Task: Look for space in Nusaybin, Turkey from 12th August, 2023 to 16th August, 2023 for 8 adults in price range Rs.10000 to Rs.16000. Place can be private room with 8 bedrooms having 8 beds and 8 bathrooms. Property type can be house, flat, guest house, hotel. Amenities needed are: wifi, TV, free parkinig on premises, gym, breakfast. Booking option can be shelf check-in. Required host language is English.
Action: Key pressed <Key.caps_lock>N<Key.caps_lock>usaybin,<Key.space><Key.caps_lock>T<Key.caps_lock>urkey<Key.enter><Key.enter>
Screenshot: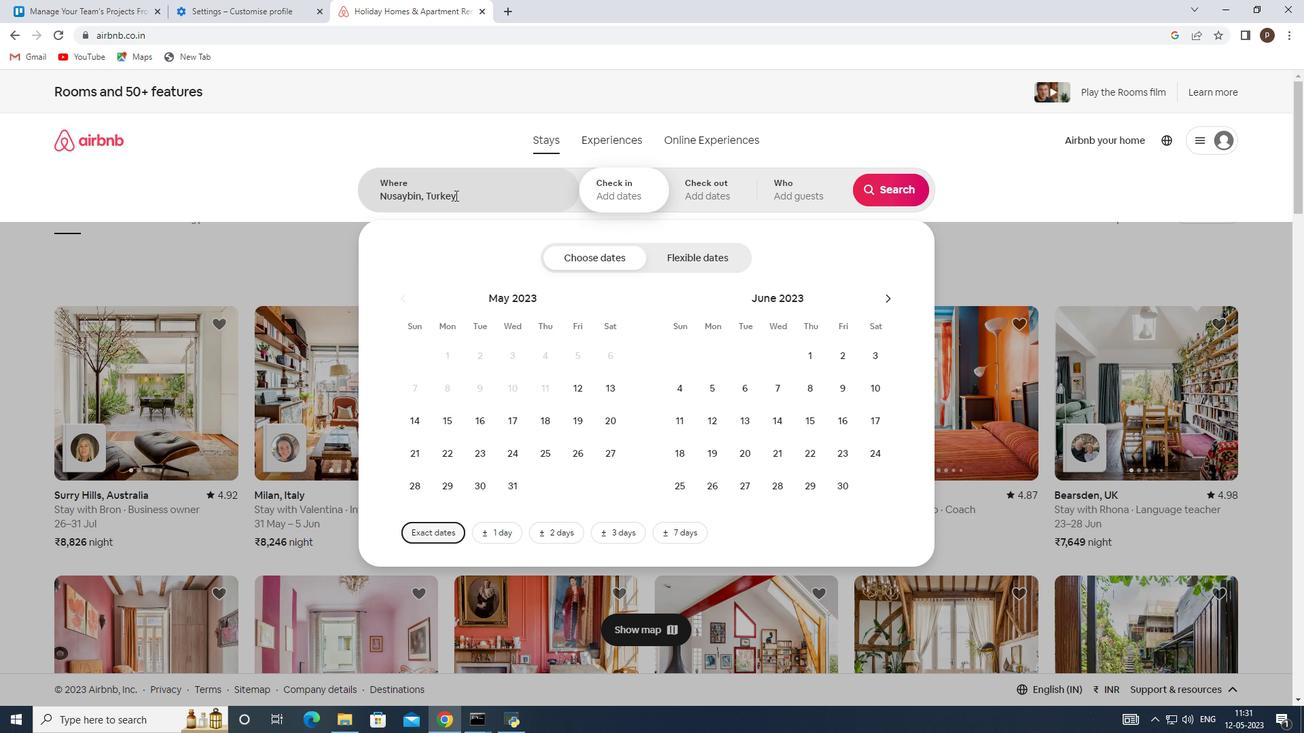 
Action: Mouse moved to (884, 293)
Screenshot: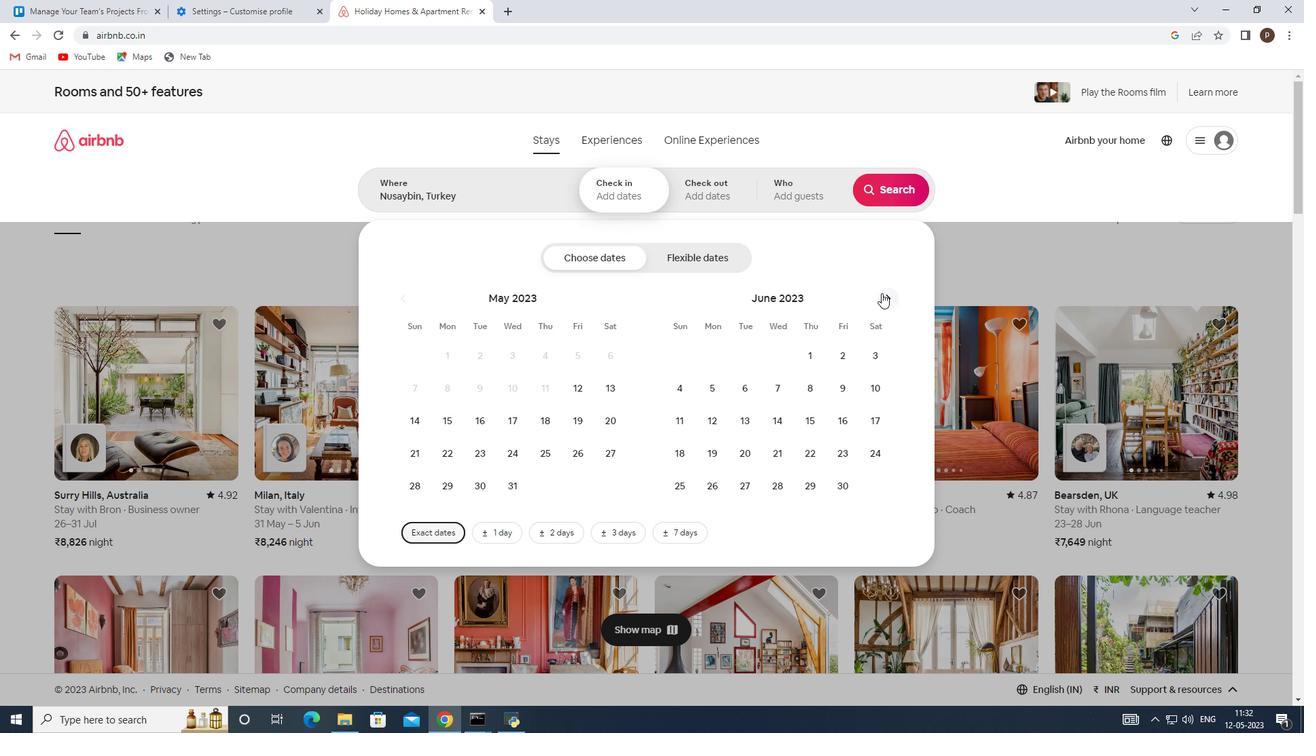 
Action: Mouse pressed left at (884, 293)
Screenshot: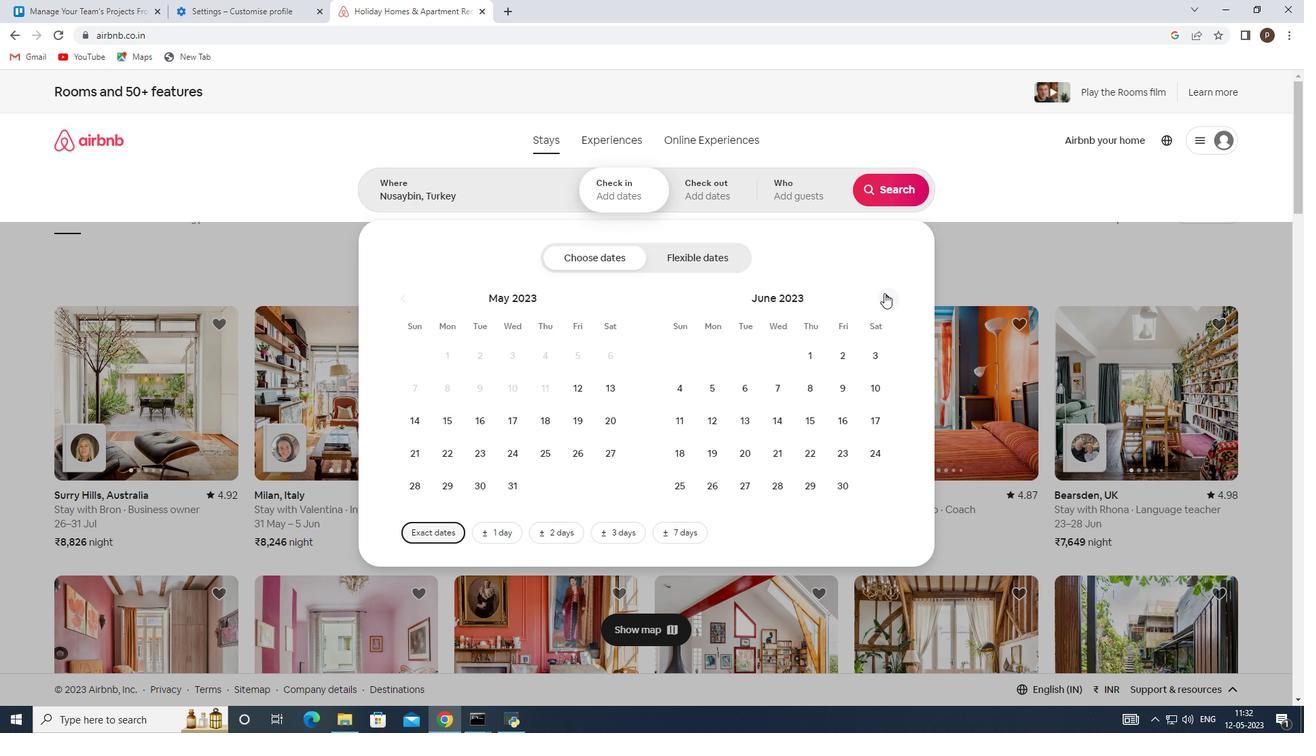 
Action: Mouse pressed left at (884, 293)
Screenshot: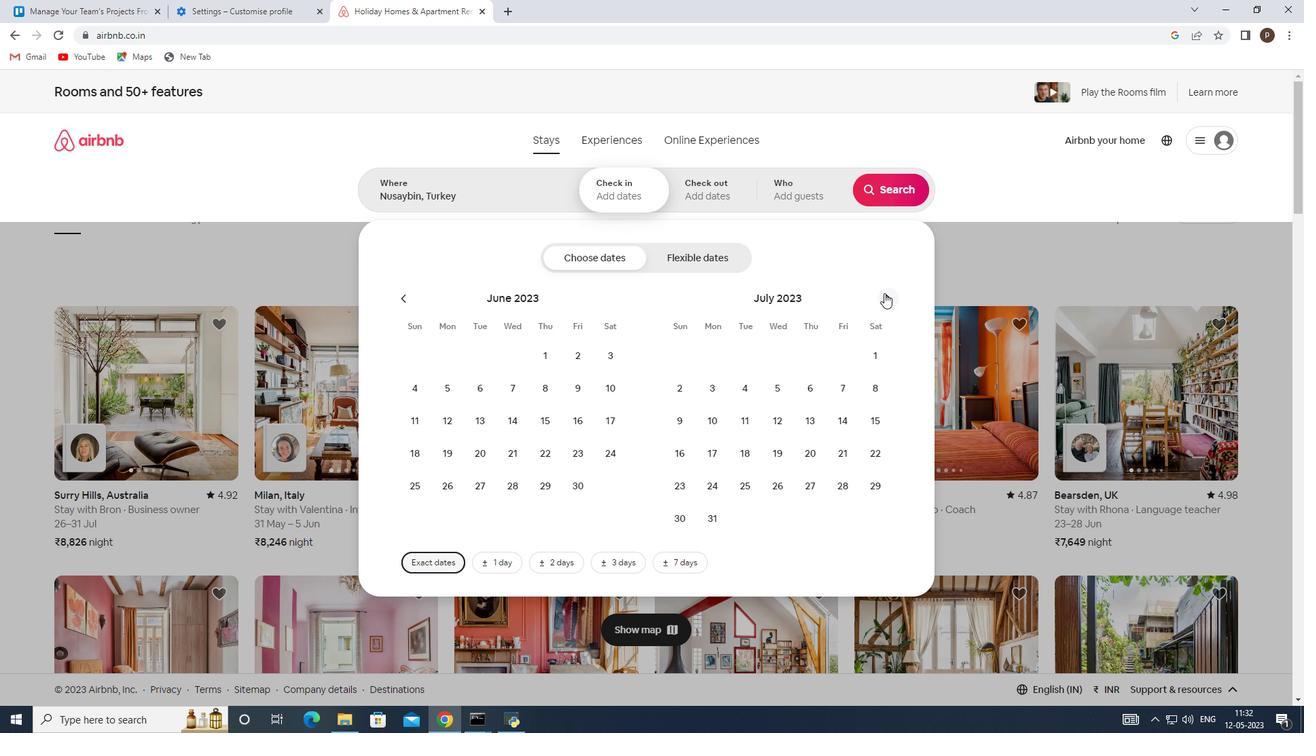 
Action: Mouse moved to (881, 387)
Screenshot: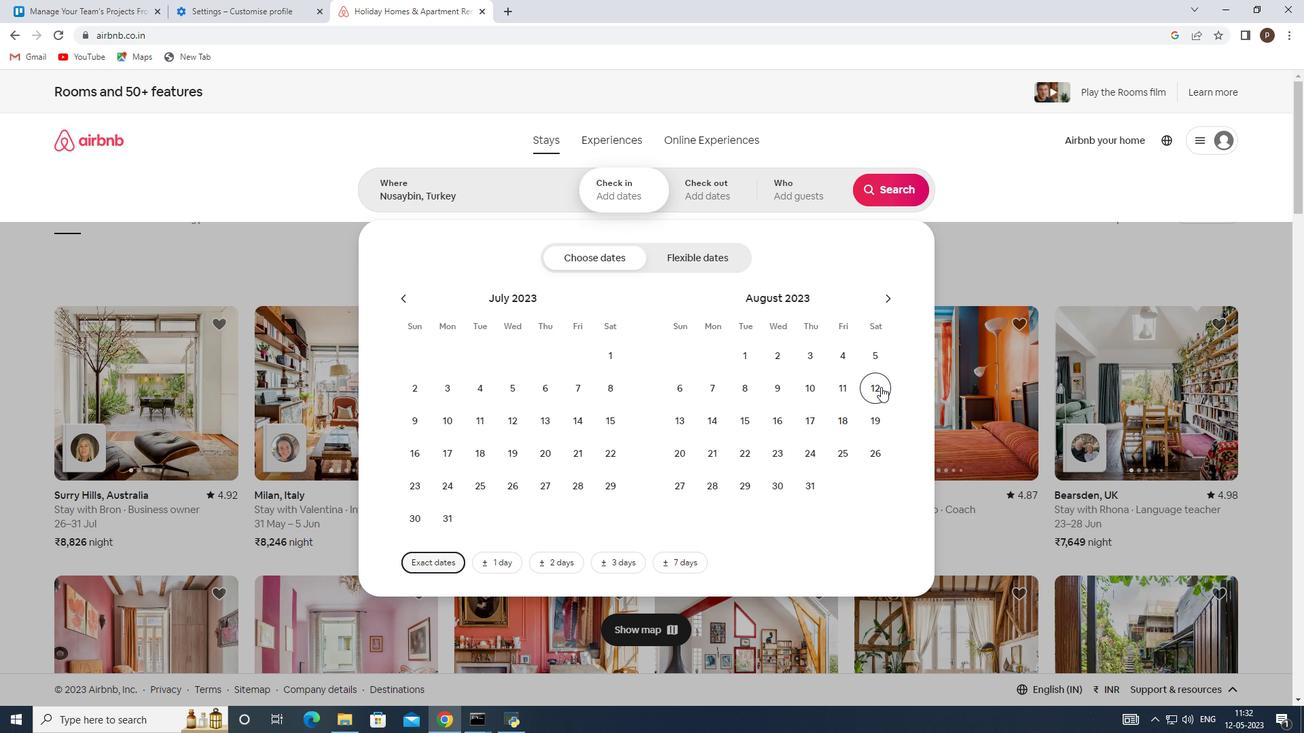 
Action: Mouse pressed left at (881, 387)
Screenshot: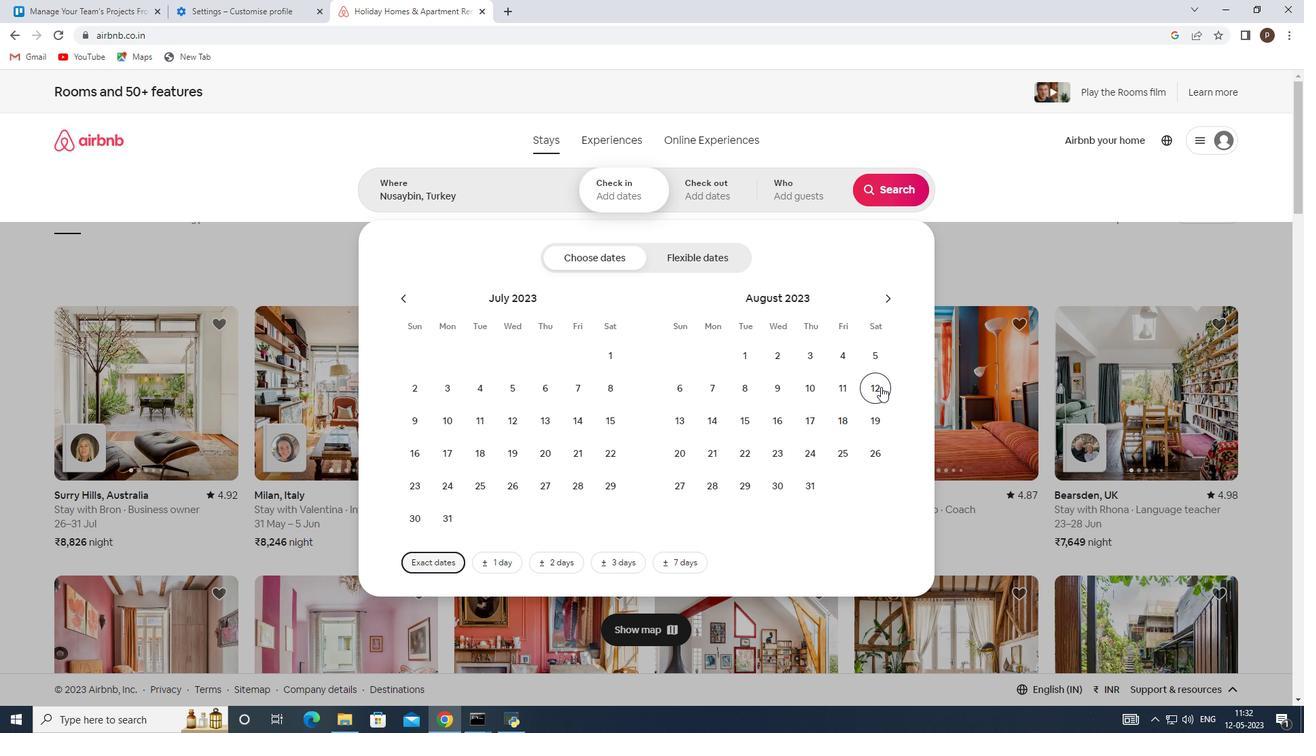 
Action: Mouse moved to (784, 420)
Screenshot: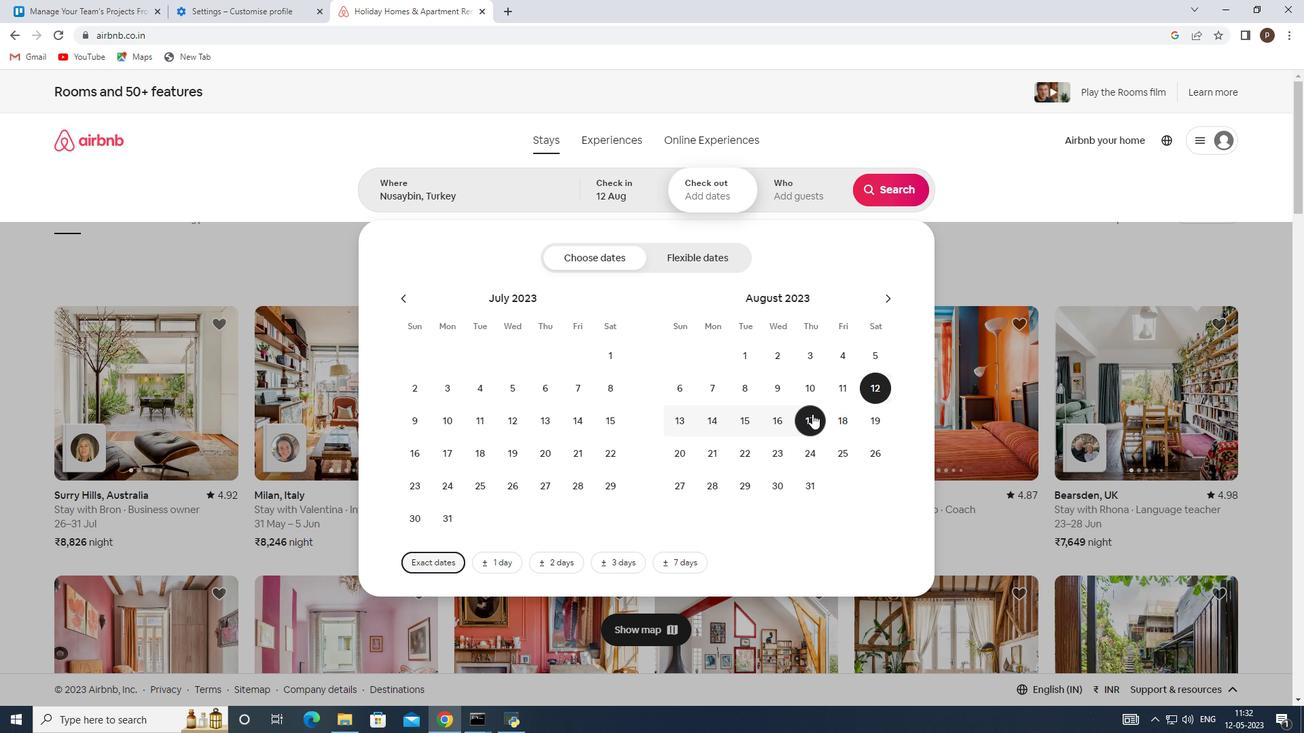 
Action: Mouse pressed left at (784, 420)
Screenshot: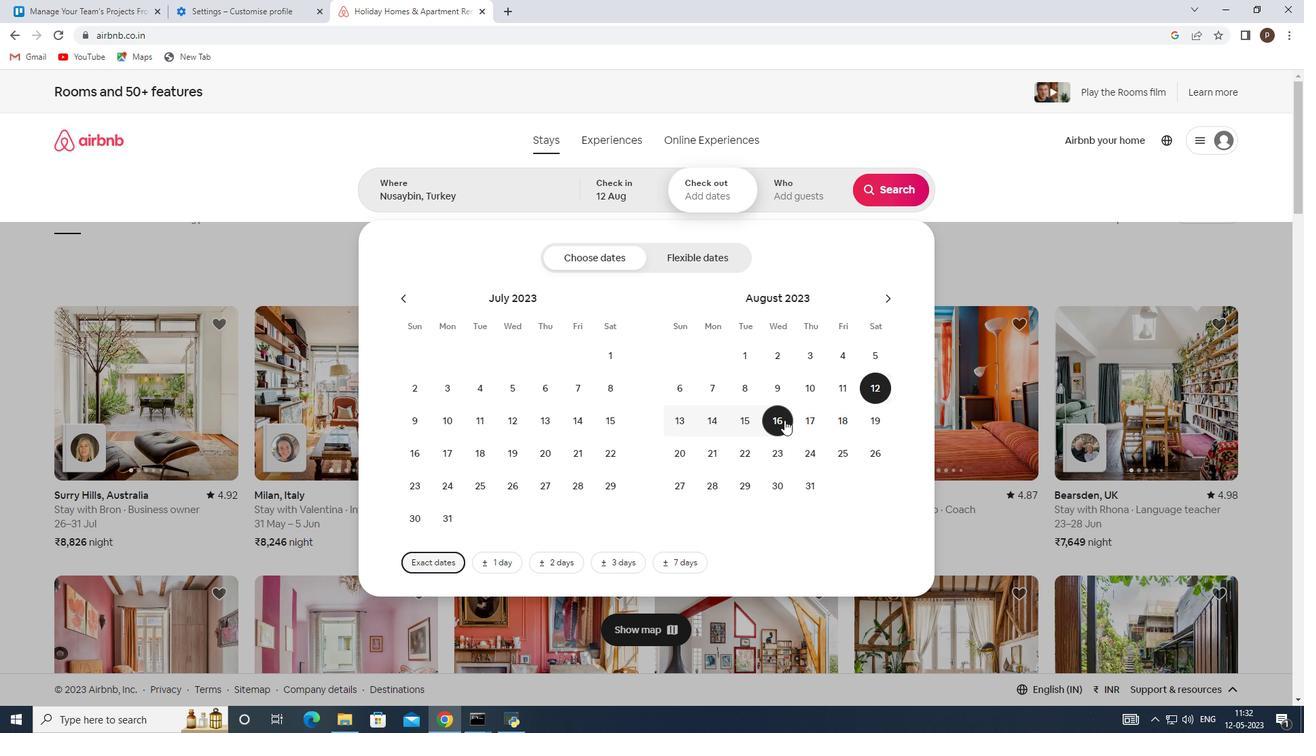 
Action: Mouse moved to (786, 191)
Screenshot: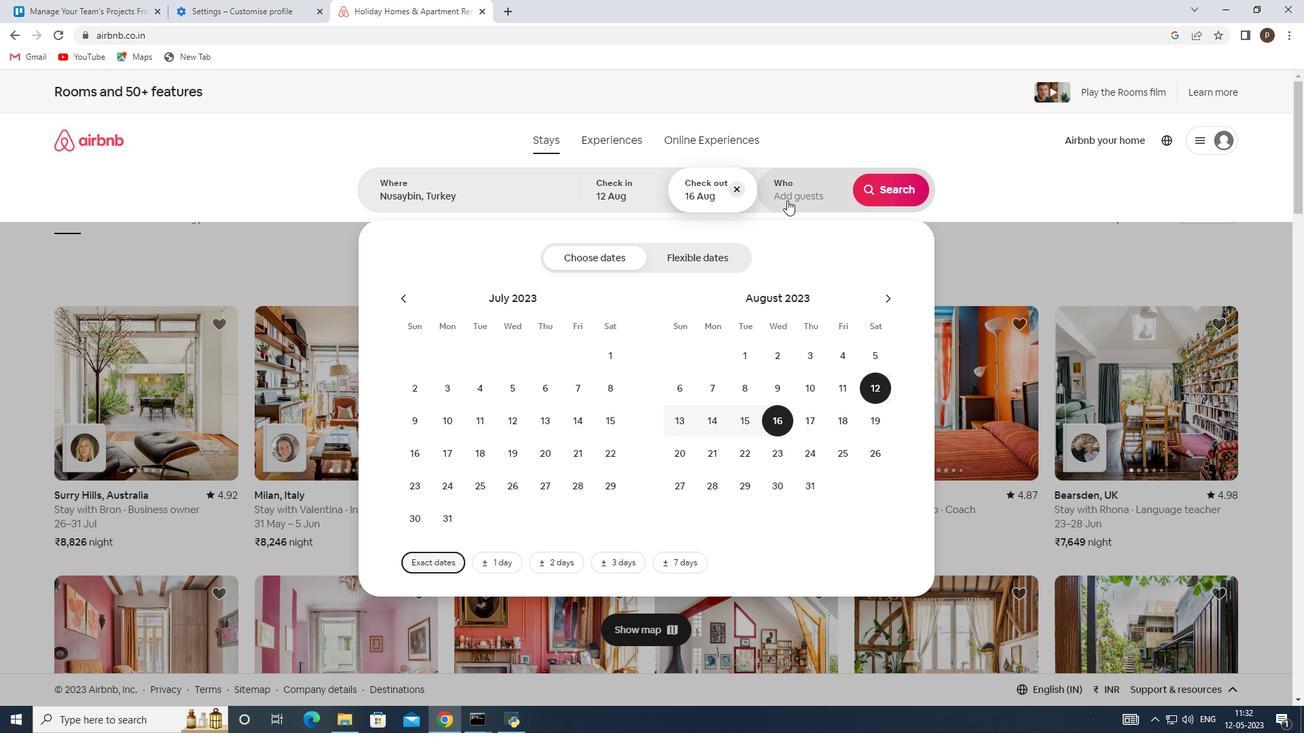 
Action: Mouse pressed left at (786, 191)
Screenshot: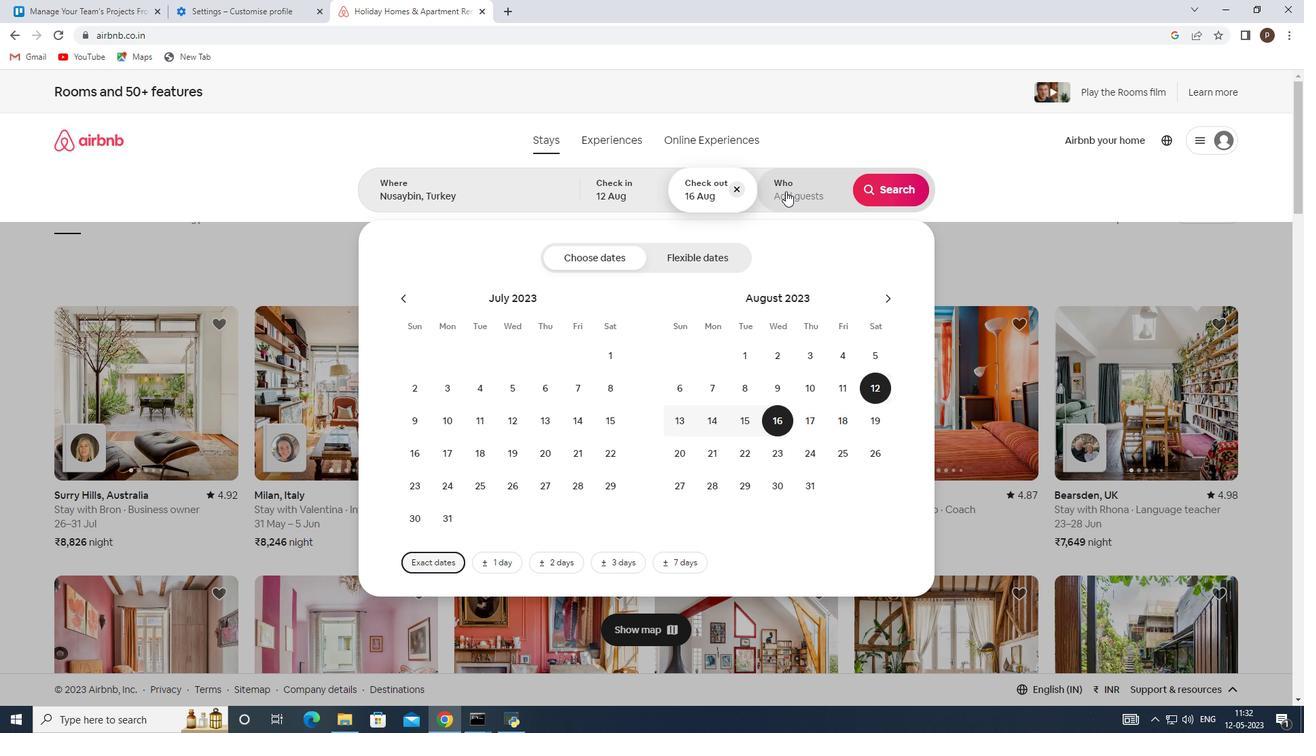 
Action: Mouse moved to (899, 260)
Screenshot: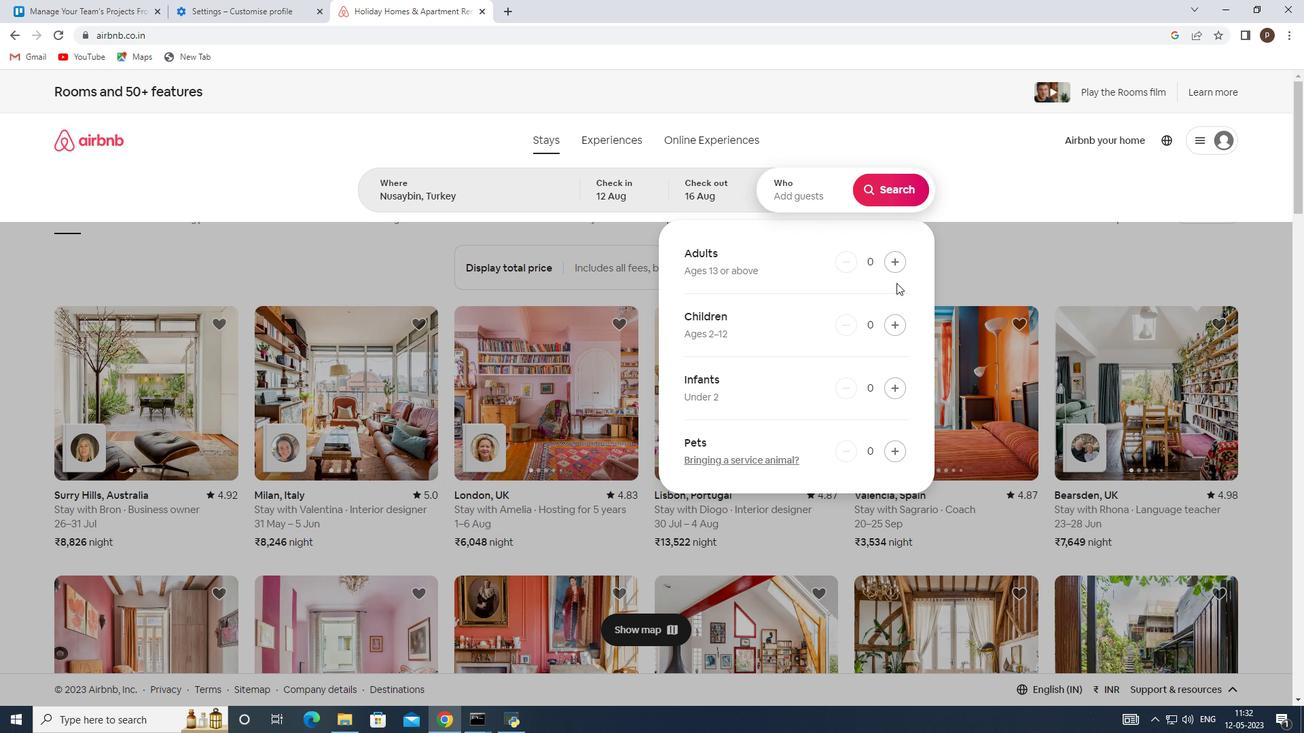 
Action: Mouse pressed left at (899, 260)
Screenshot: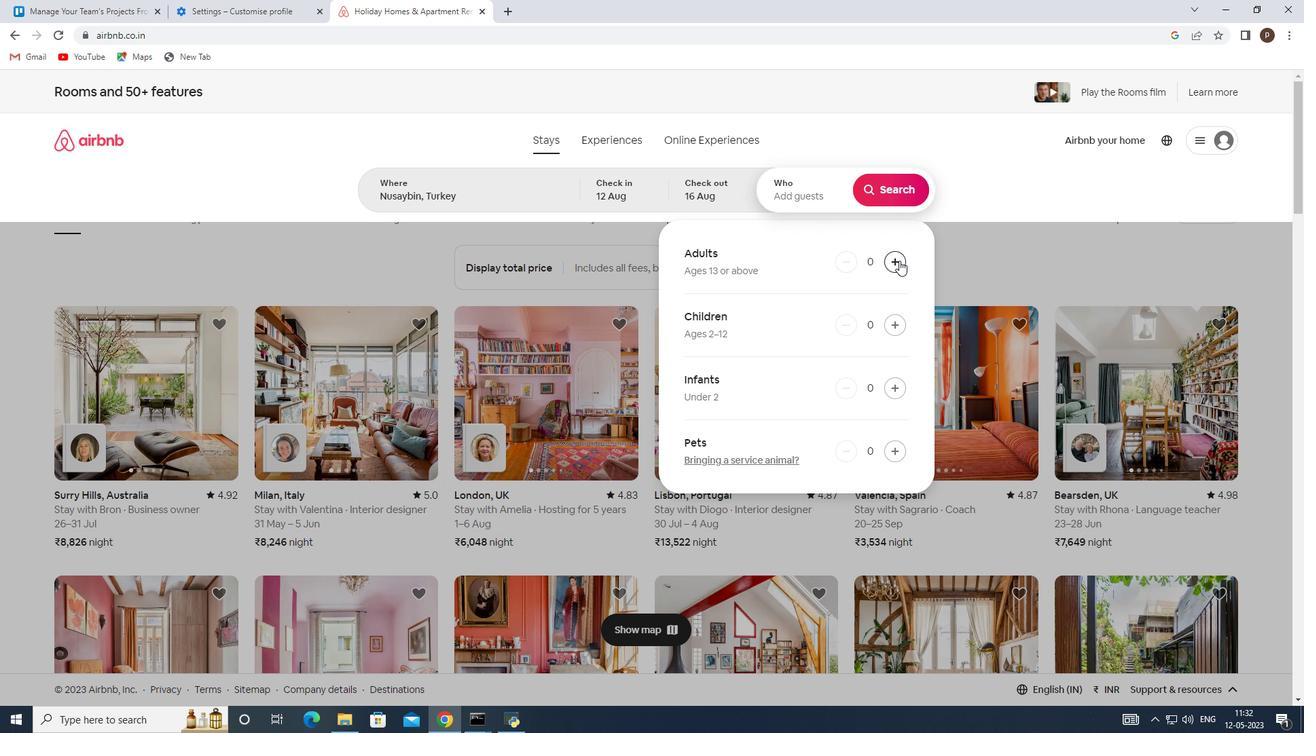 
Action: Mouse pressed left at (899, 260)
Screenshot: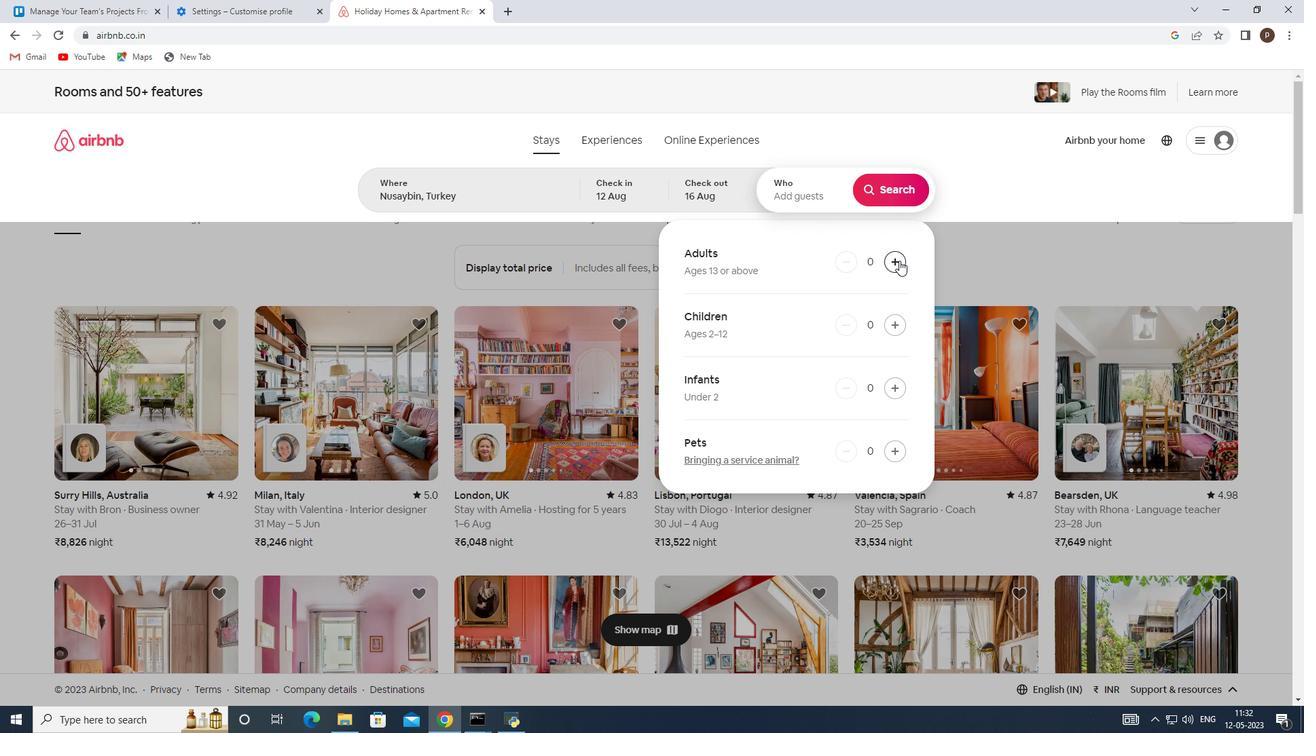 
Action: Mouse pressed left at (899, 260)
Screenshot: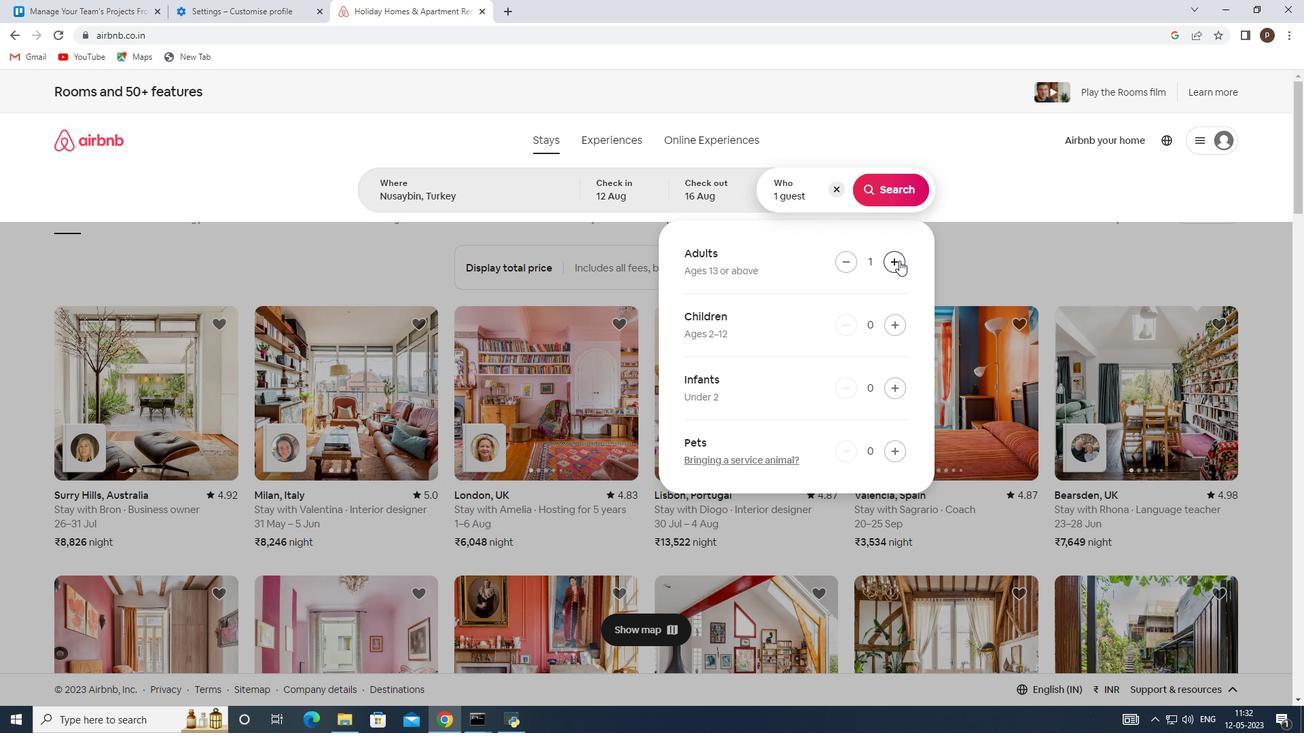 
Action: Mouse pressed left at (899, 260)
Screenshot: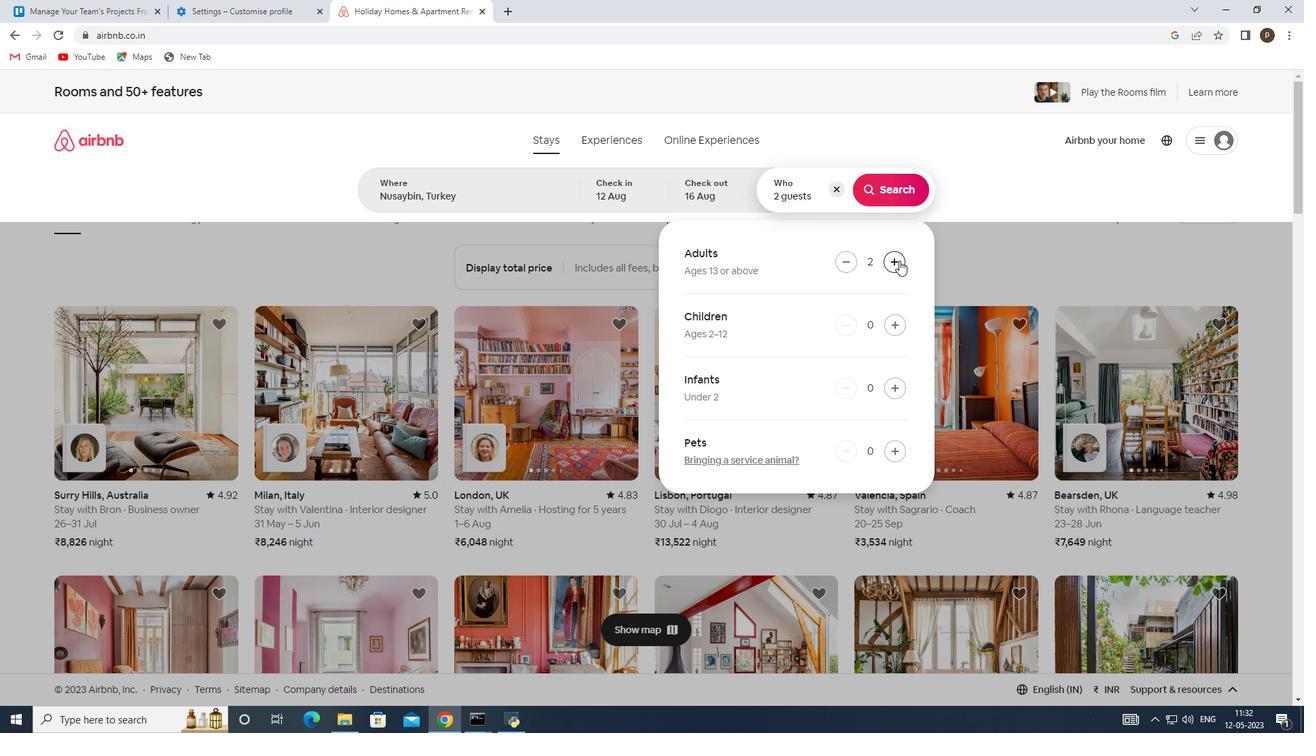 
Action: Mouse pressed left at (899, 260)
Screenshot: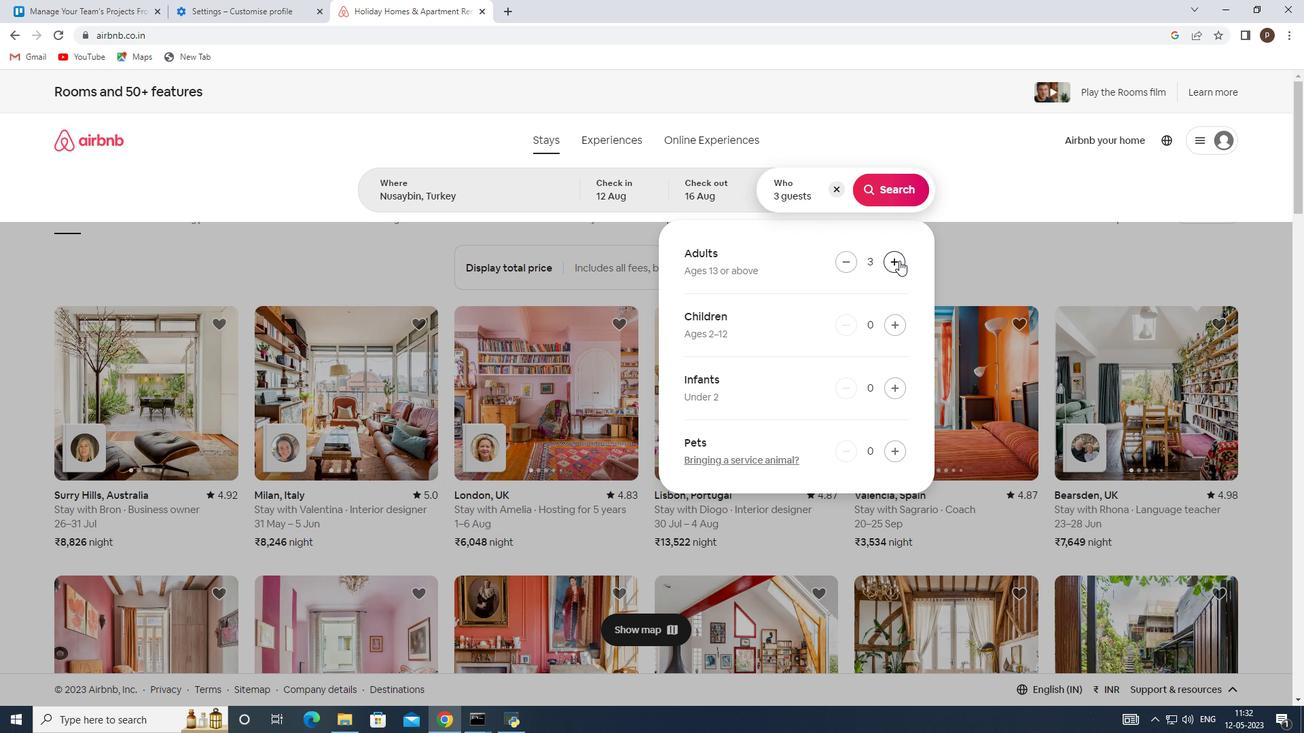 
Action: Mouse pressed left at (899, 260)
Screenshot: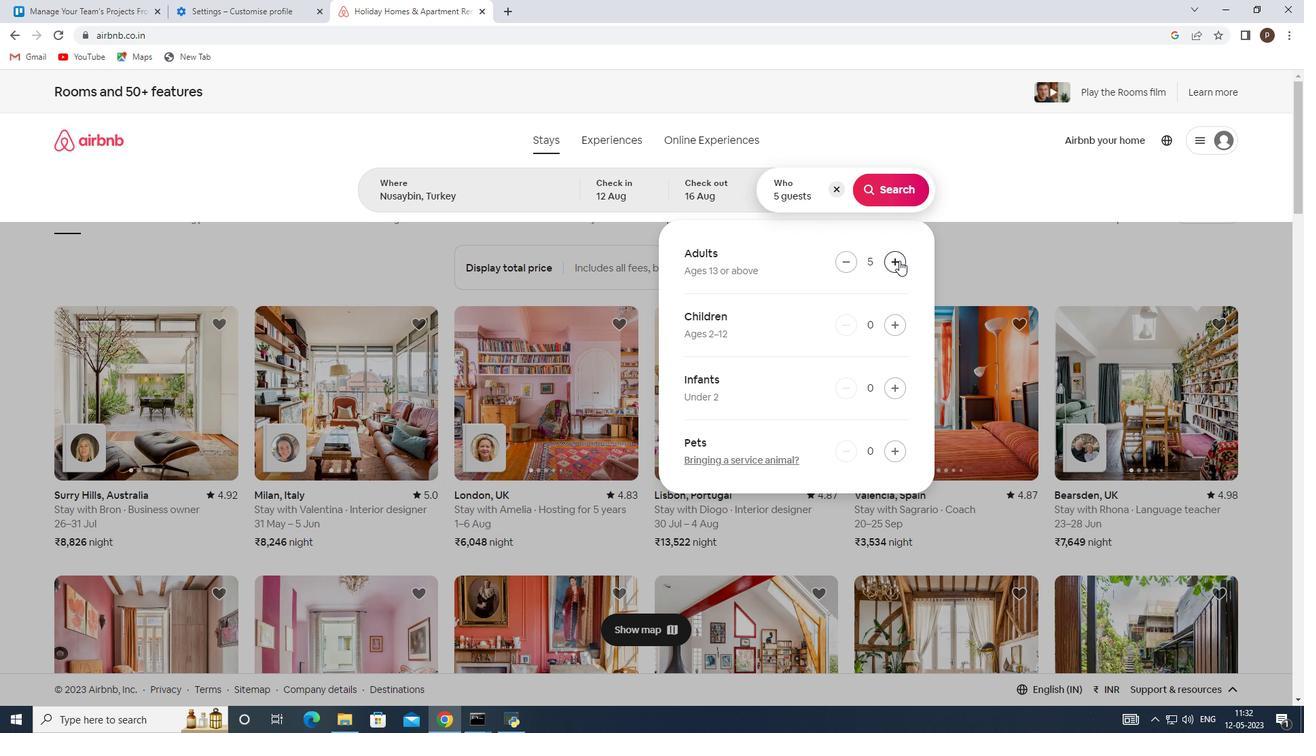 
Action: Mouse pressed left at (899, 260)
Screenshot: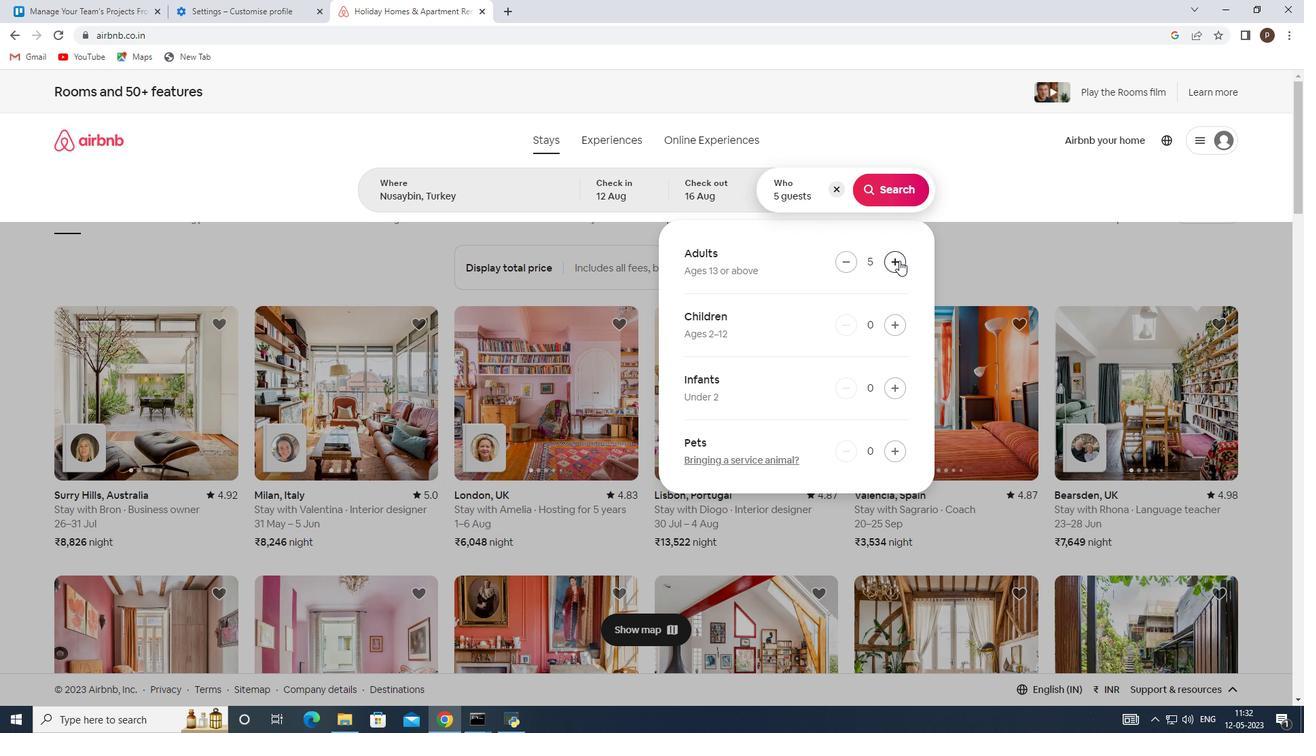 
Action: Mouse pressed left at (899, 260)
Screenshot: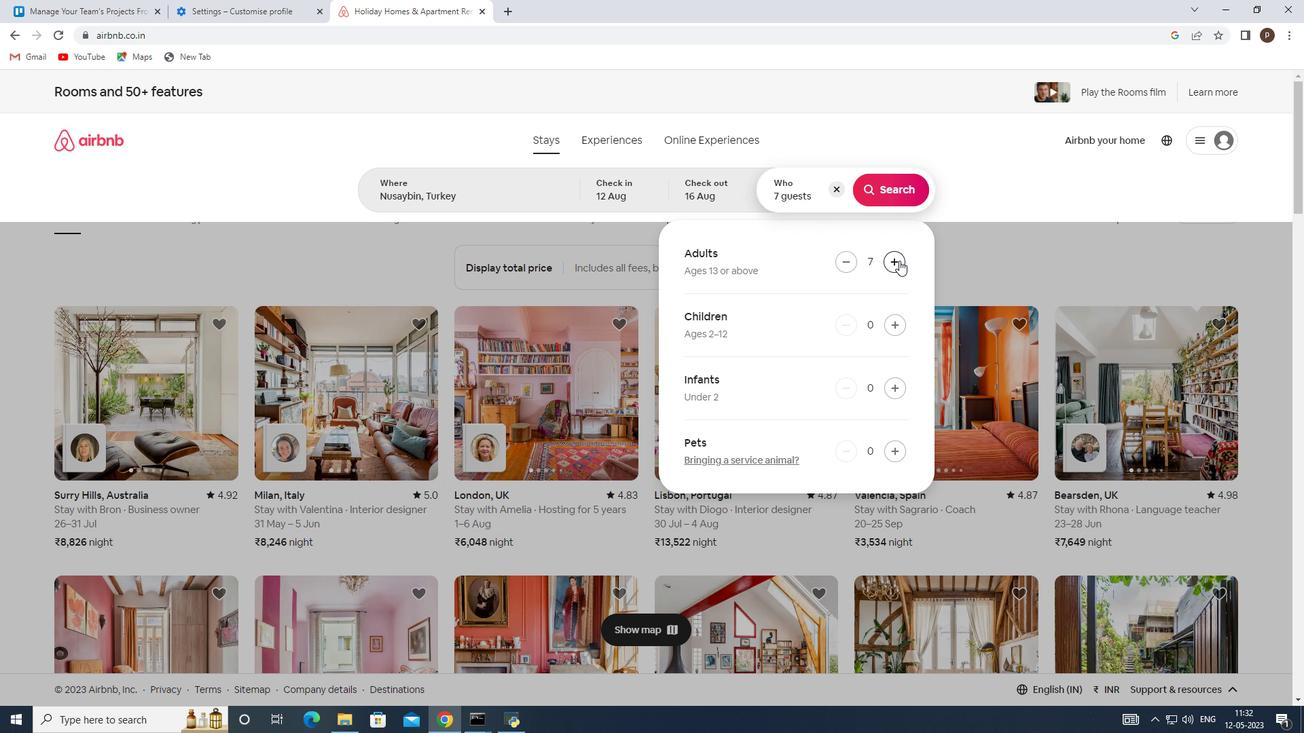 
Action: Mouse moved to (881, 182)
Screenshot: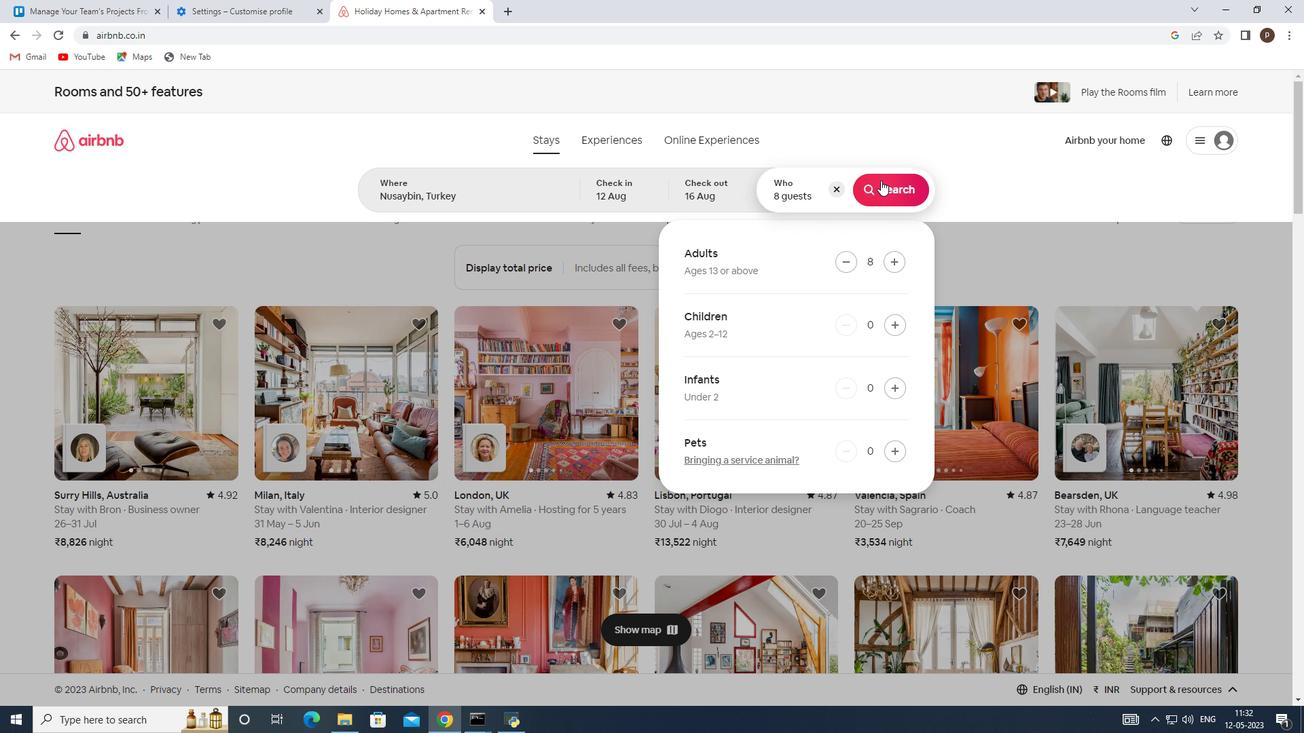 
Action: Mouse pressed left at (881, 182)
Screenshot: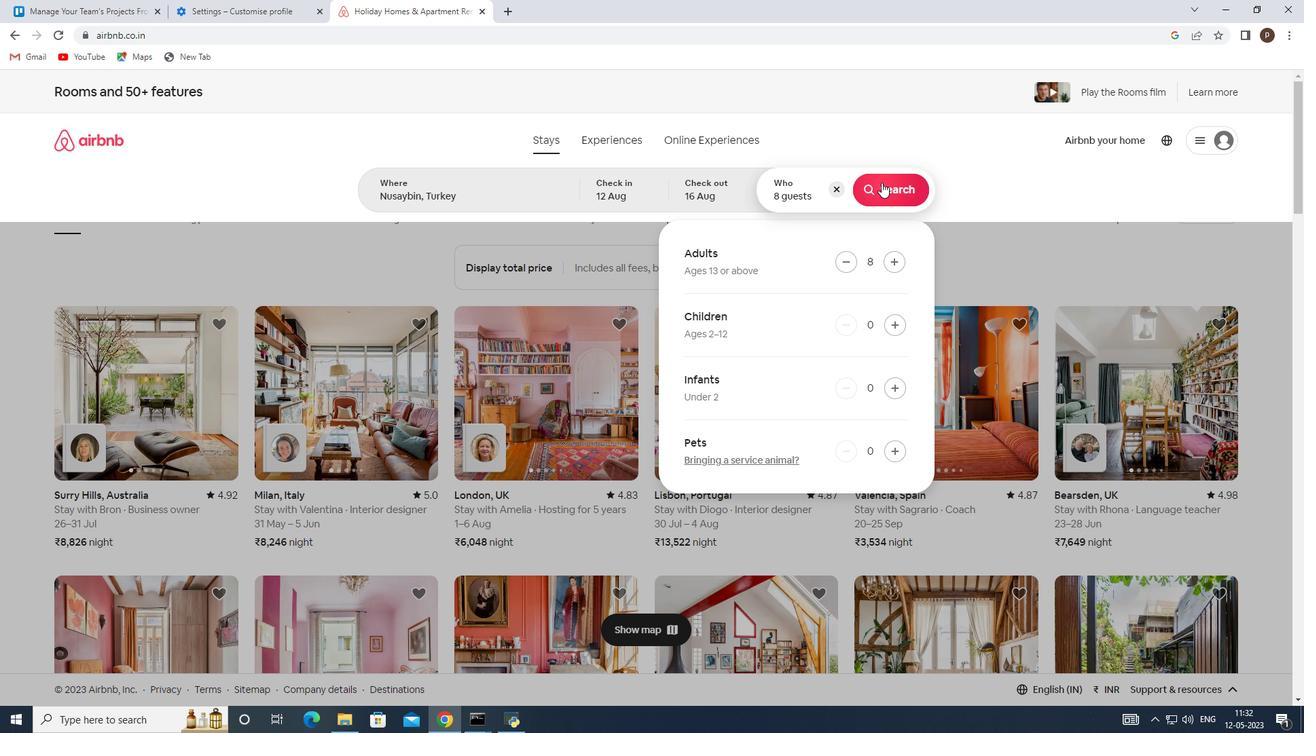 
Action: Mouse moved to (1231, 153)
Screenshot: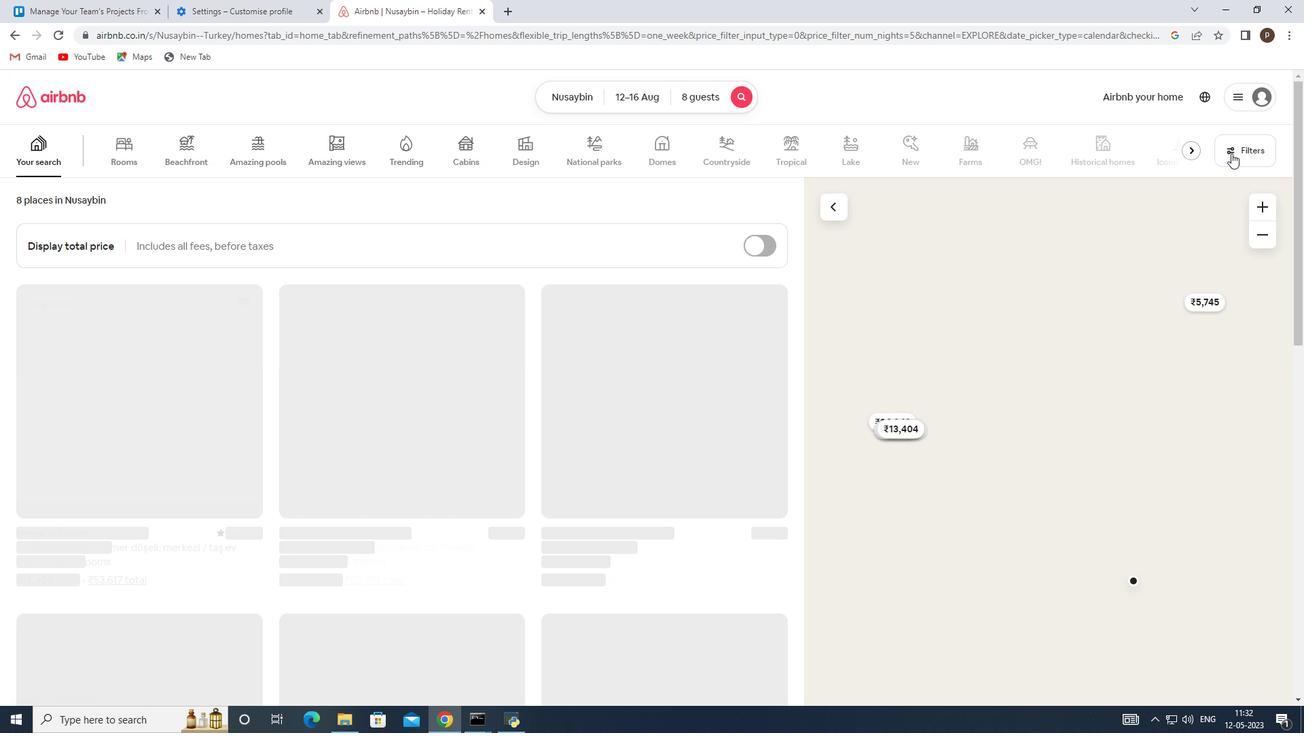 
Action: Mouse pressed left at (1231, 153)
Screenshot: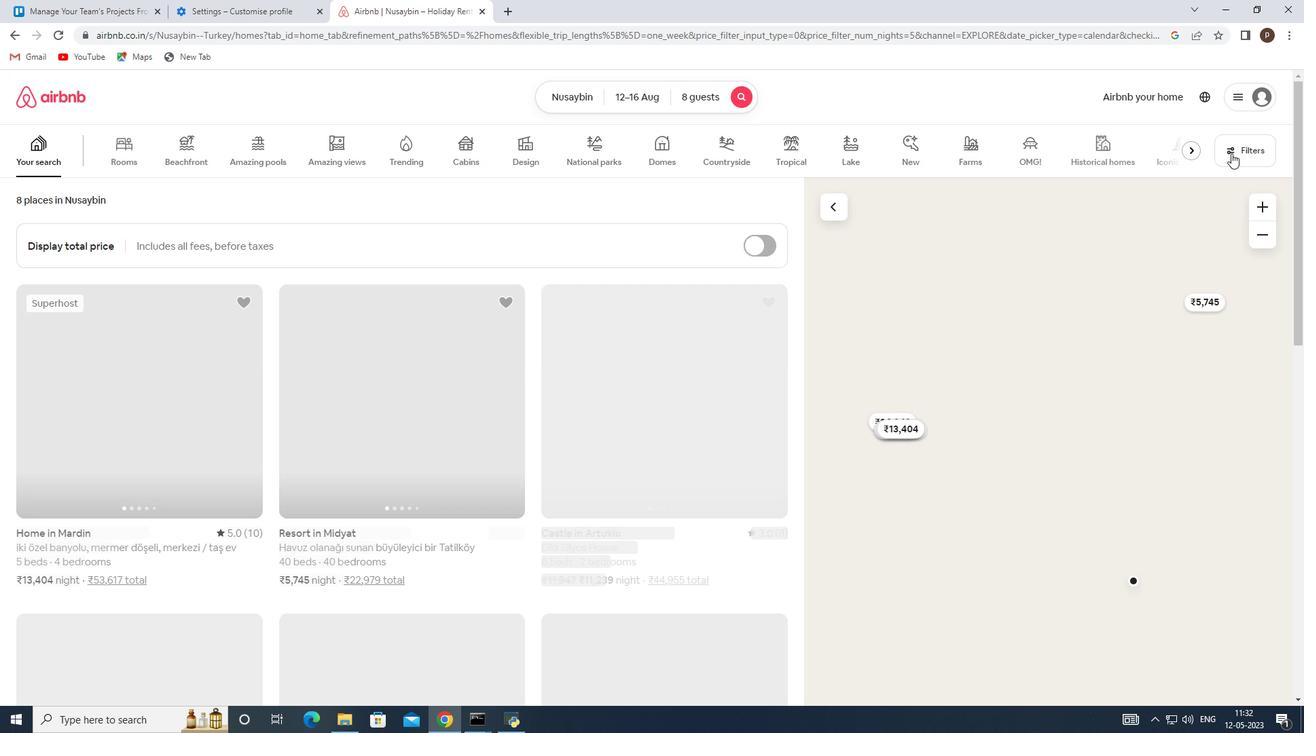 
Action: Mouse moved to (445, 486)
Screenshot: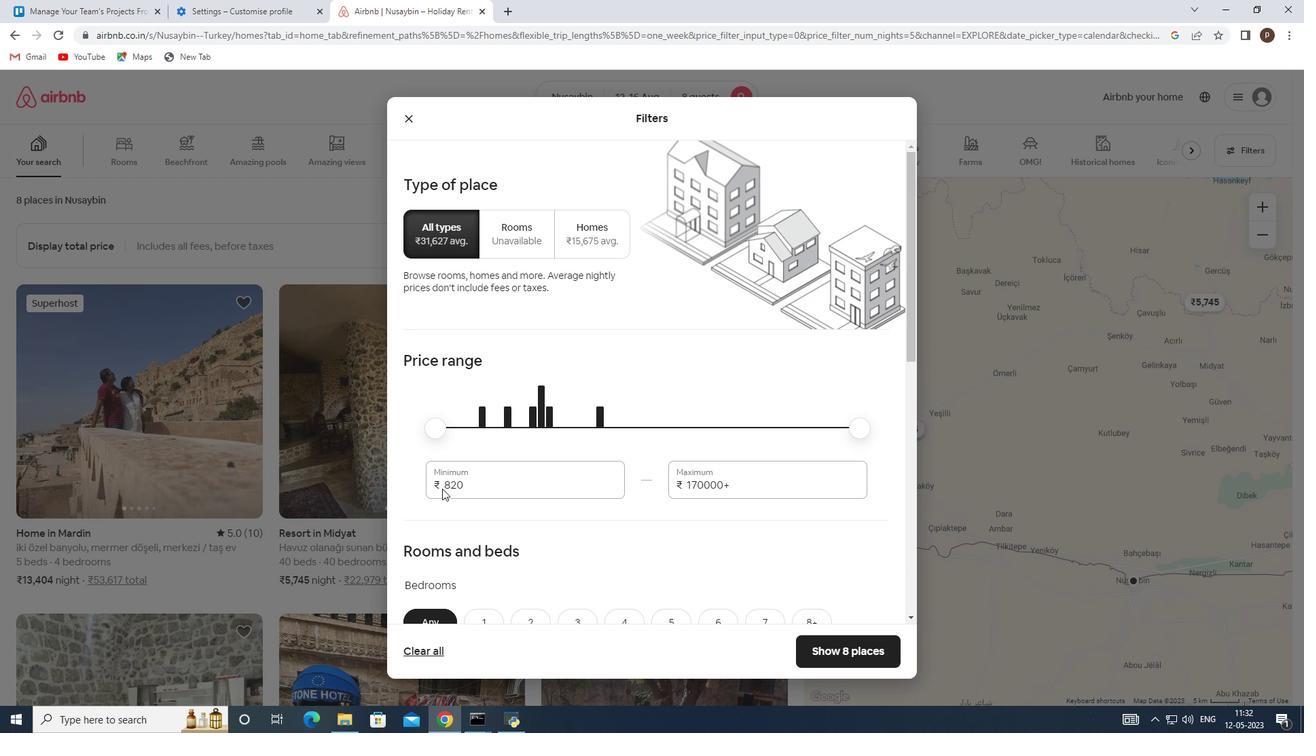 
Action: Mouse pressed left at (445, 486)
Screenshot: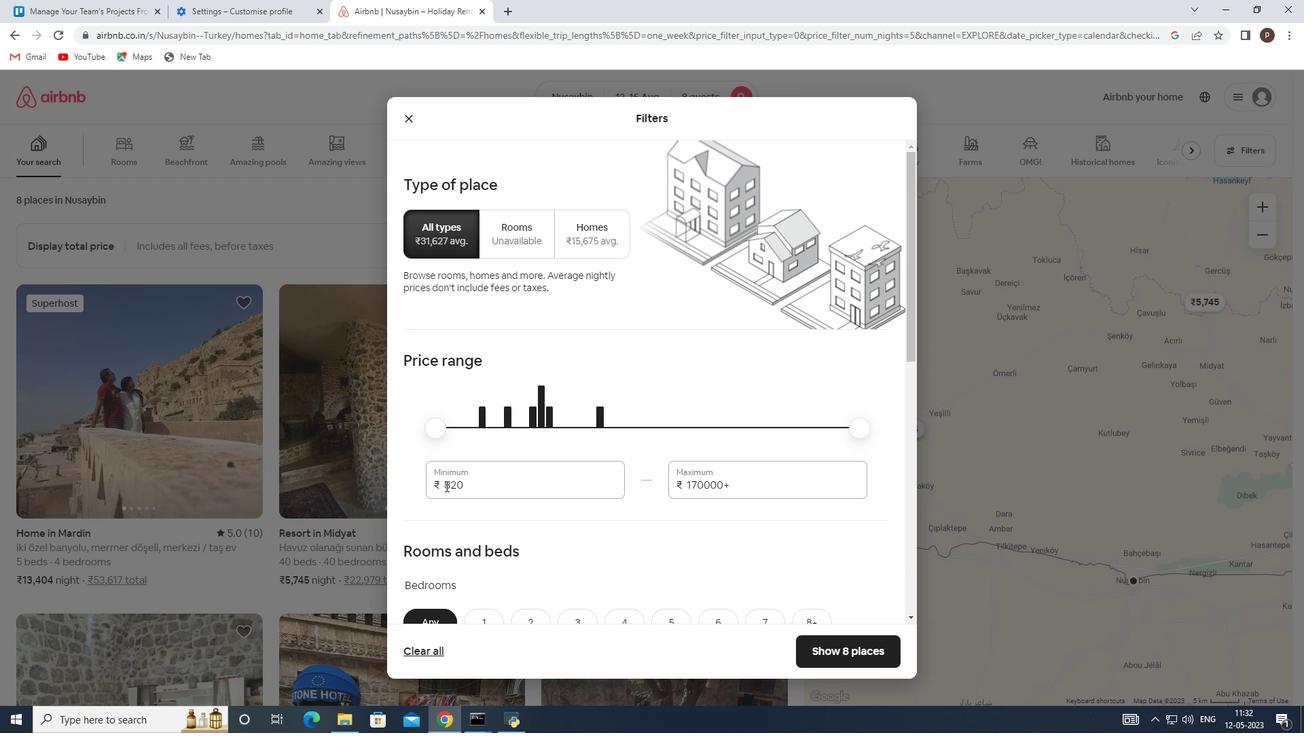 
Action: Mouse pressed left at (445, 486)
Screenshot: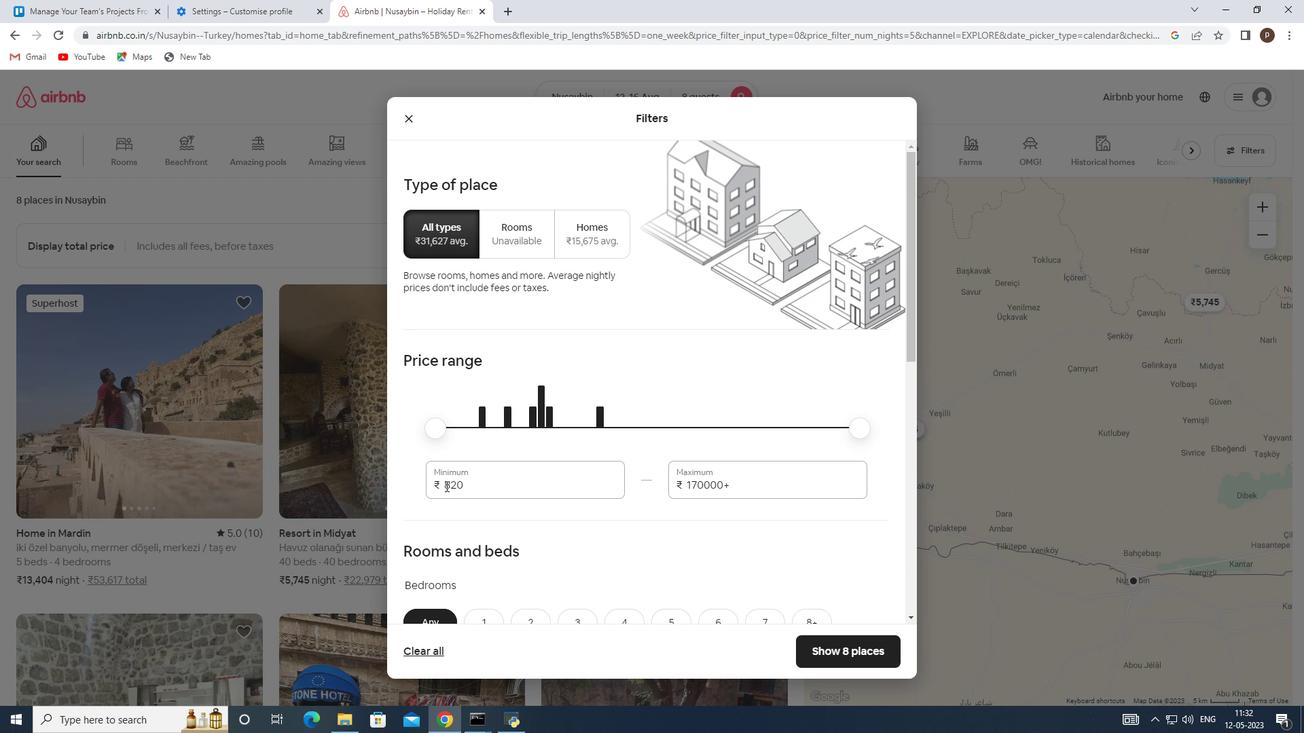 
Action: Key pressed 10000<Key.tab>16000
Screenshot: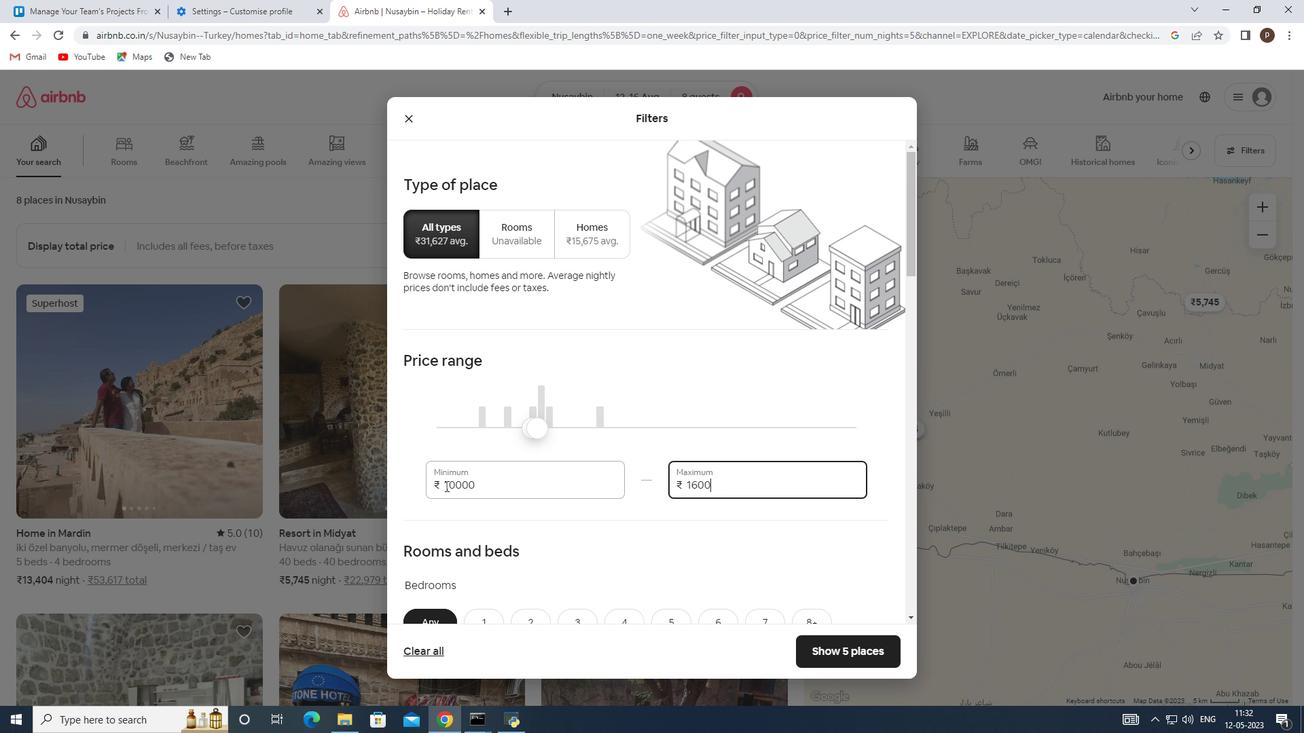 
Action: Mouse moved to (487, 548)
Screenshot: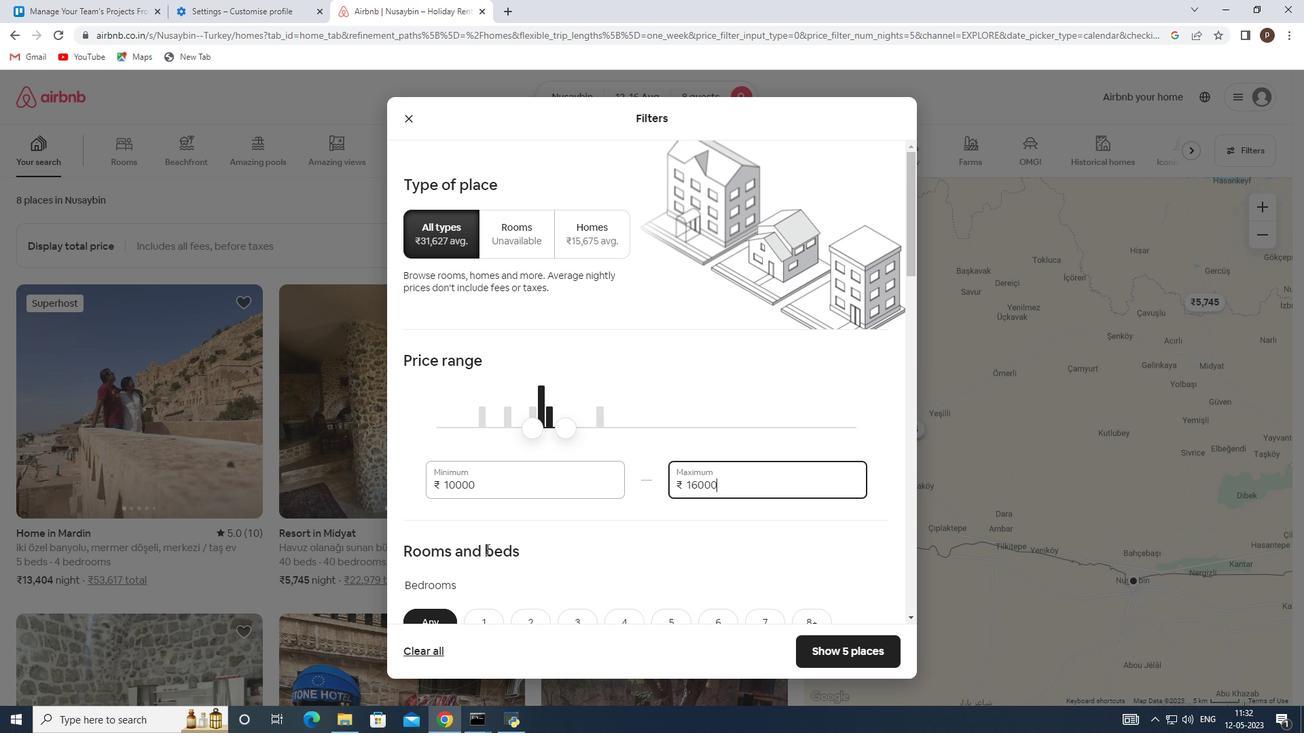
Action: Mouse scrolled (487, 547) with delta (0, 0)
Screenshot: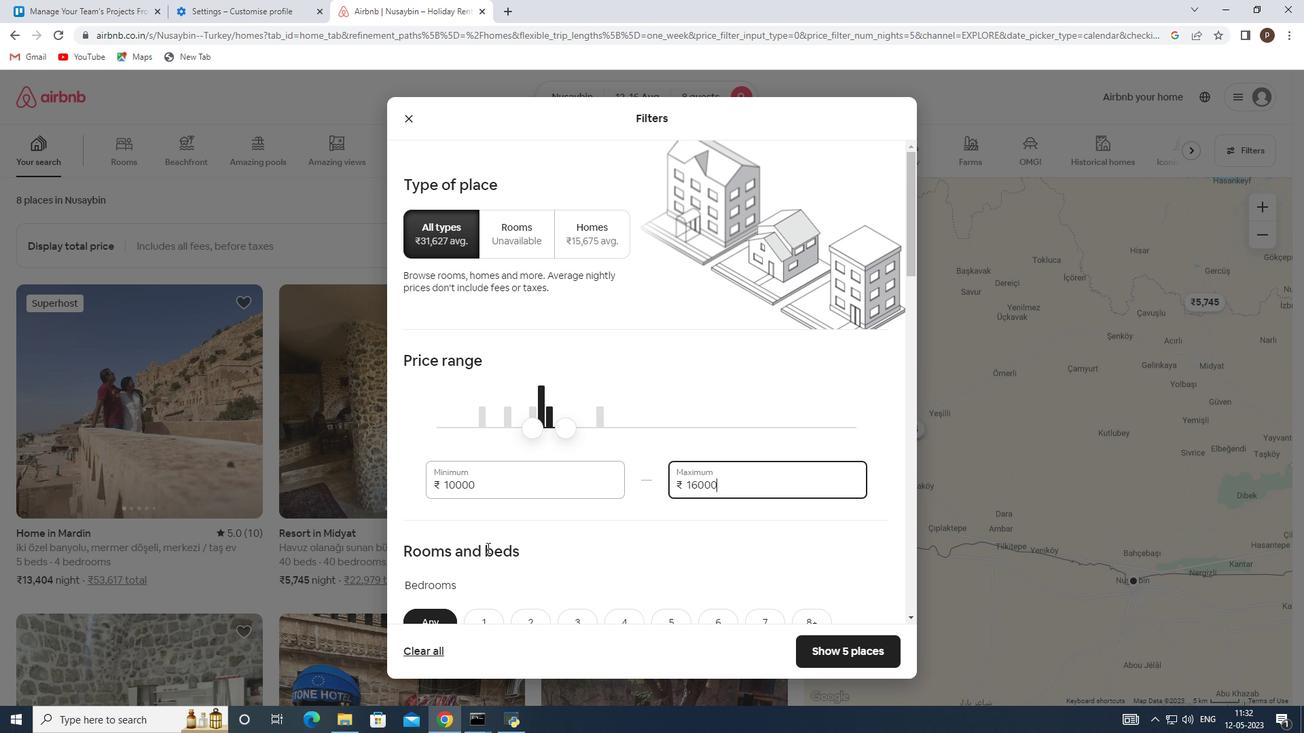 
Action: Mouse moved to (557, 515)
Screenshot: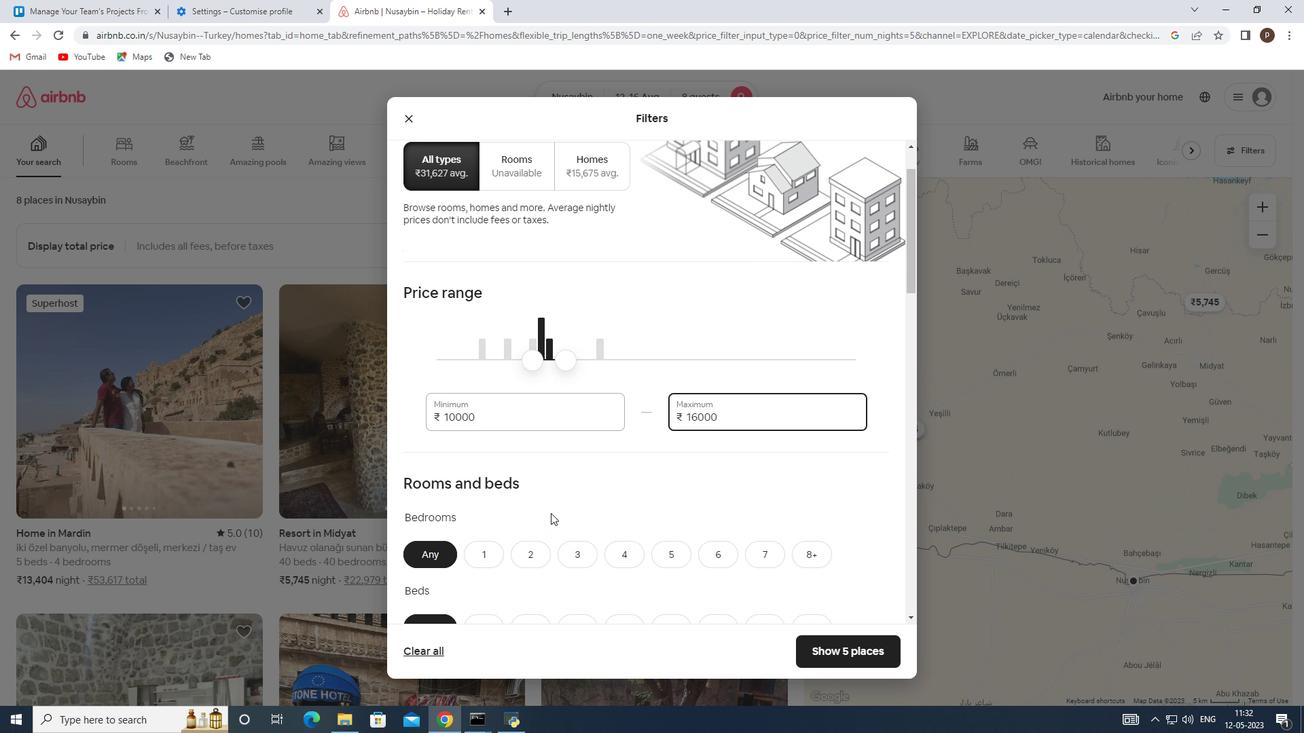 
Action: Mouse scrolled (557, 514) with delta (0, 0)
Screenshot: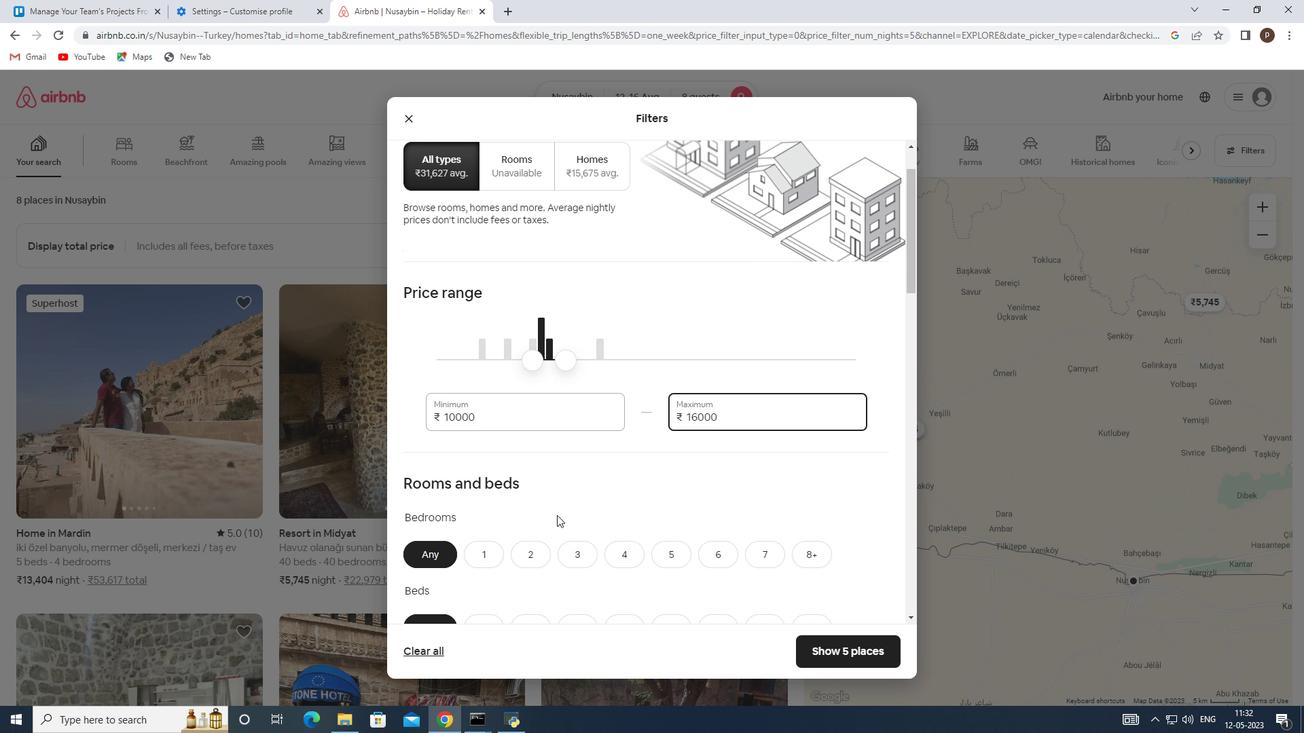 
Action: Mouse scrolled (557, 514) with delta (0, 0)
Screenshot: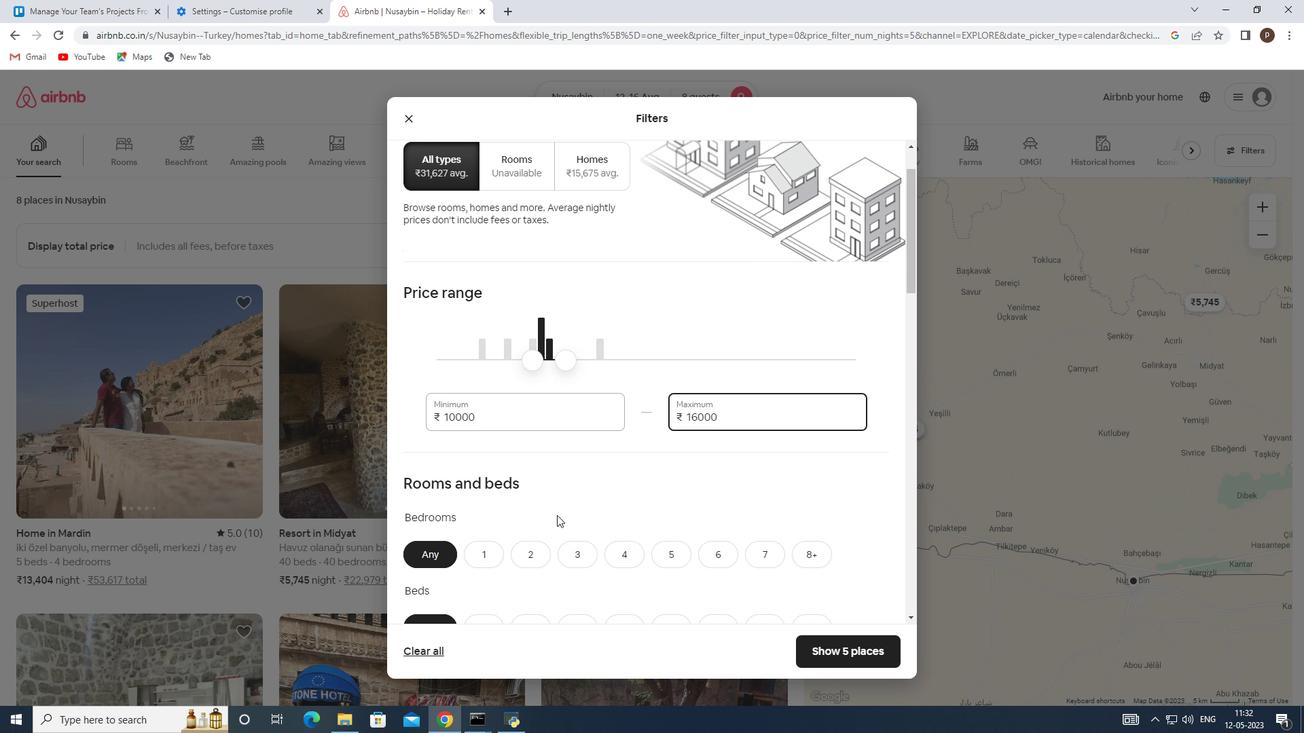 
Action: Mouse moved to (813, 420)
Screenshot: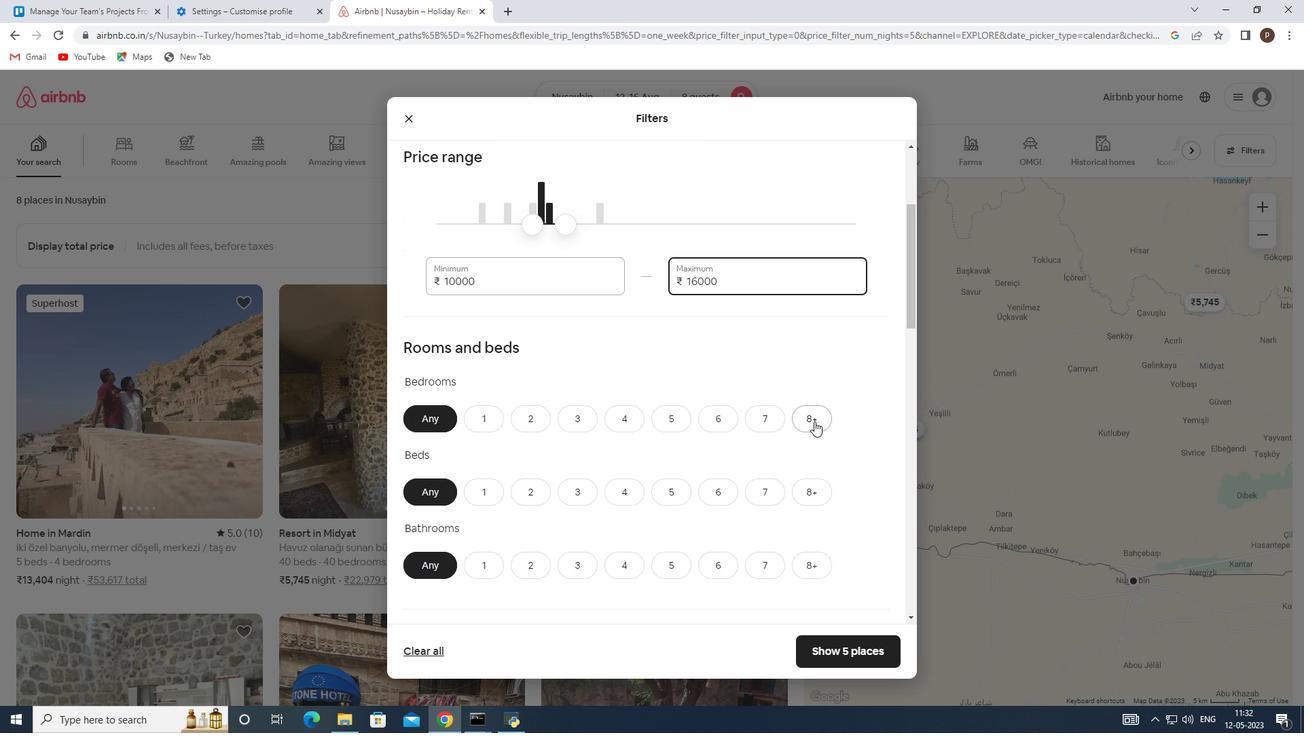 
Action: Mouse pressed left at (813, 420)
Screenshot: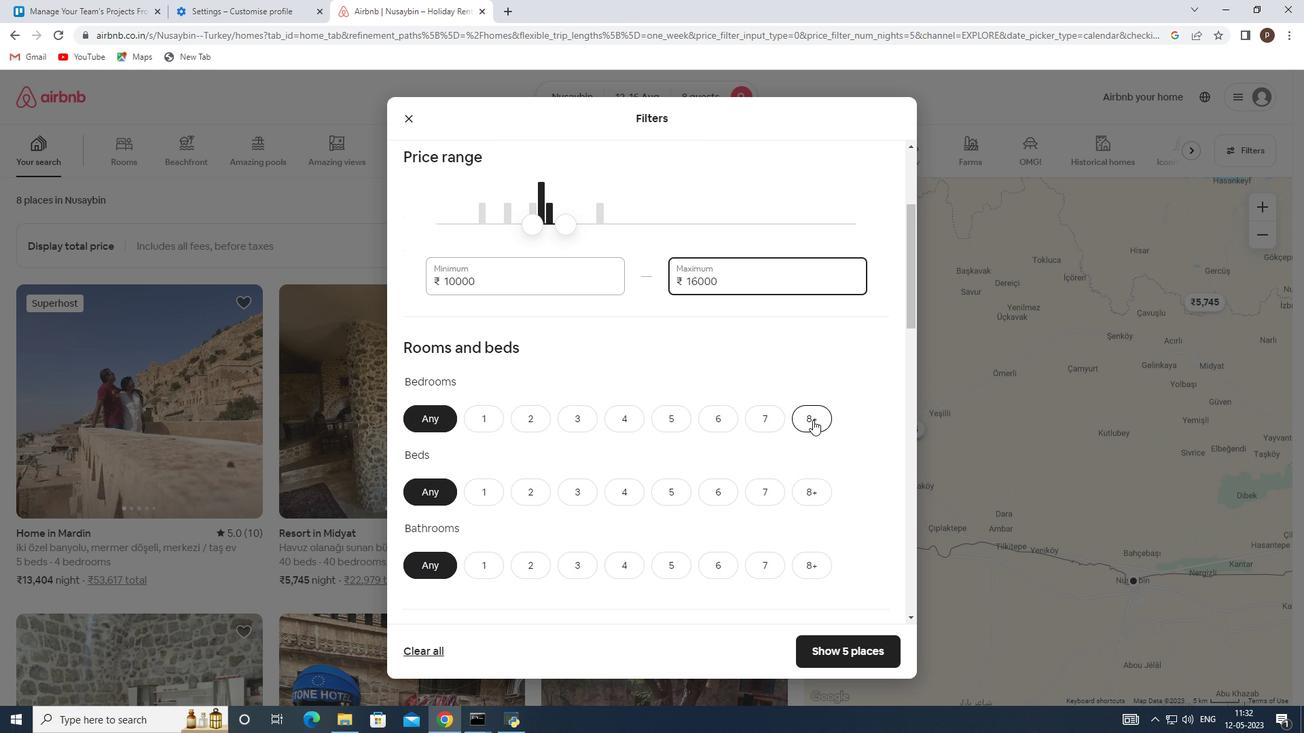 
Action: Mouse moved to (824, 483)
Screenshot: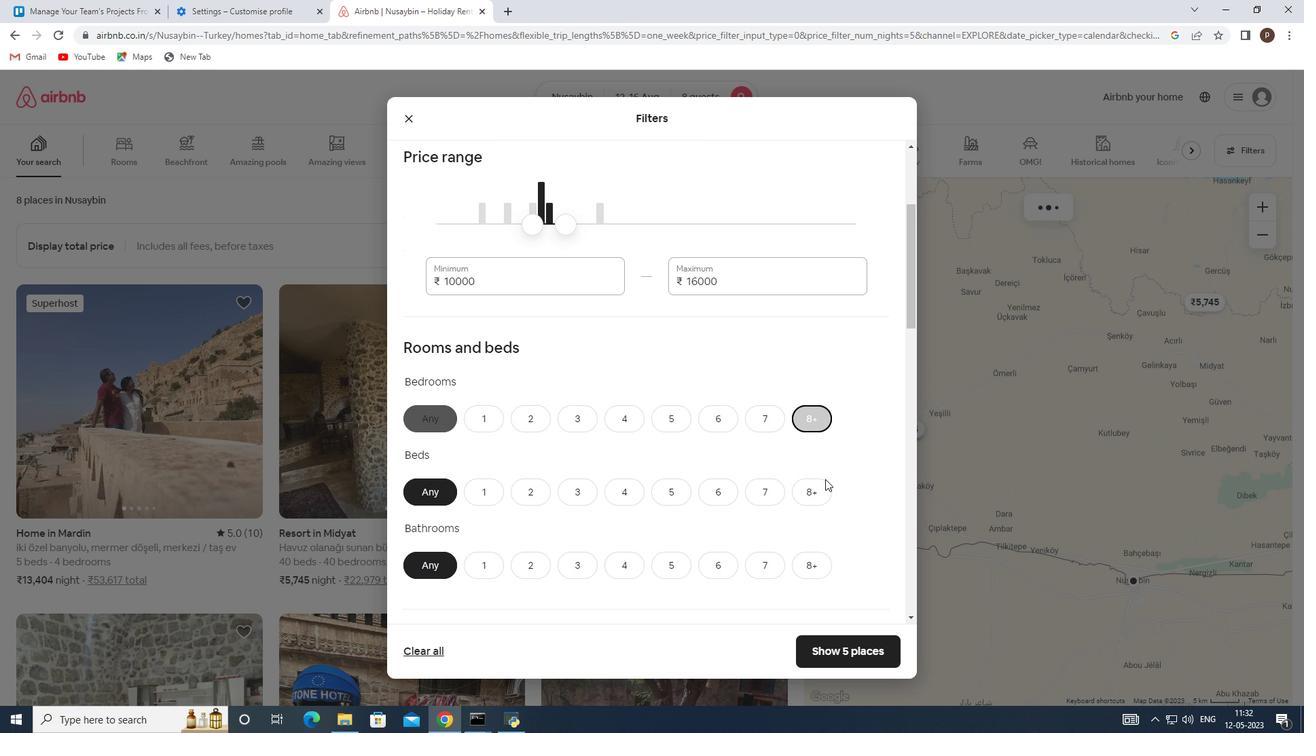
Action: Mouse pressed left at (824, 483)
Screenshot: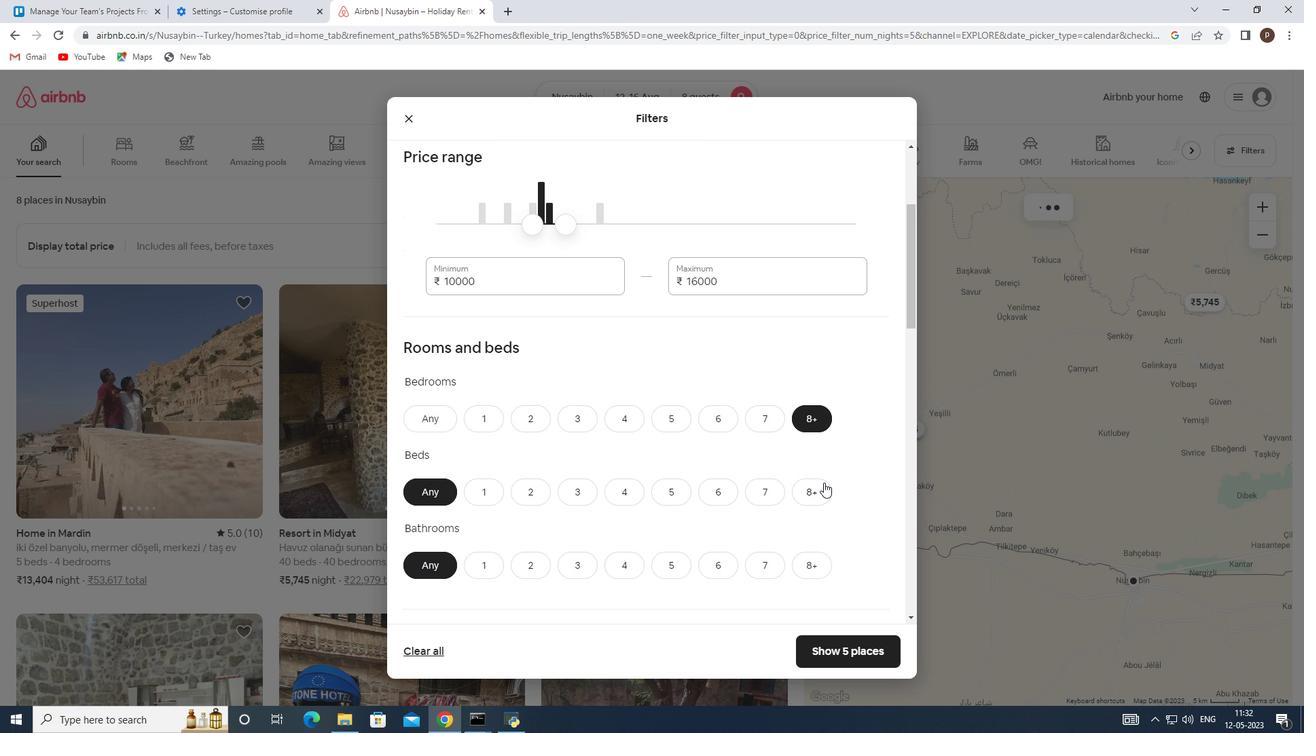
Action: Mouse moved to (809, 555)
Screenshot: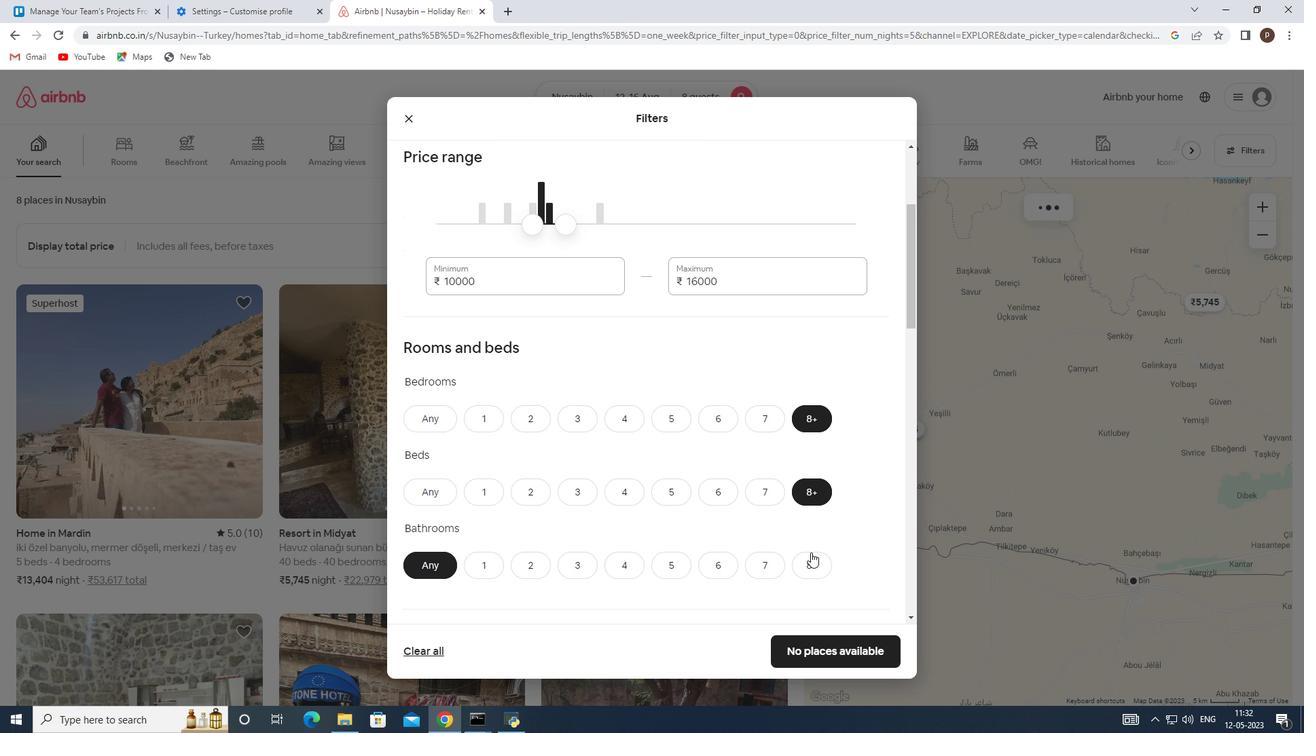 
Action: Mouse pressed left at (809, 555)
Screenshot: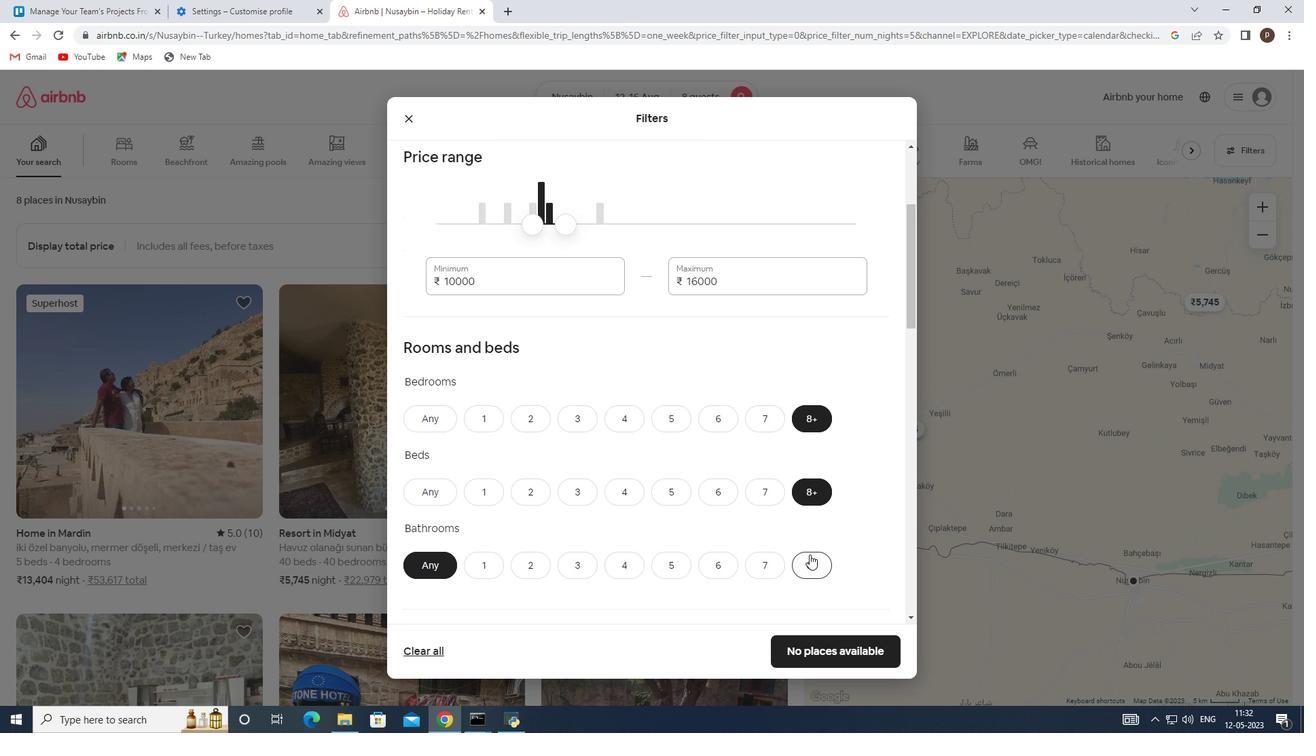 
Action: Mouse moved to (780, 552)
Screenshot: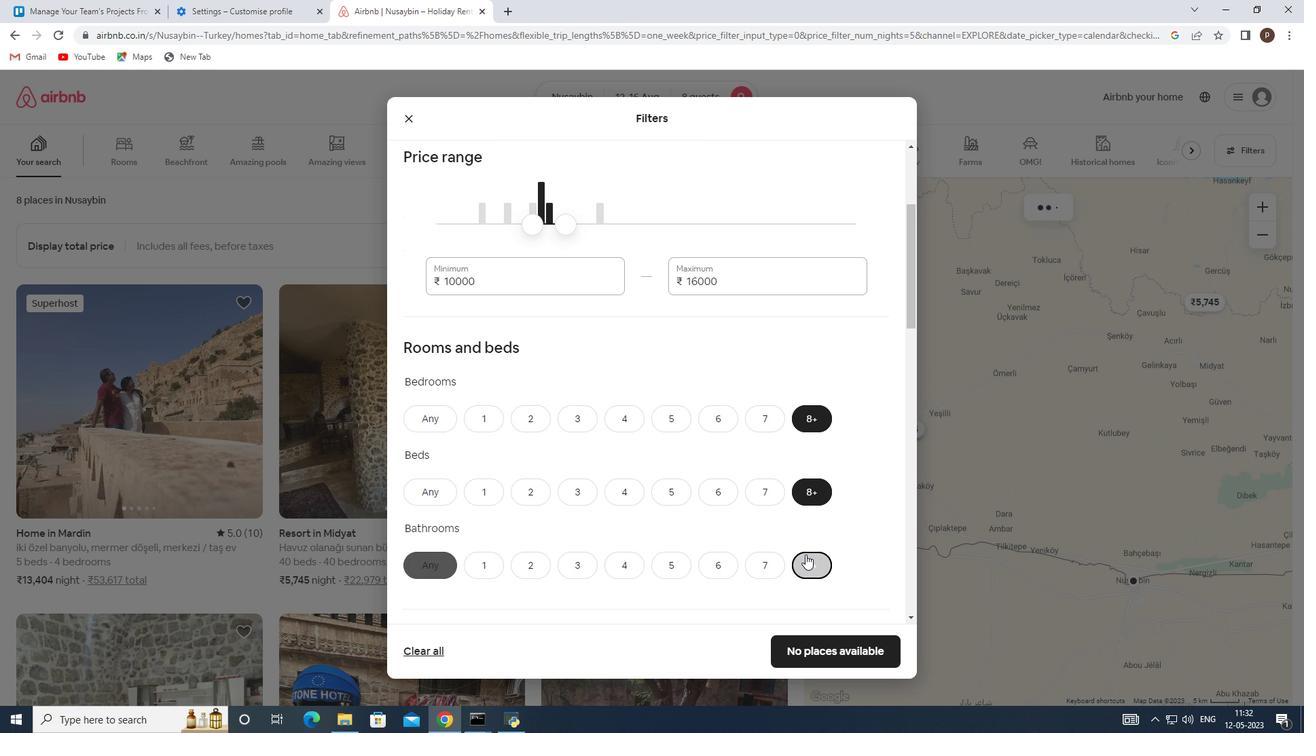 
Action: Mouse scrolled (780, 551) with delta (0, 0)
Screenshot: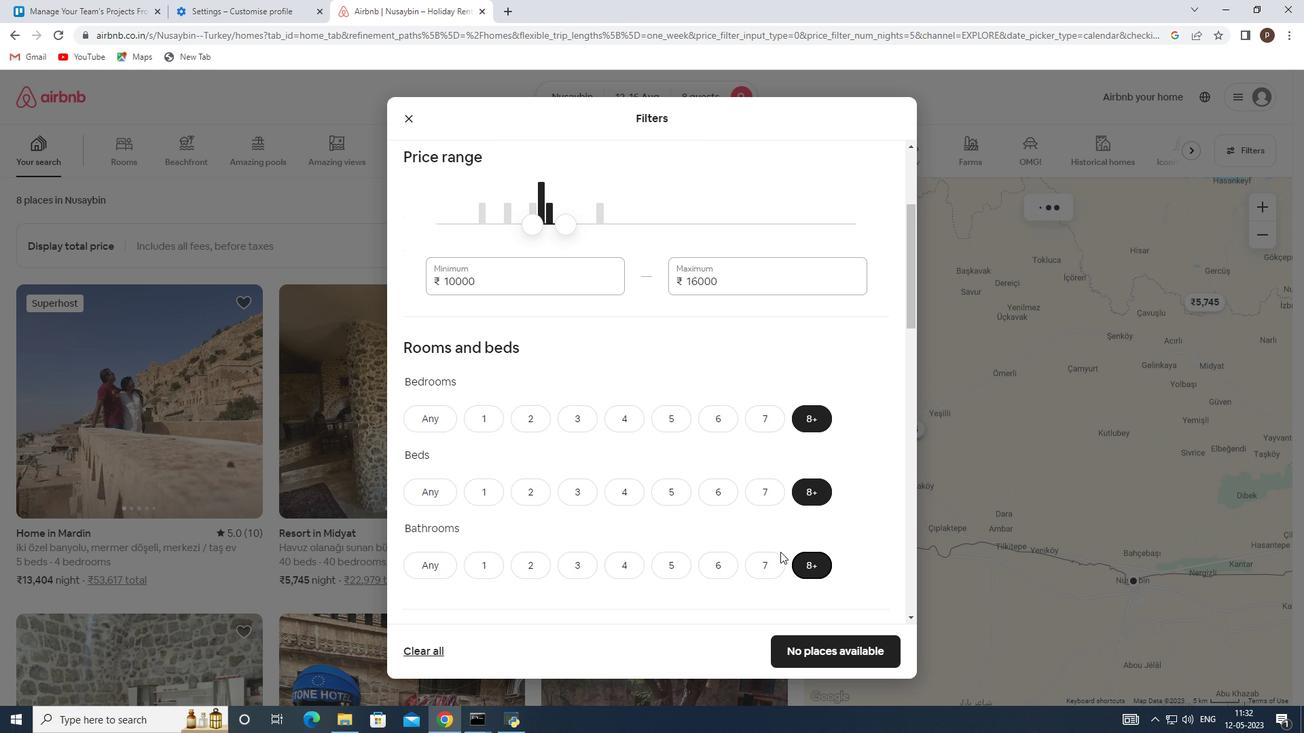 
Action: Mouse moved to (757, 538)
Screenshot: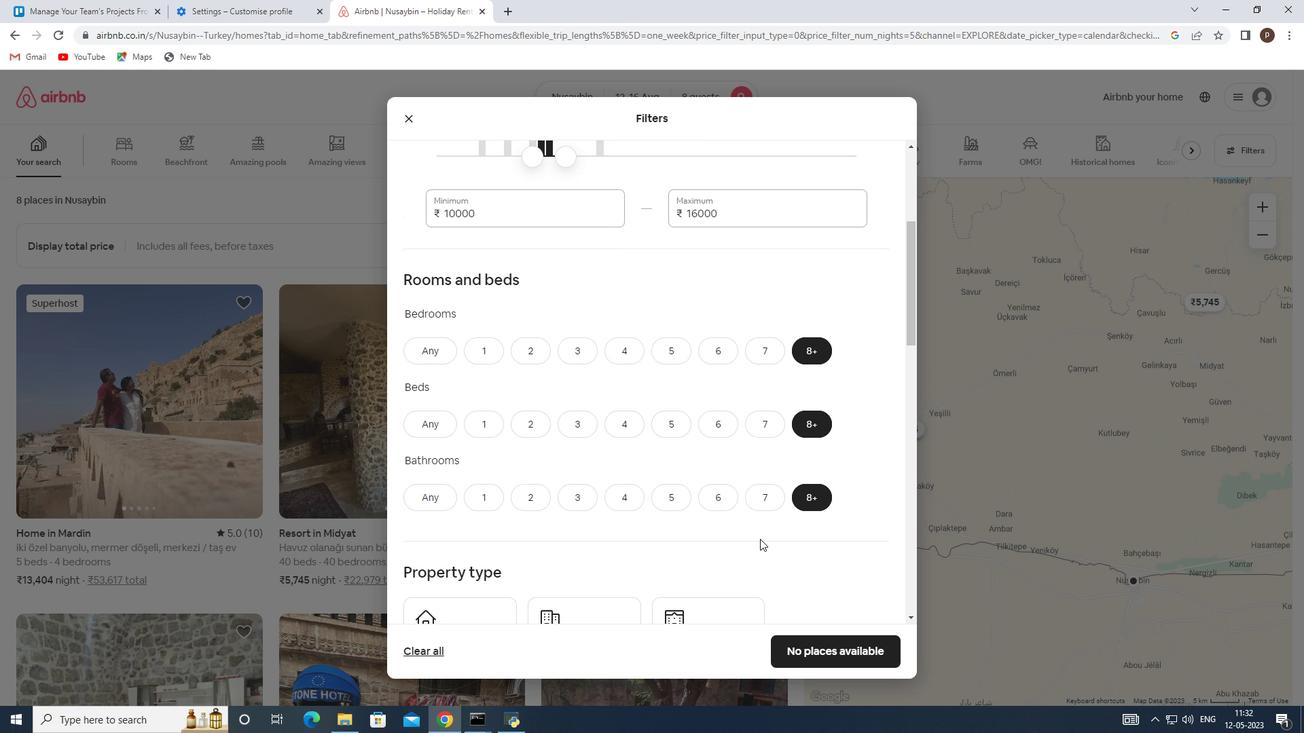 
Action: Mouse scrolled (757, 537) with delta (0, 0)
Screenshot: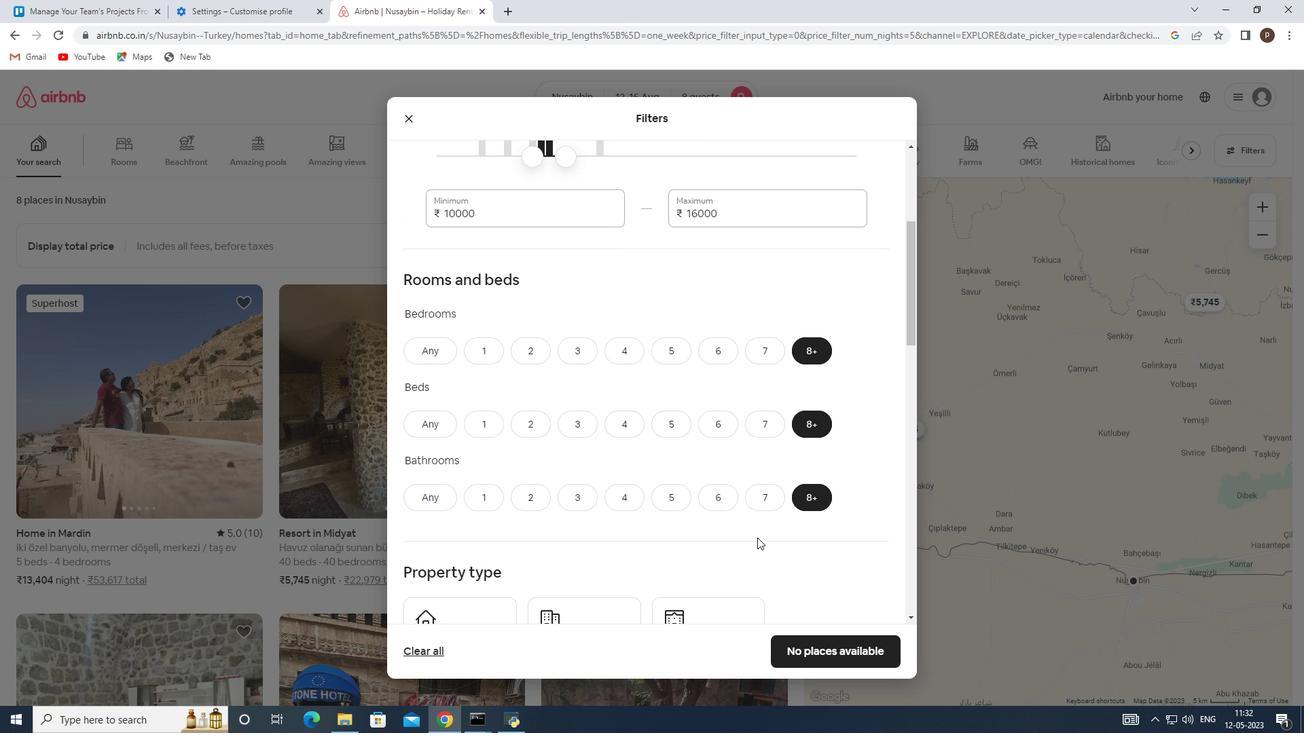
Action: Mouse moved to (480, 576)
Screenshot: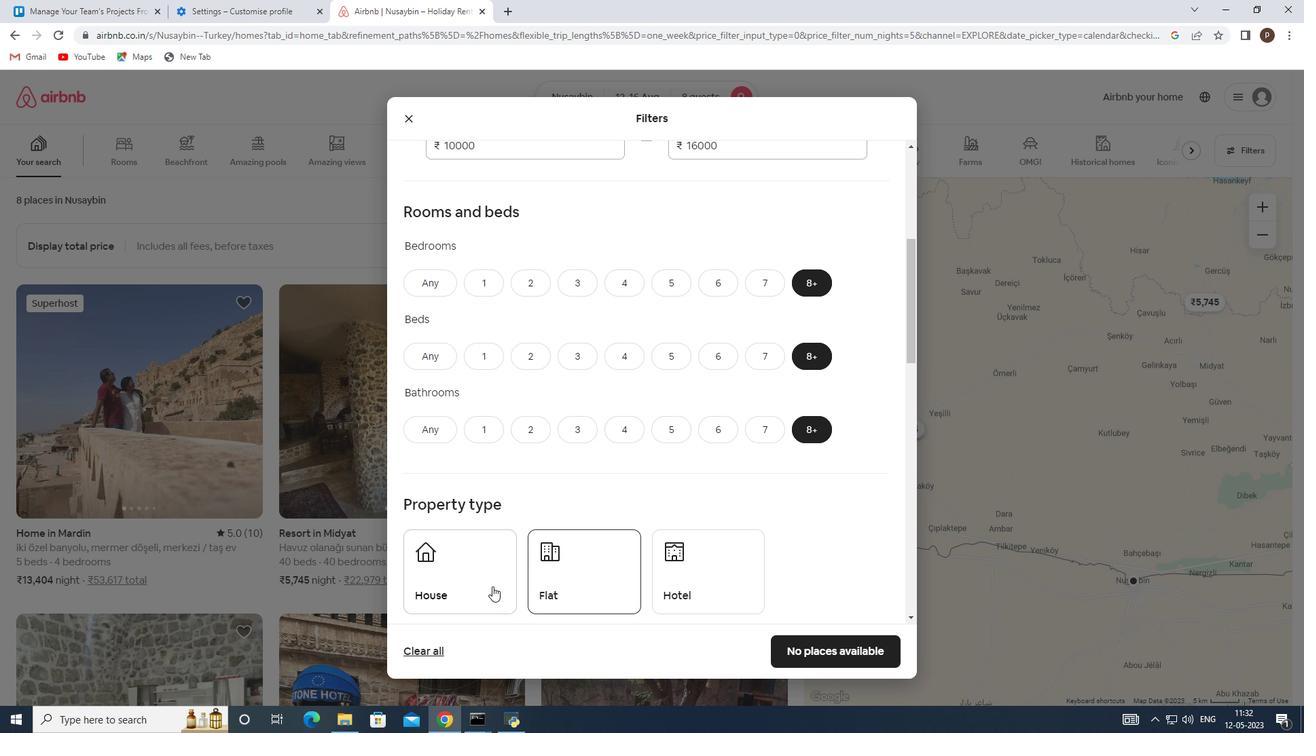 
Action: Mouse pressed left at (480, 576)
Screenshot: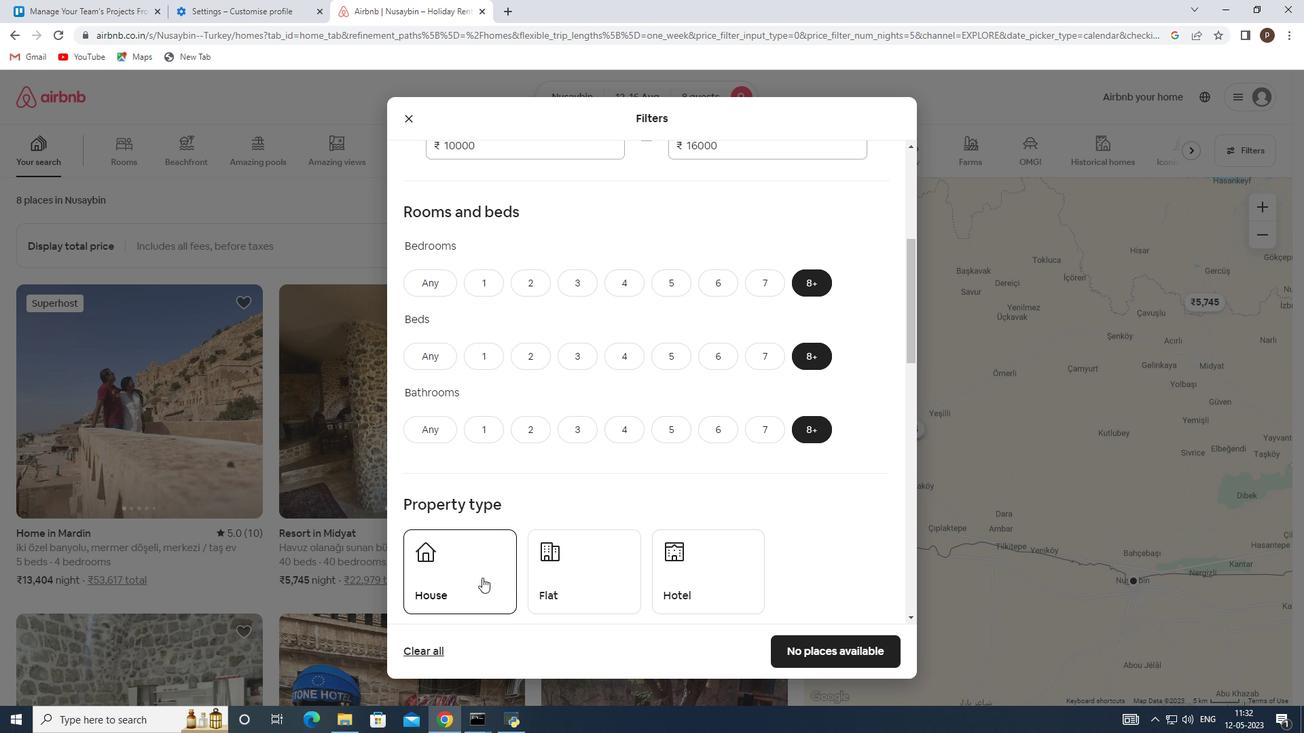 
Action: Mouse moved to (580, 581)
Screenshot: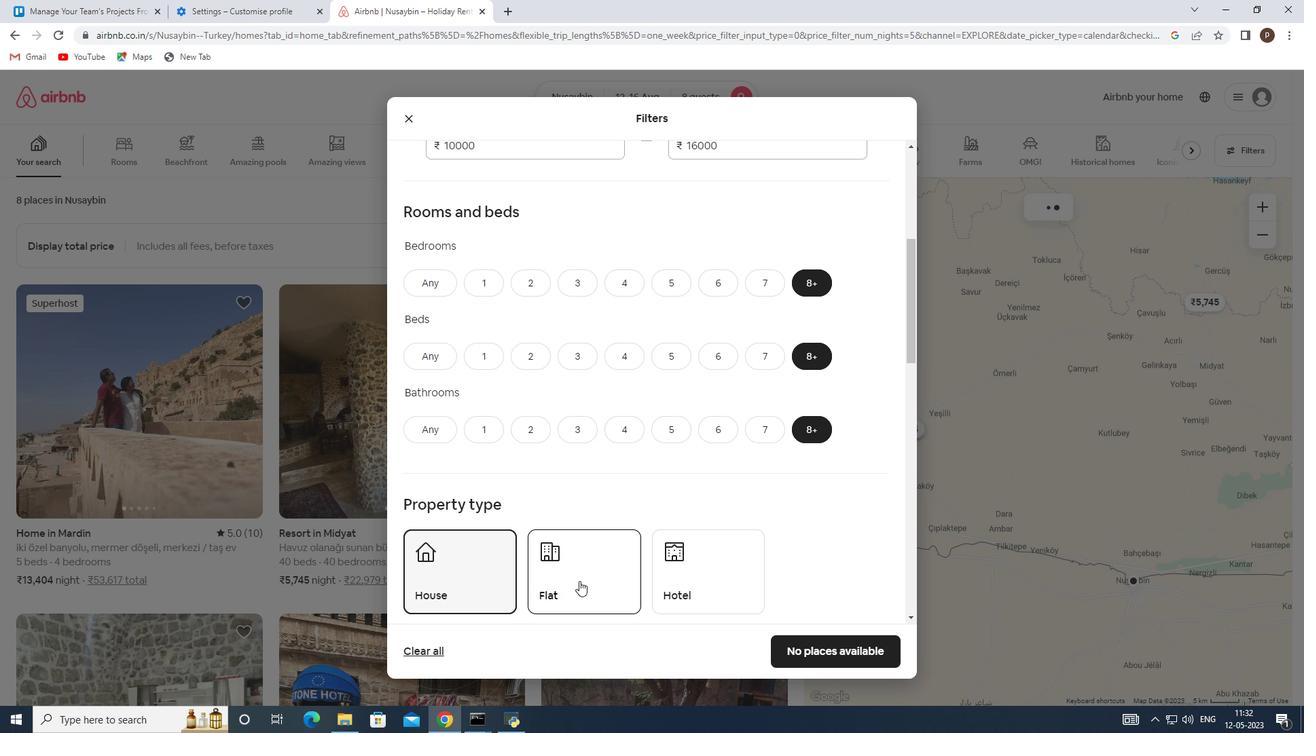 
Action: Mouse pressed left at (580, 581)
Screenshot: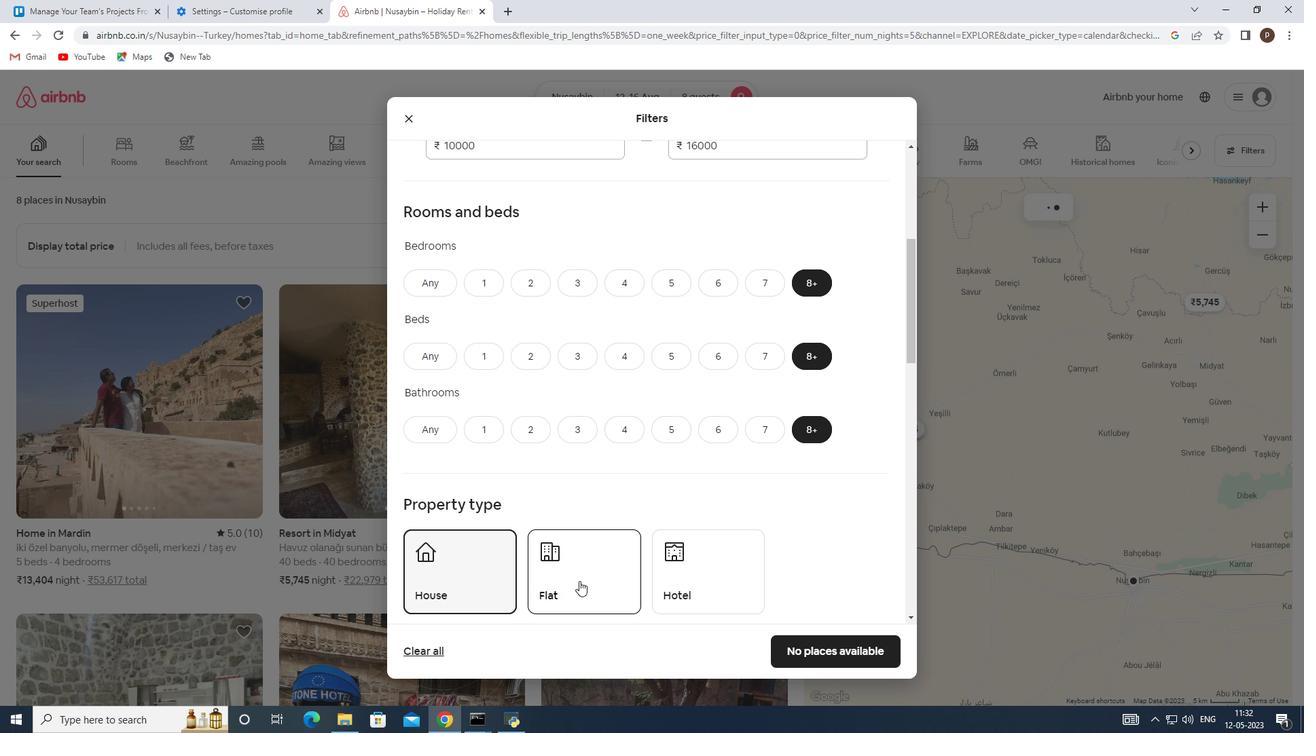 
Action: Mouse moved to (696, 589)
Screenshot: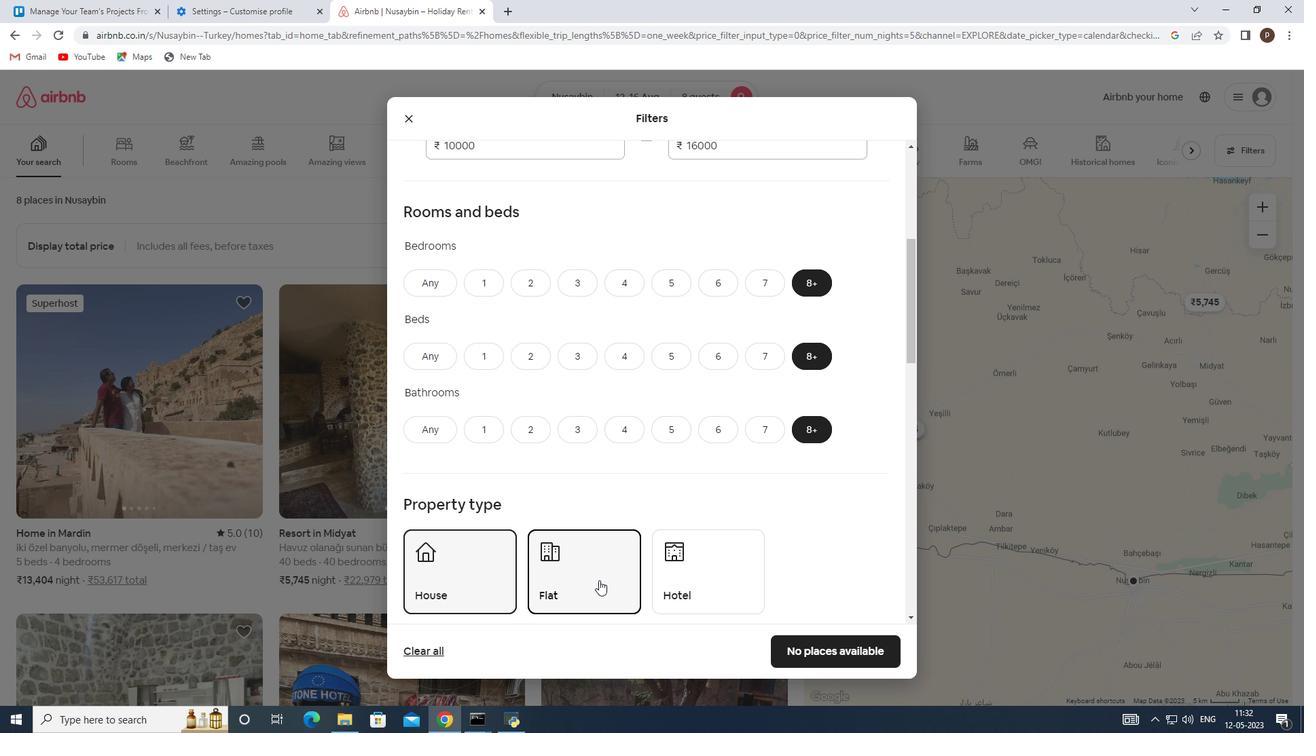 
Action: Mouse pressed left at (696, 589)
Screenshot: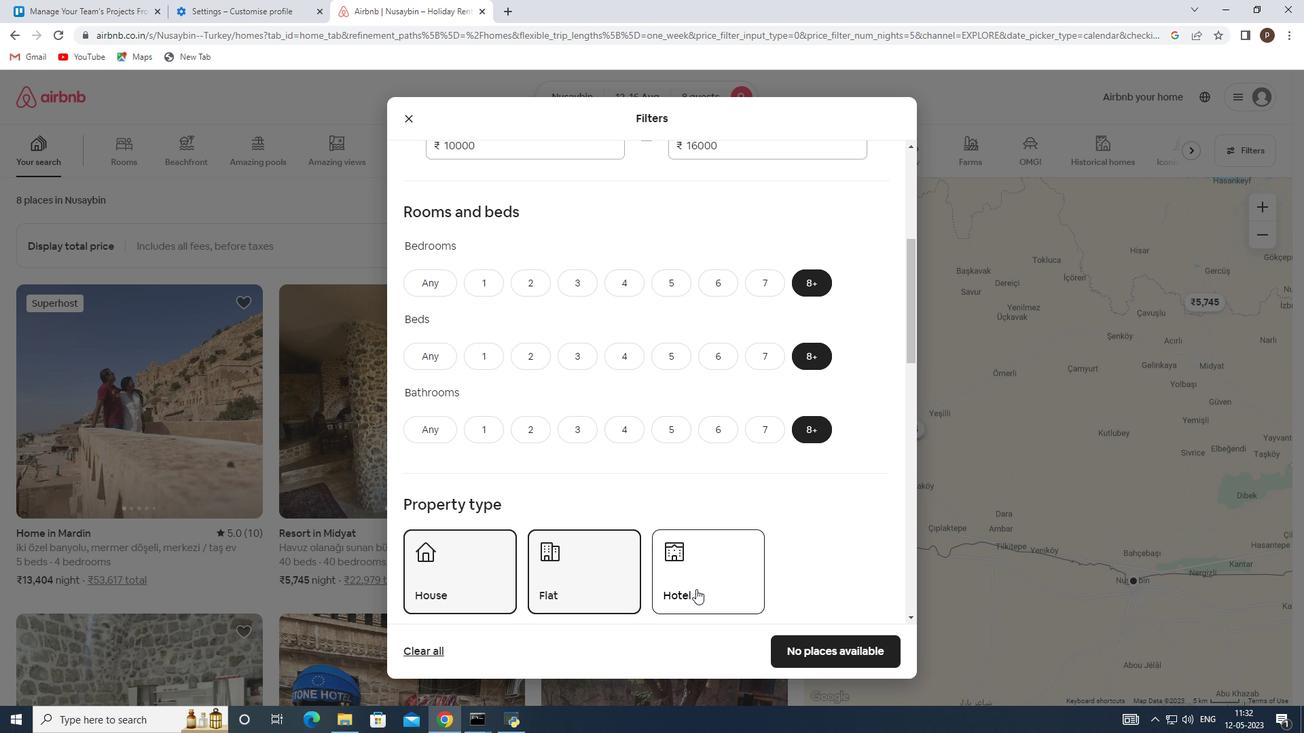 
Action: Mouse moved to (661, 572)
Screenshot: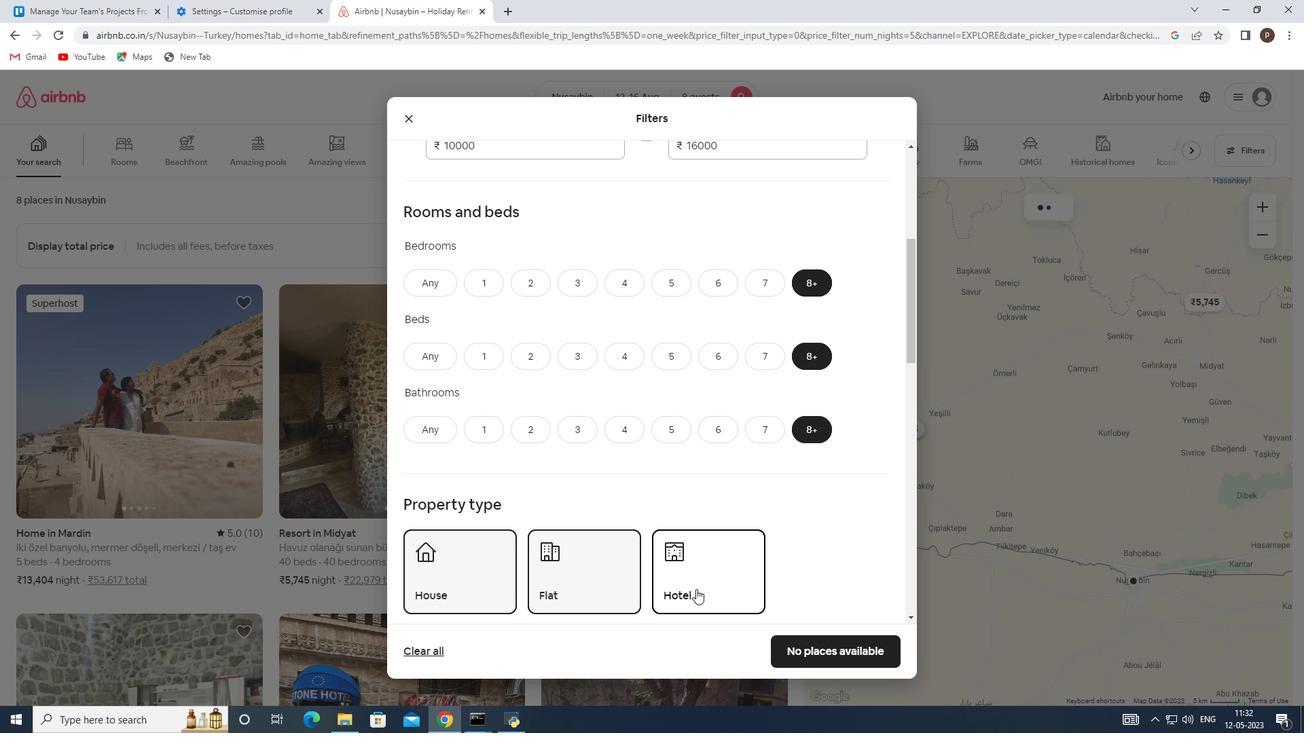 
Action: Mouse scrolled (661, 572) with delta (0, 0)
Screenshot: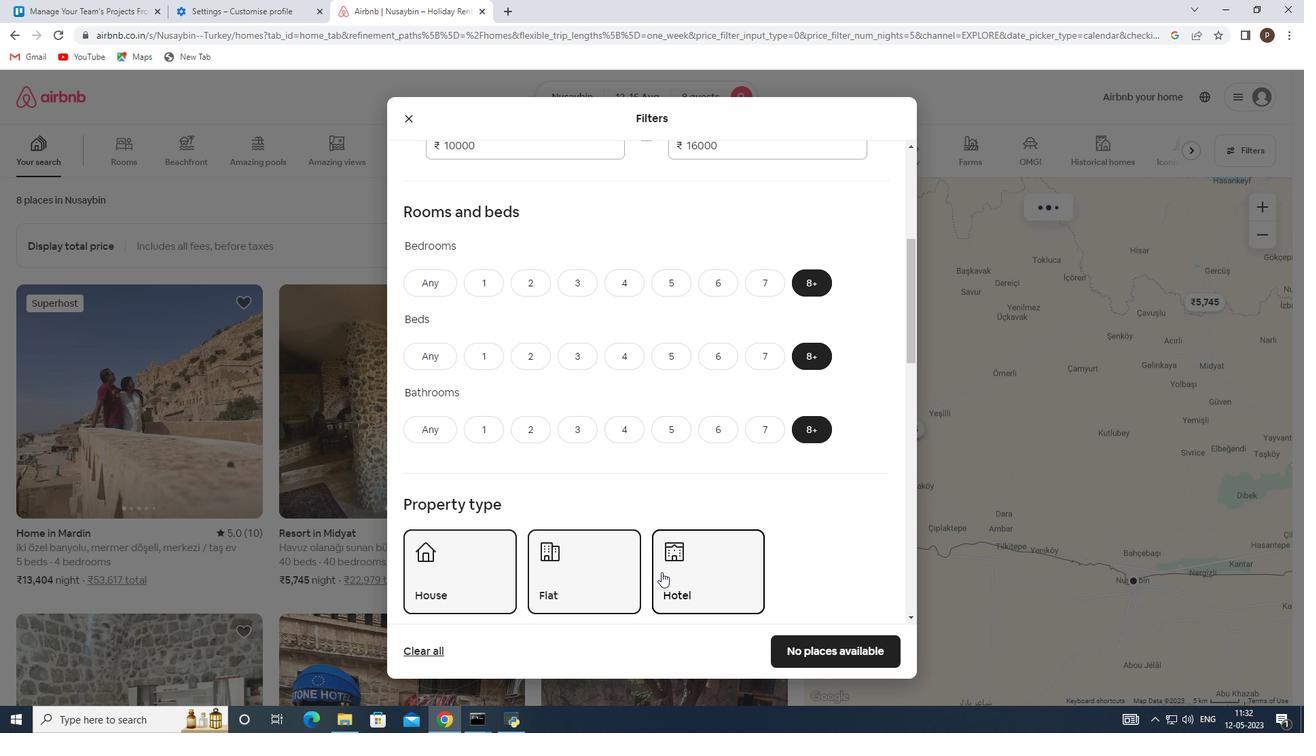 
Action: Mouse scrolled (661, 572) with delta (0, 0)
Screenshot: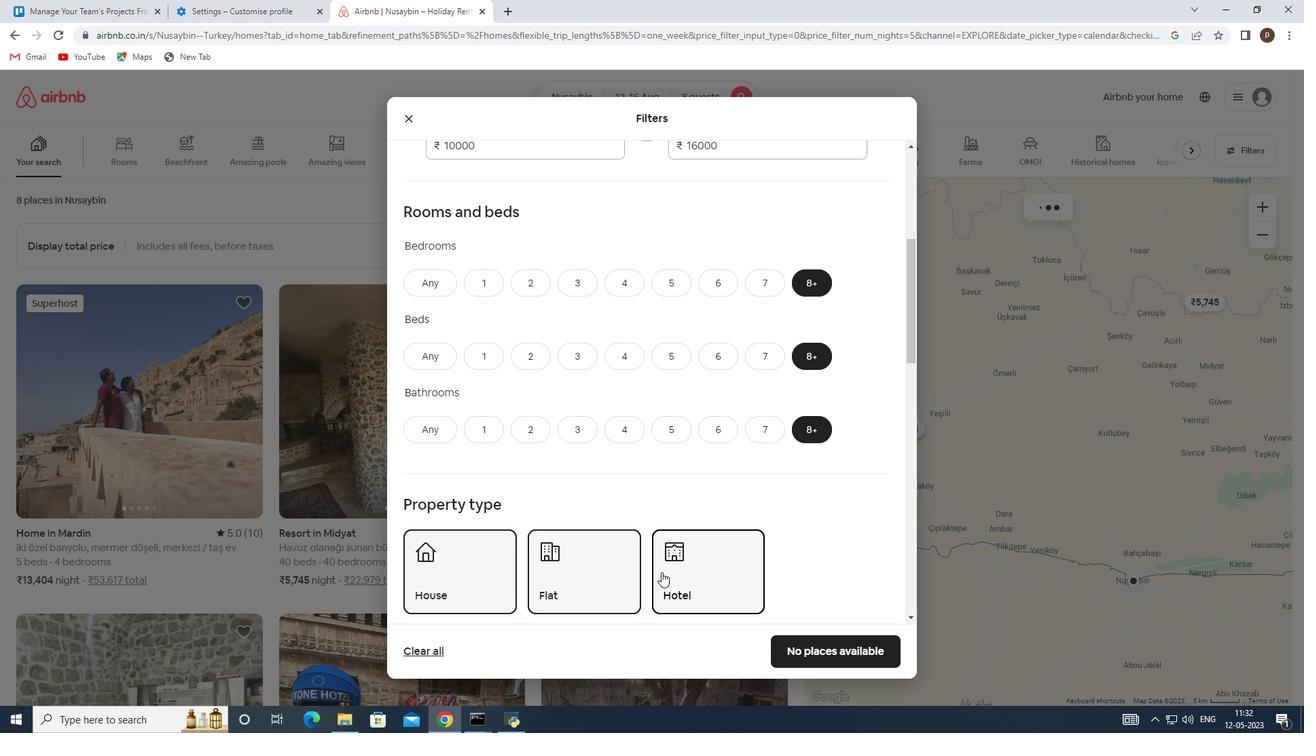 
Action: Mouse moved to (629, 527)
Screenshot: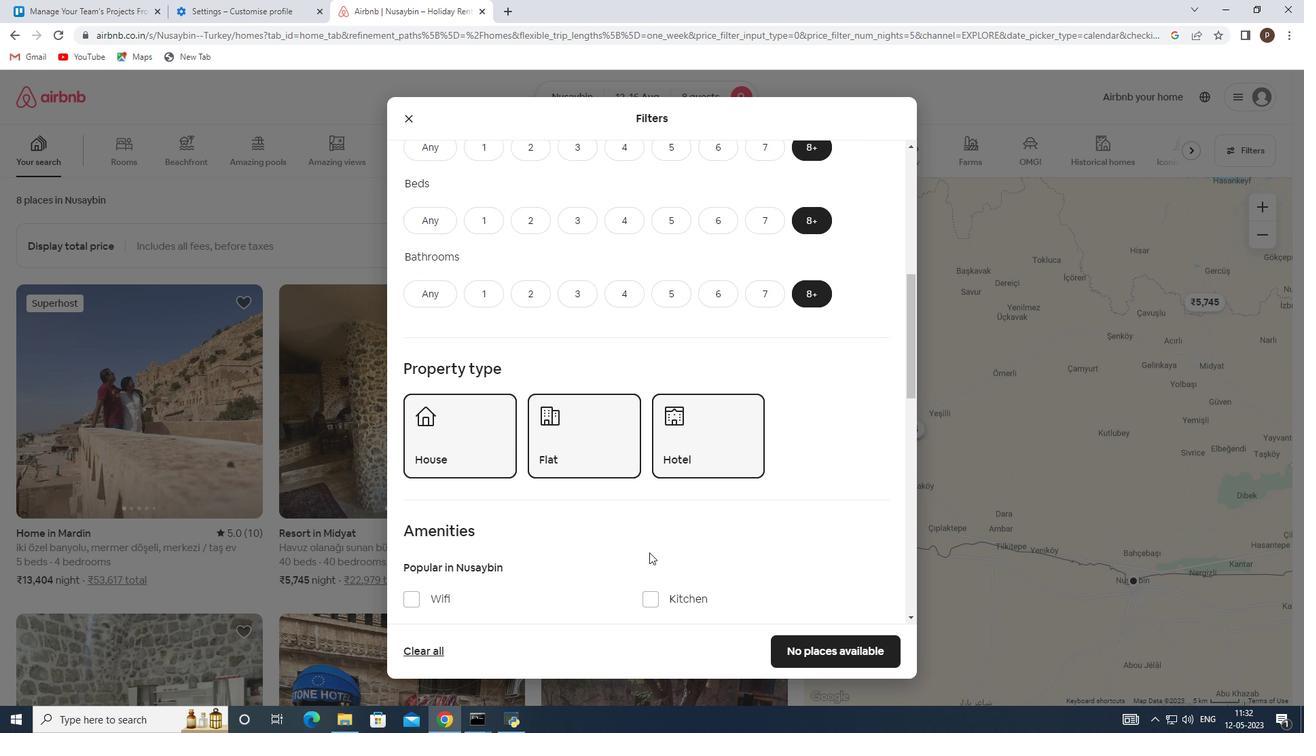 
Action: Mouse scrolled (629, 526) with delta (0, 0)
Screenshot: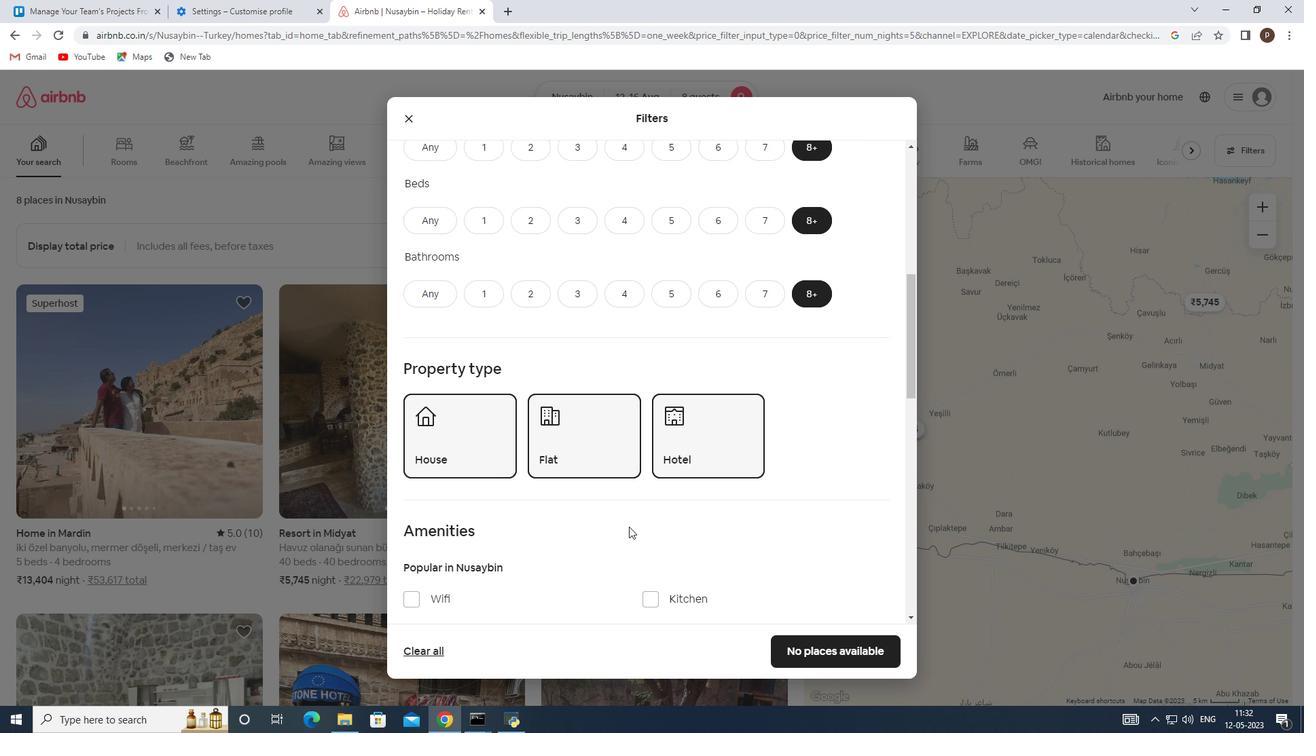 
Action: Mouse moved to (411, 530)
Screenshot: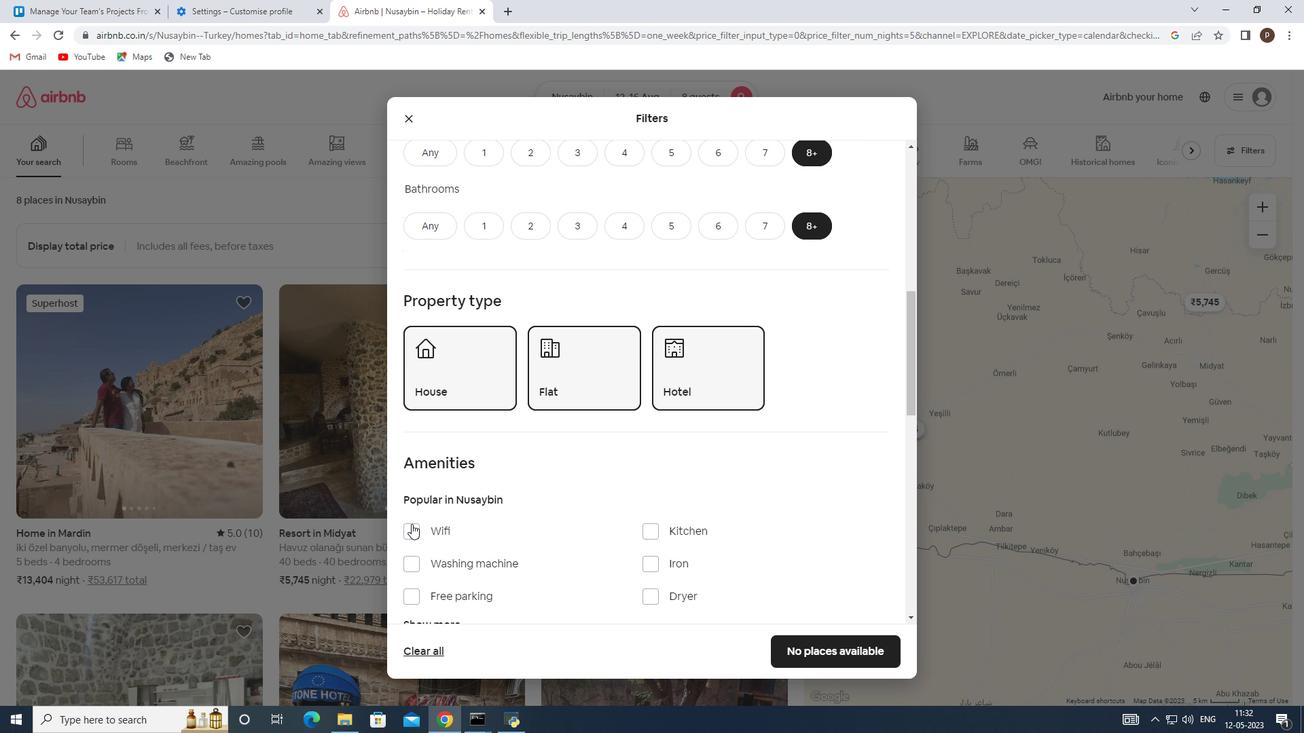 
Action: Mouse pressed left at (411, 530)
Screenshot: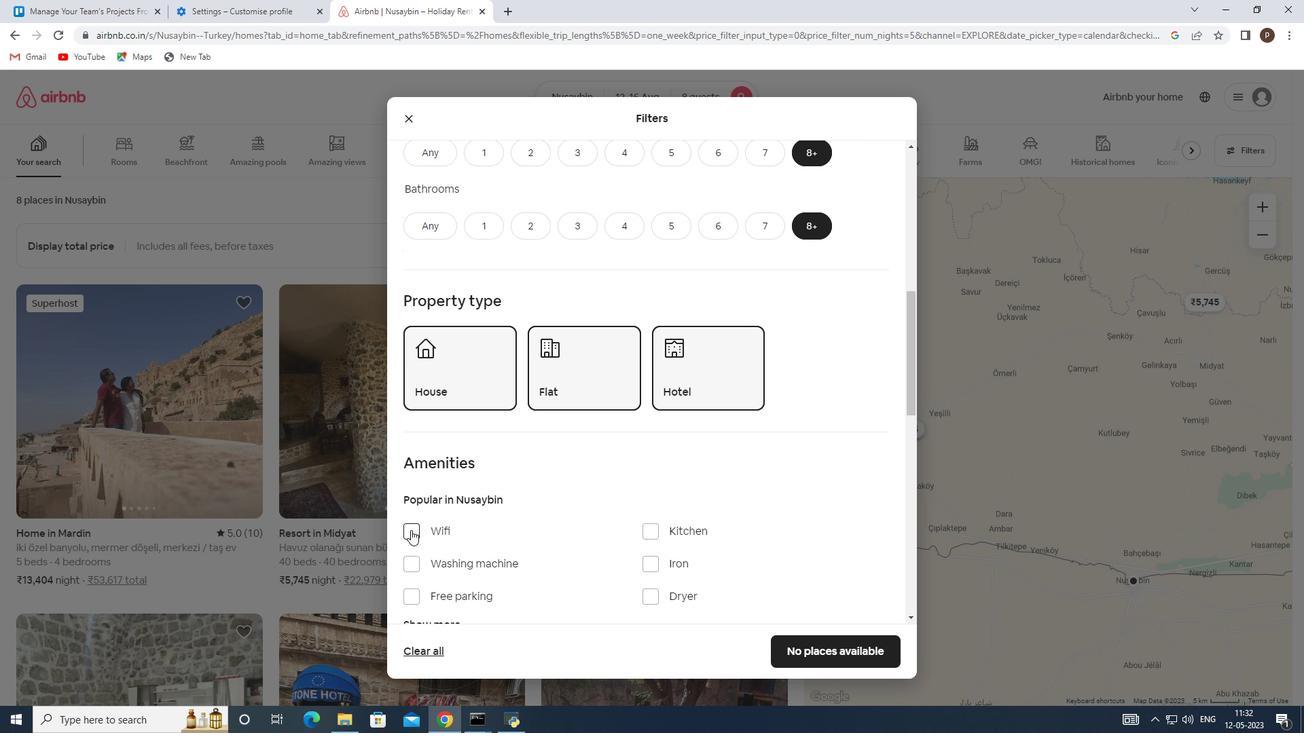 
Action: Mouse moved to (447, 545)
Screenshot: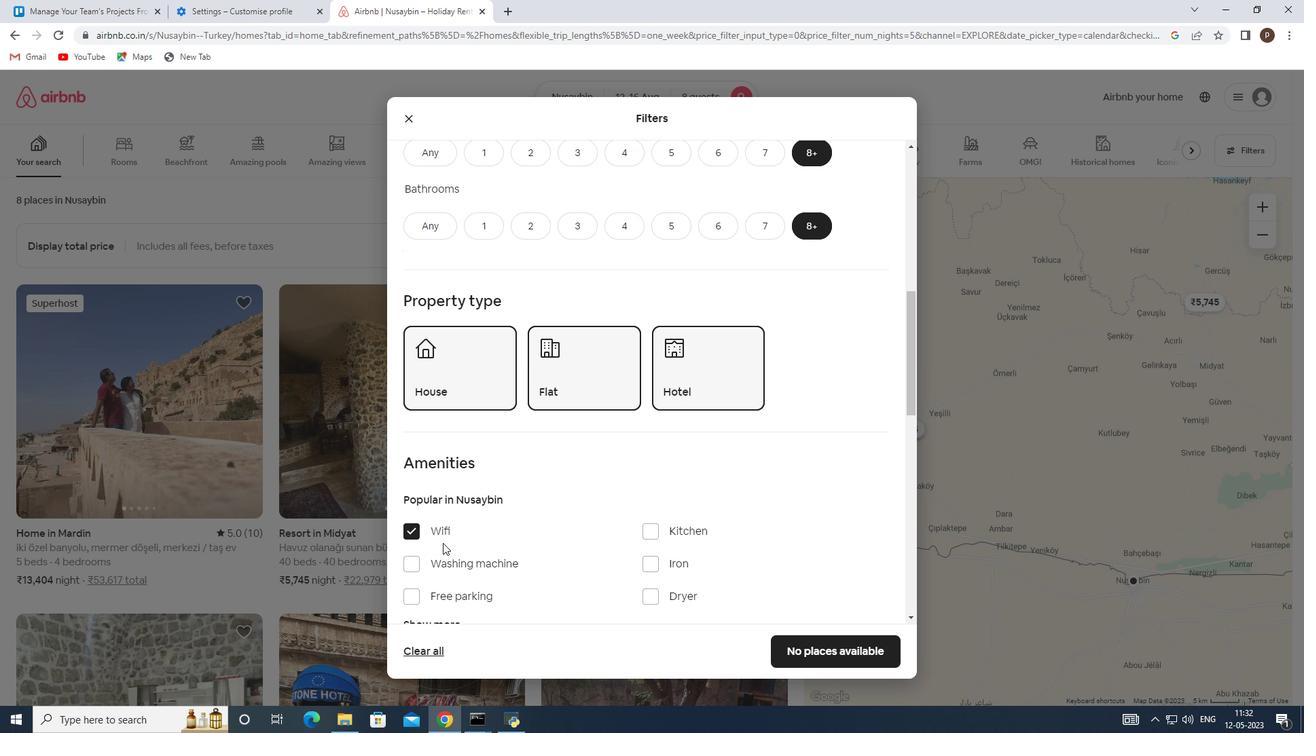 
Action: Mouse scrolled (447, 544) with delta (0, 0)
Screenshot: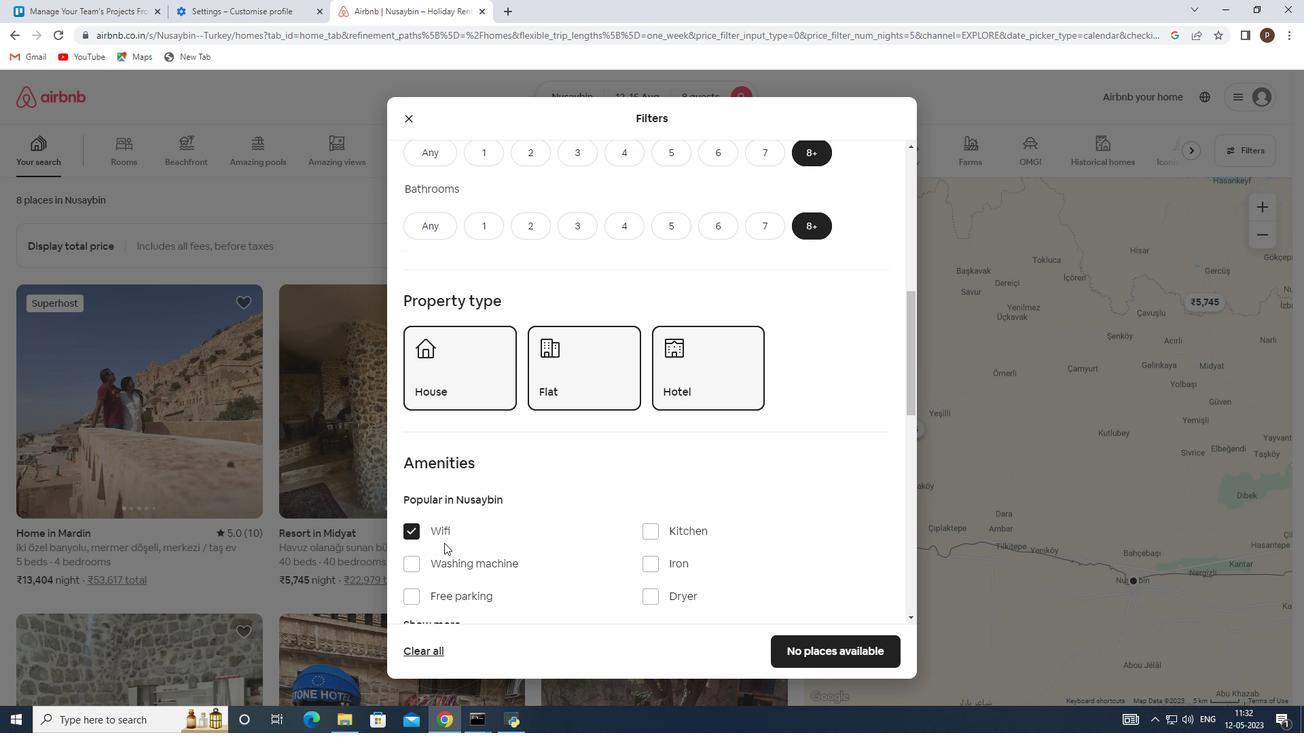 
Action: Mouse moved to (448, 546)
Screenshot: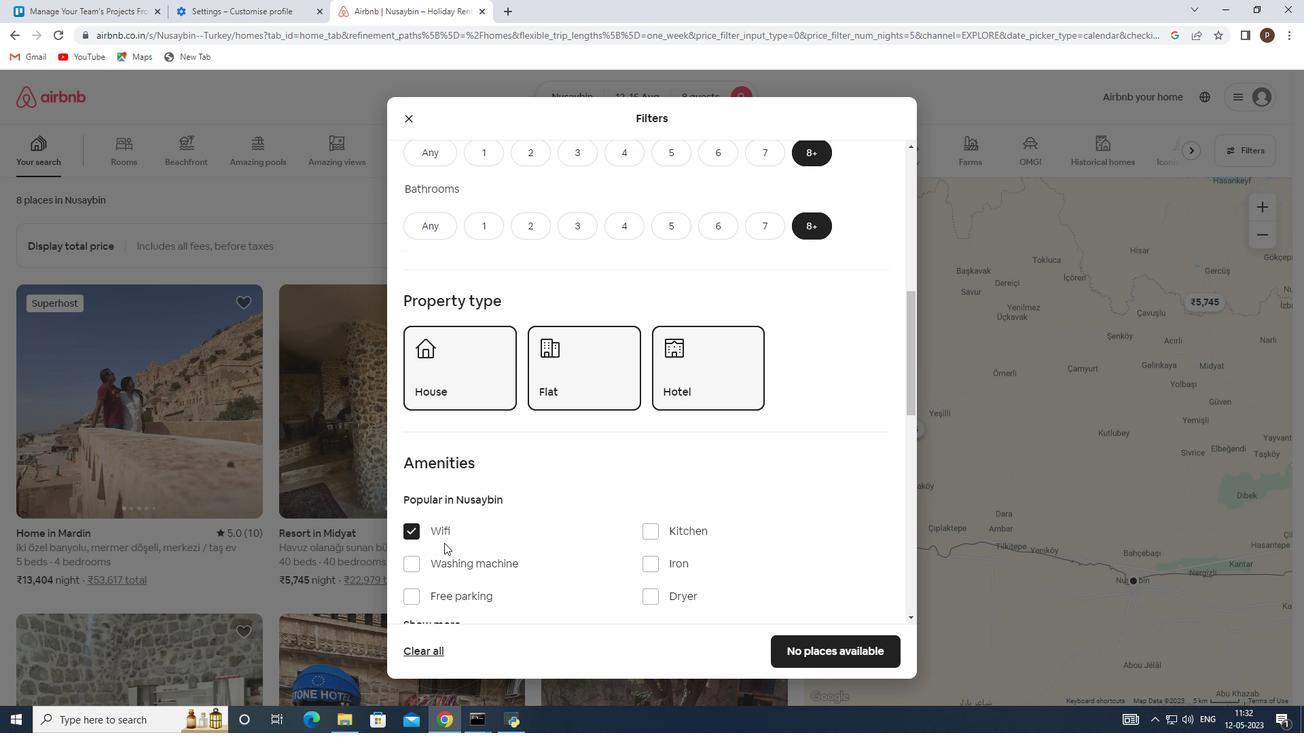 
Action: Mouse scrolled (448, 545) with delta (0, 0)
Screenshot: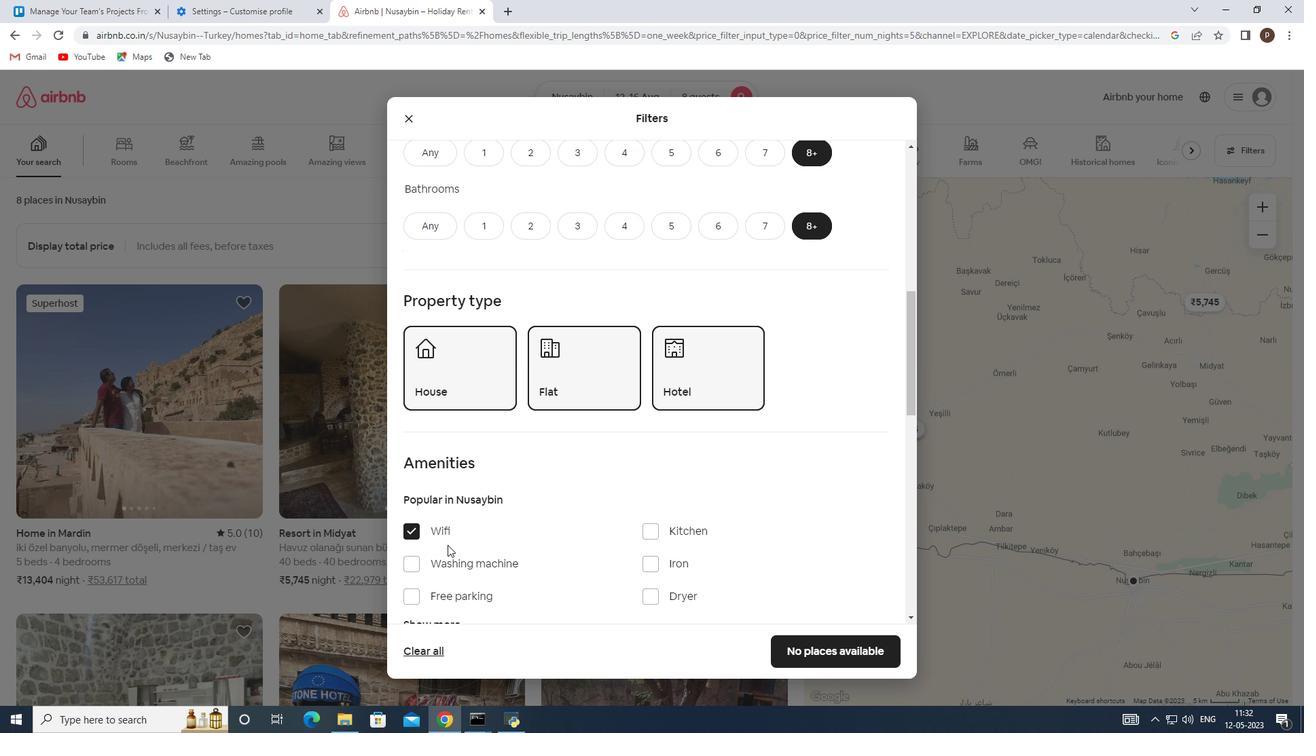
Action: Mouse moved to (414, 460)
Screenshot: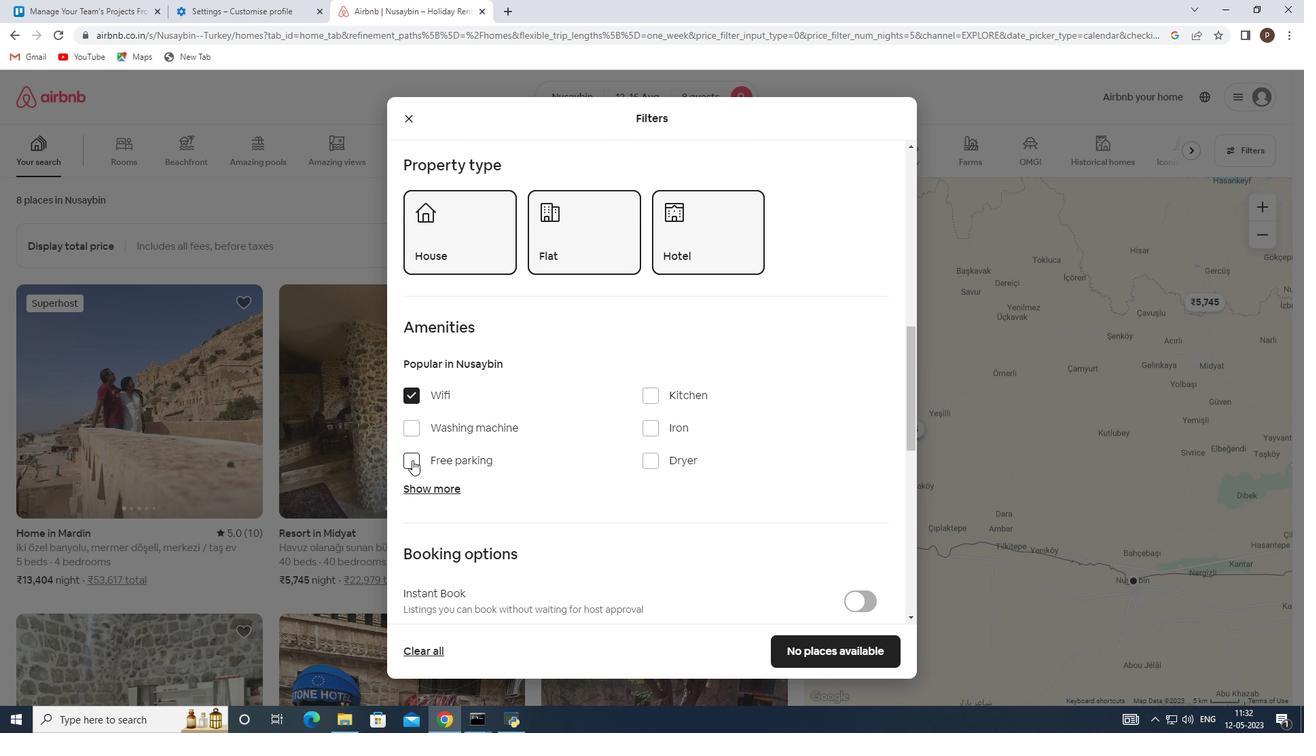 
Action: Mouse pressed left at (414, 460)
Screenshot: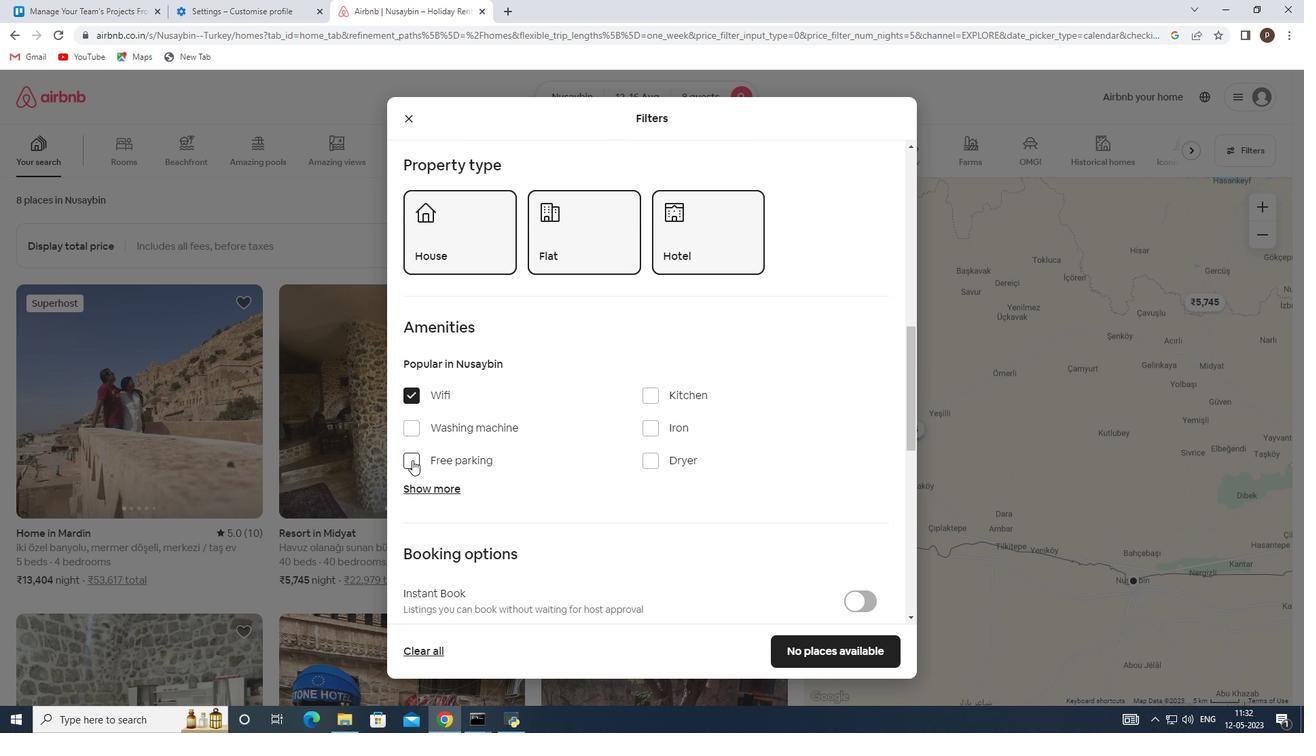 
Action: Mouse moved to (428, 487)
Screenshot: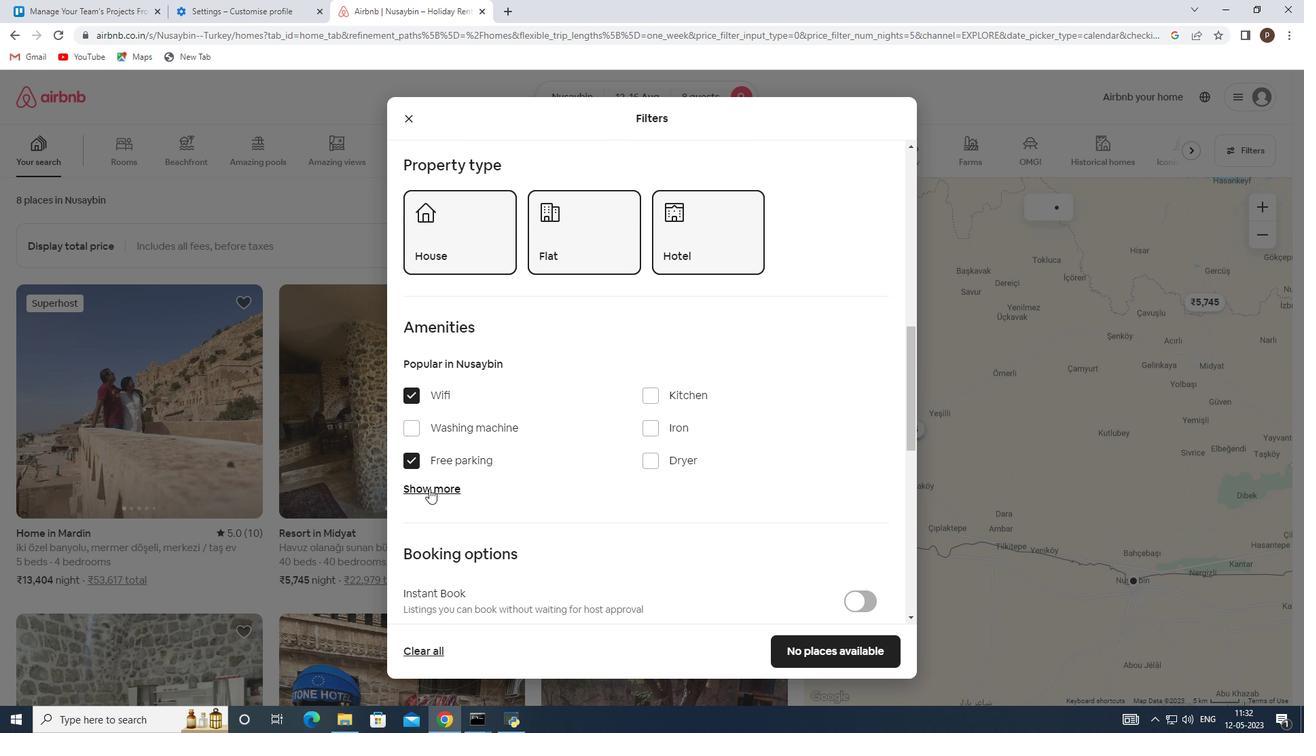 
Action: Mouse pressed left at (428, 487)
Screenshot: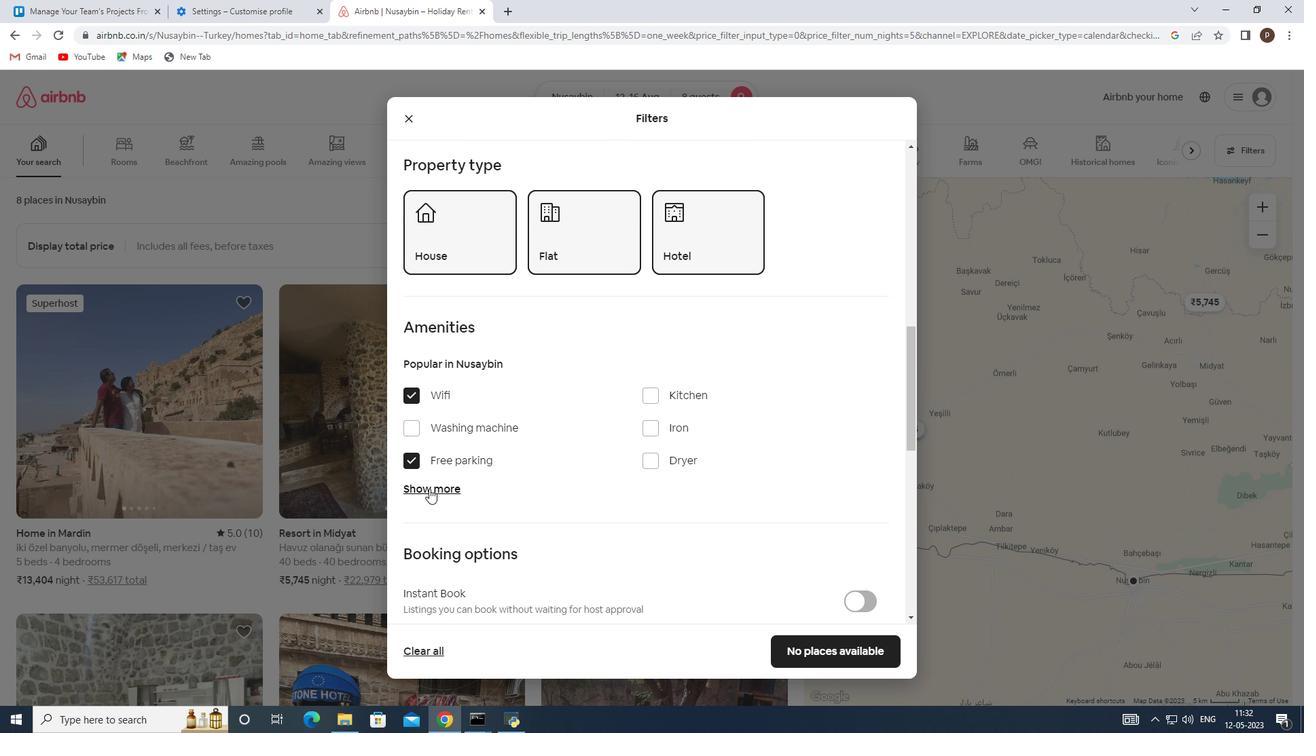 
Action: Mouse moved to (643, 567)
Screenshot: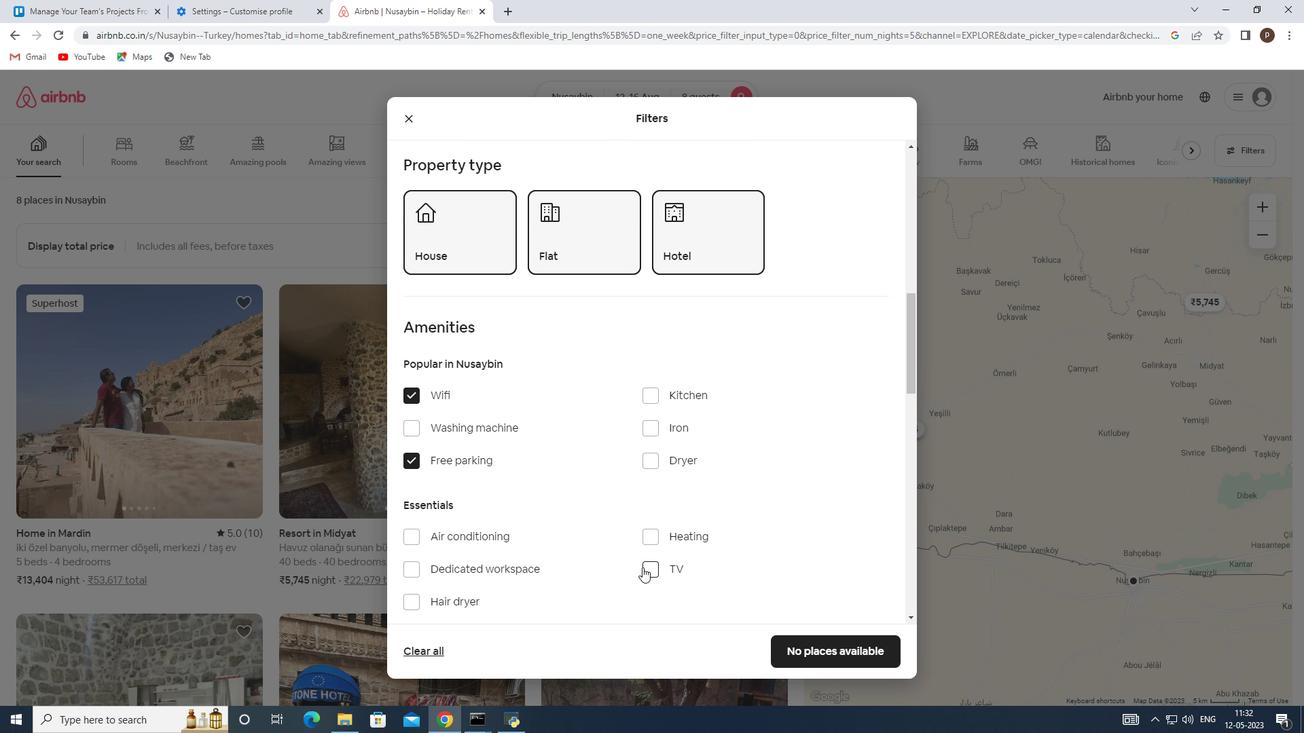 
Action: Mouse pressed left at (643, 567)
Screenshot: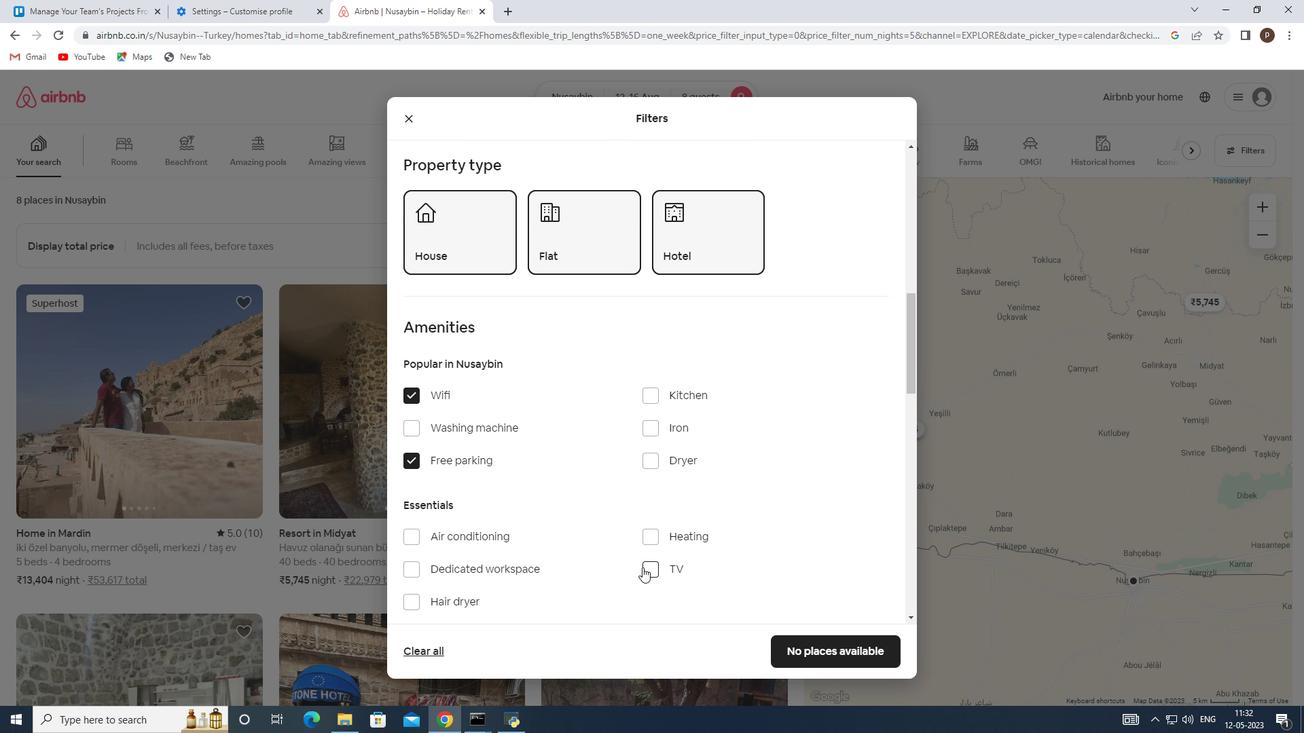 
Action: Mouse moved to (620, 506)
Screenshot: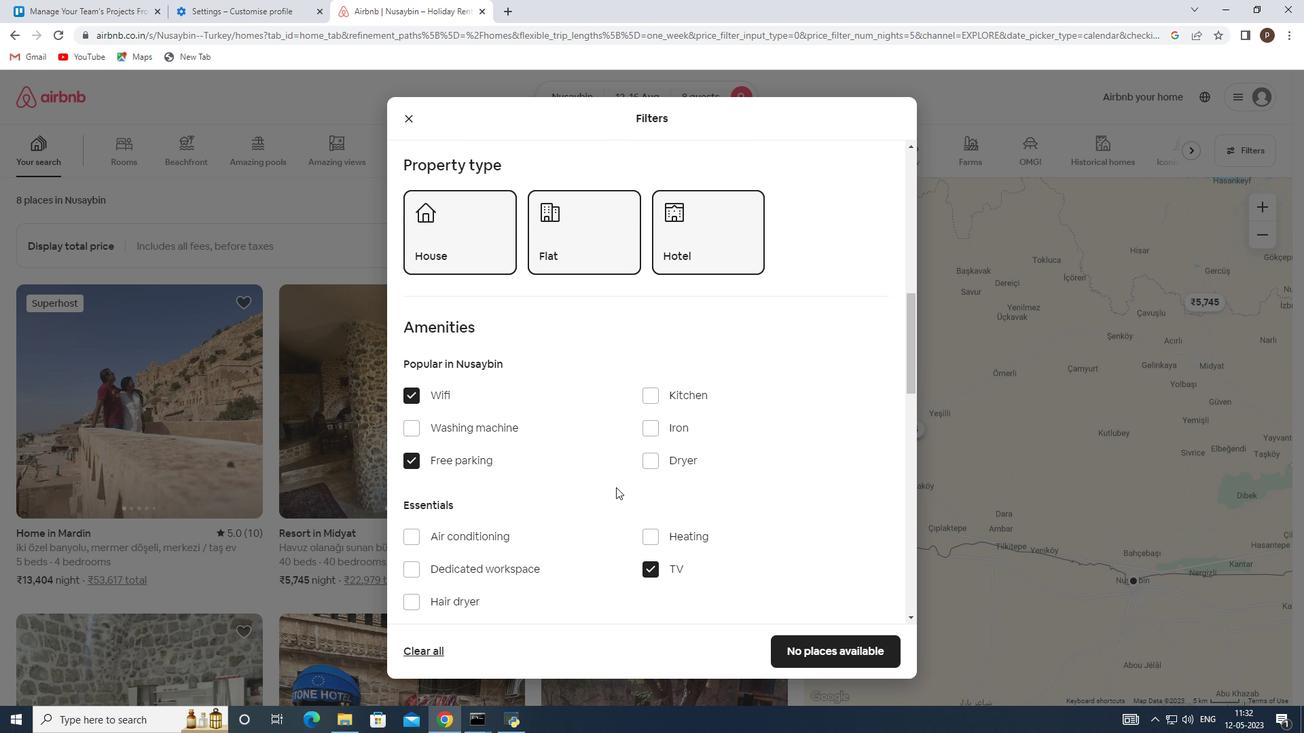 
Action: Mouse scrolled (620, 506) with delta (0, 0)
Screenshot: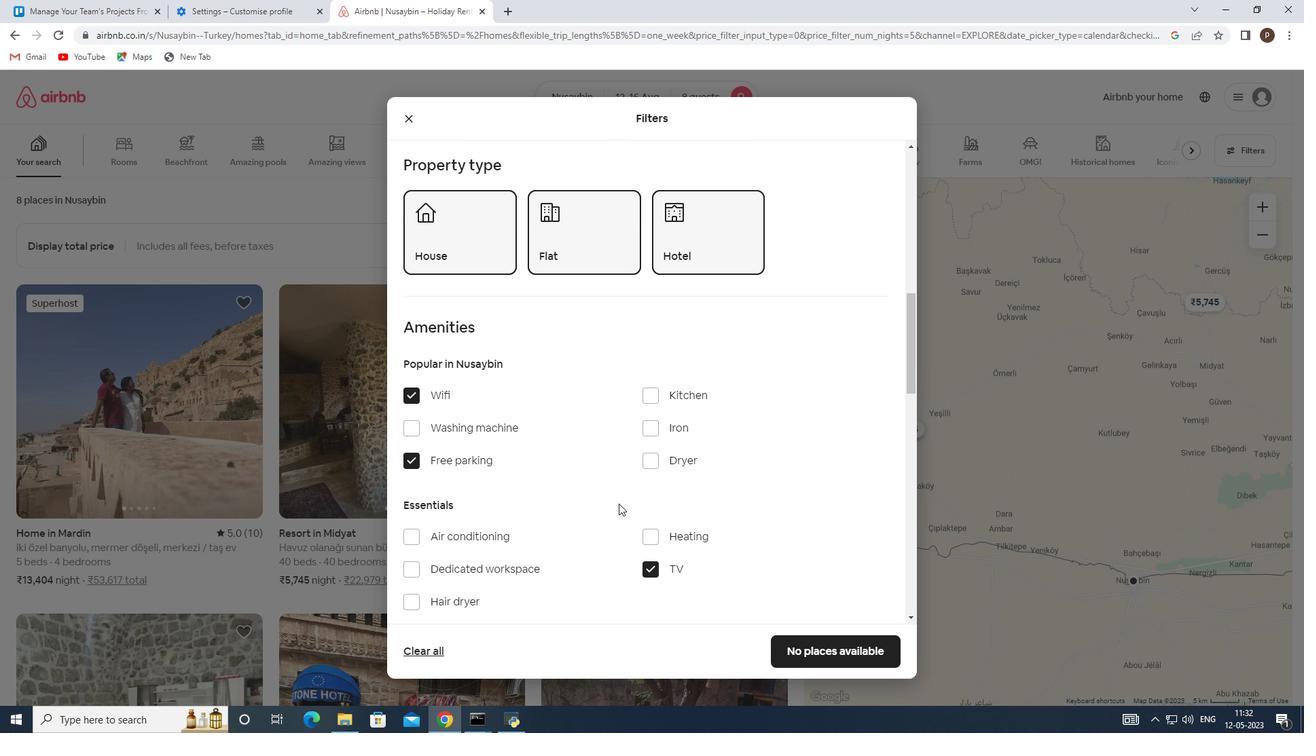 
Action: Mouse scrolled (620, 506) with delta (0, 0)
Screenshot: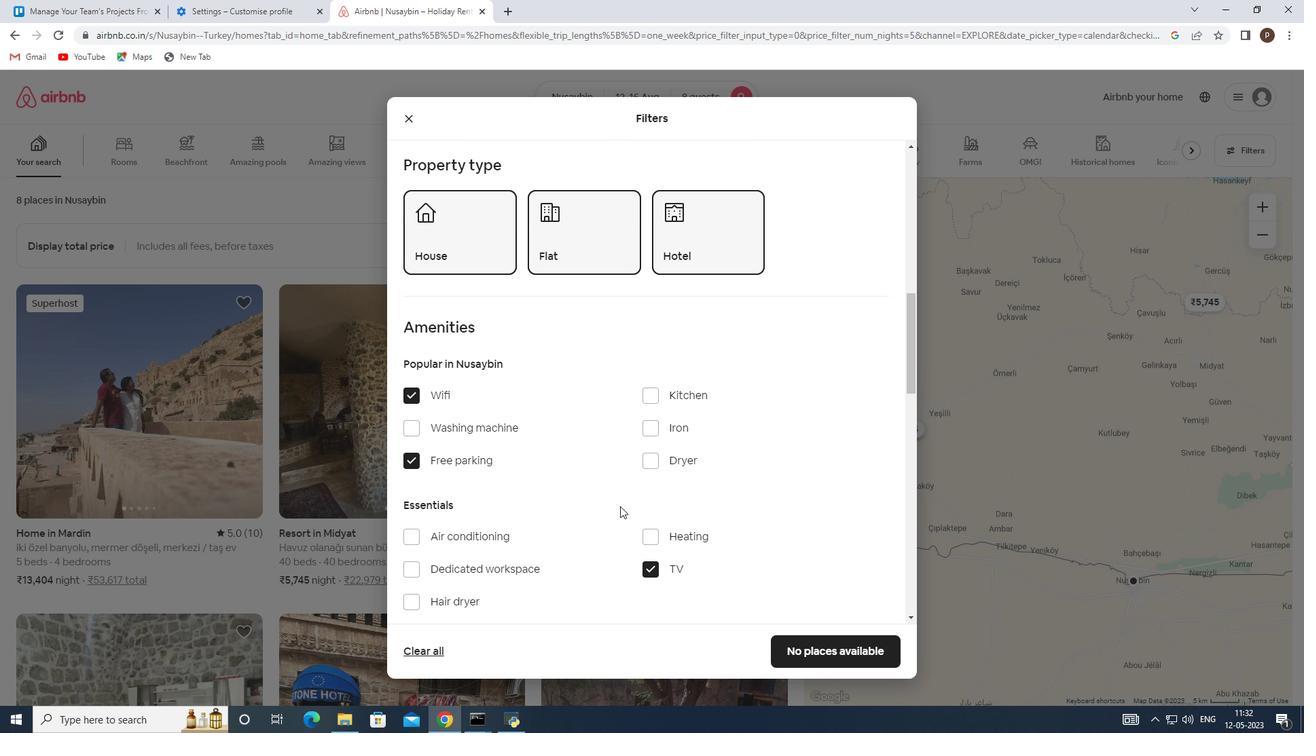 
Action: Mouse scrolled (620, 506) with delta (0, 0)
Screenshot: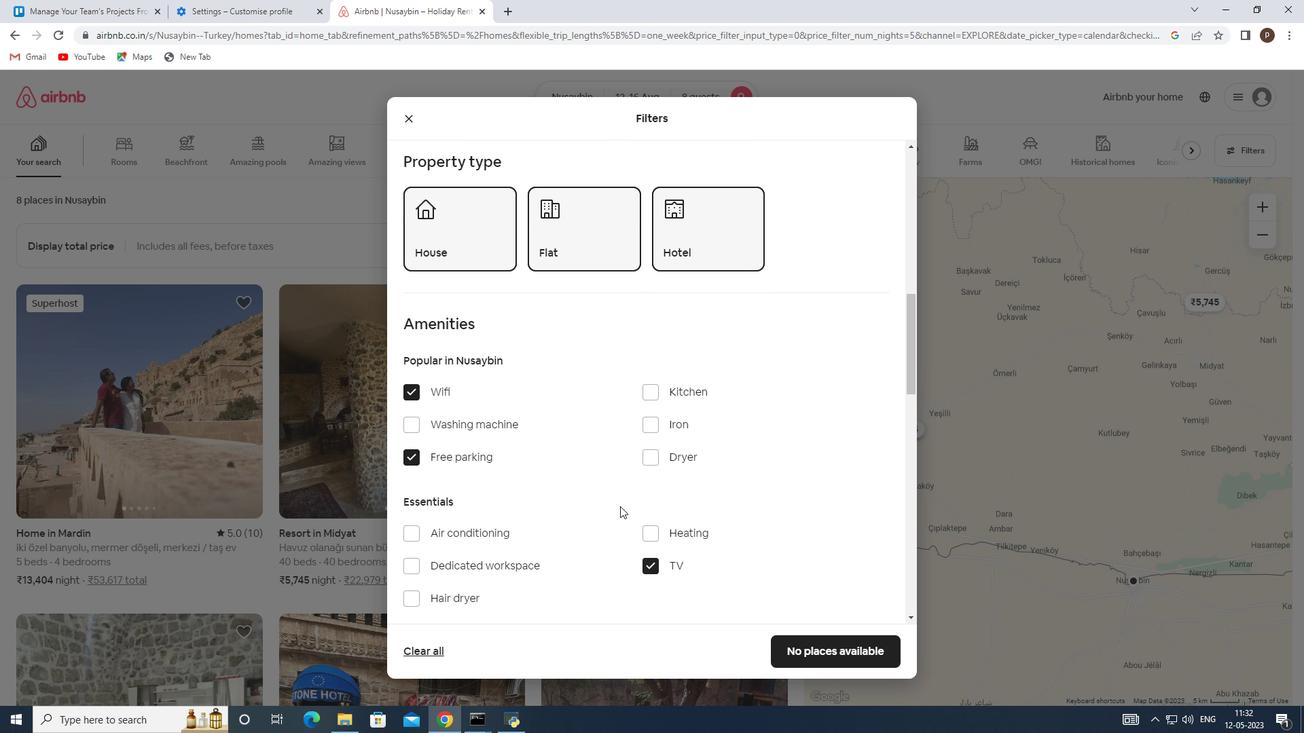 
Action: Mouse moved to (620, 507)
Screenshot: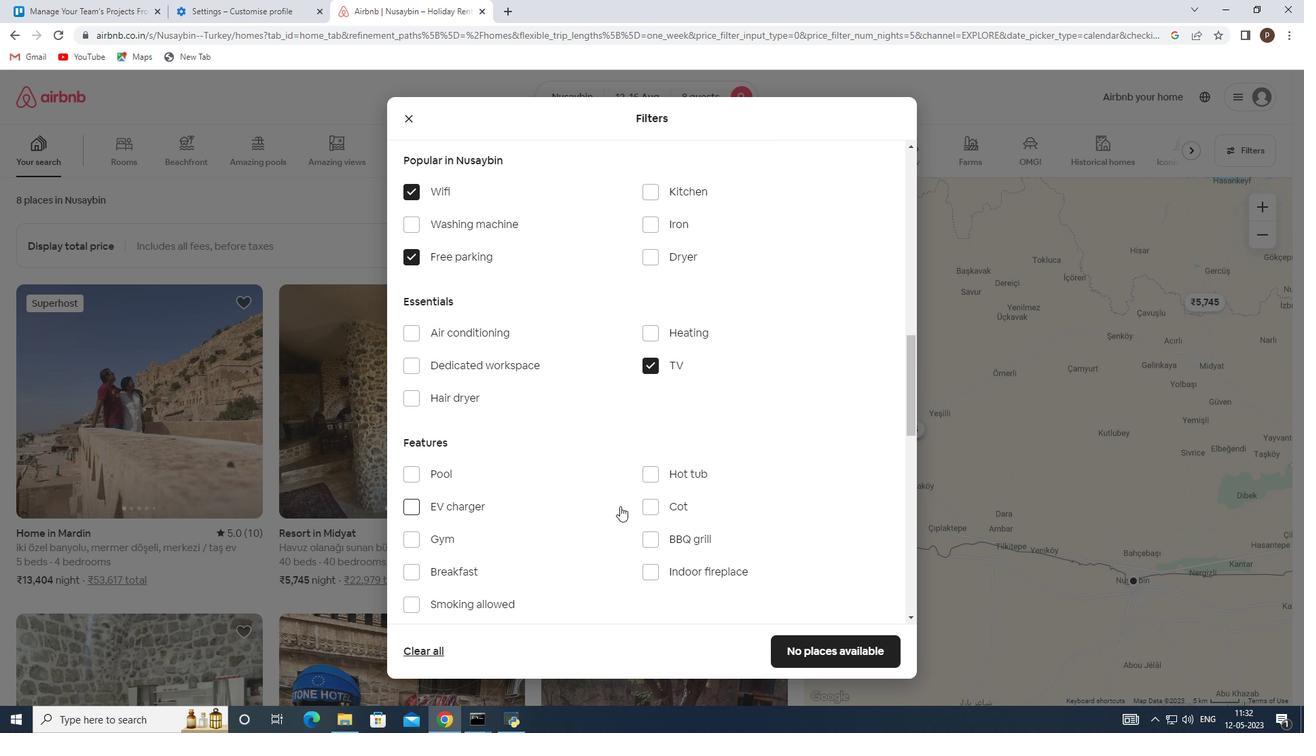 
Action: Mouse scrolled (620, 506) with delta (0, 0)
Screenshot: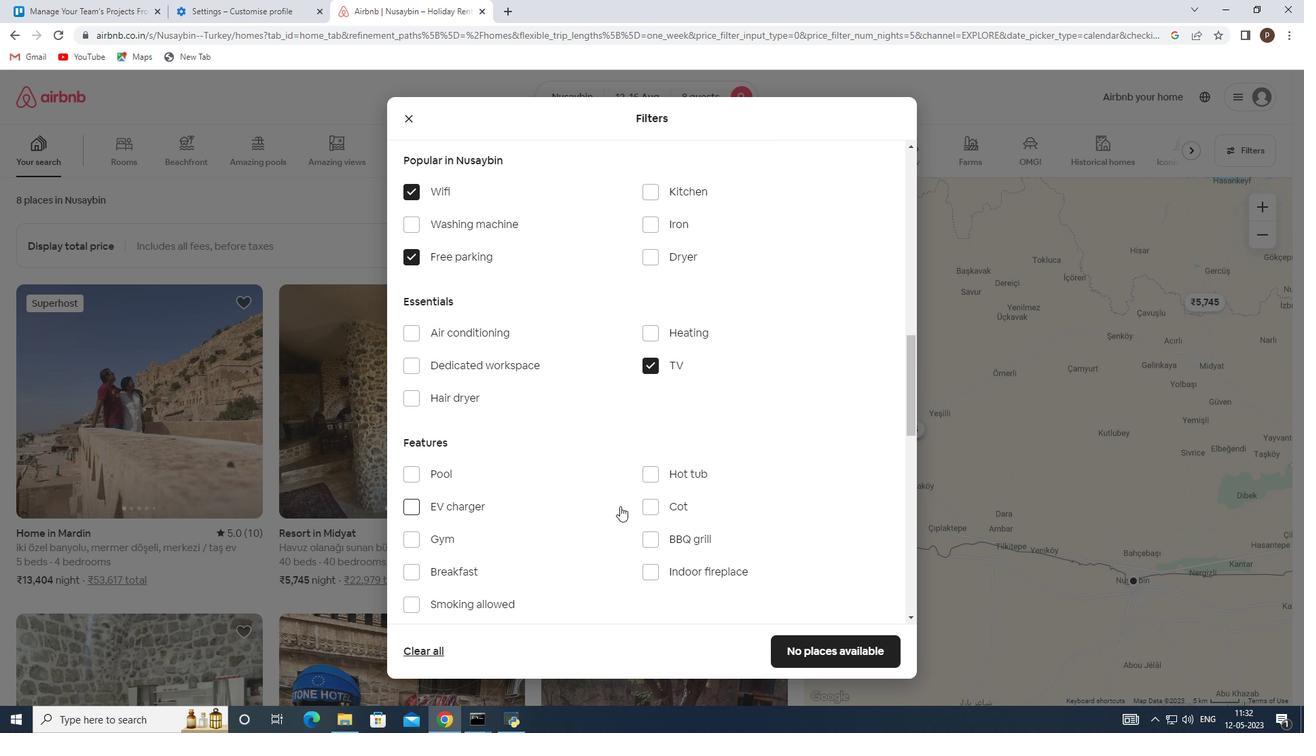 
Action: Mouse moved to (408, 474)
Screenshot: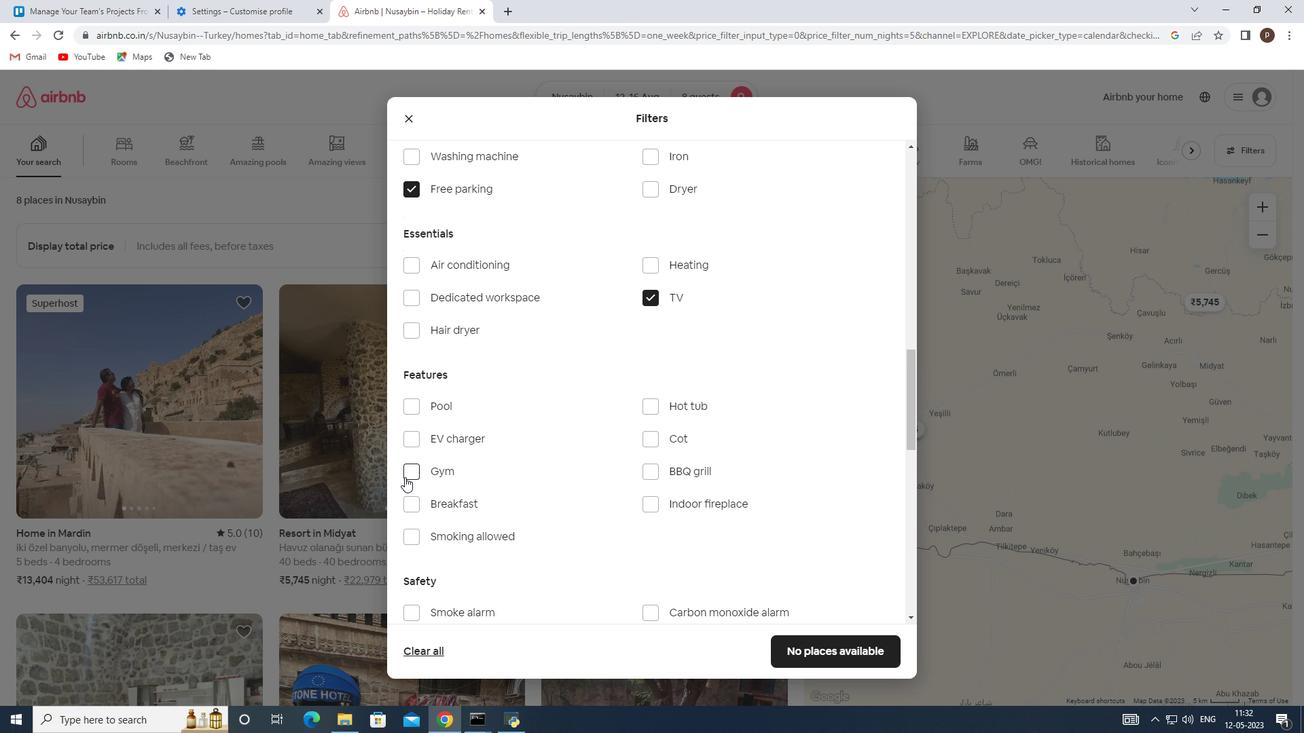 
Action: Mouse pressed left at (408, 474)
Screenshot: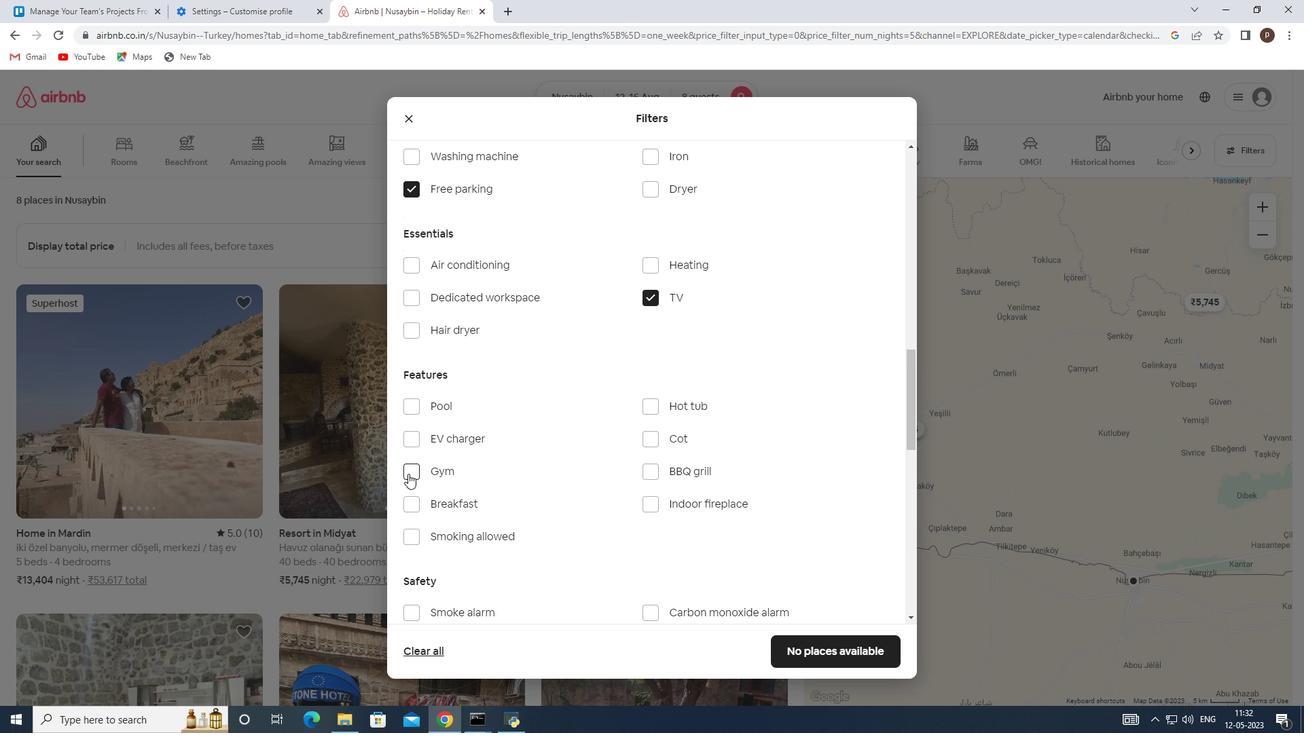 
Action: Mouse moved to (413, 502)
Screenshot: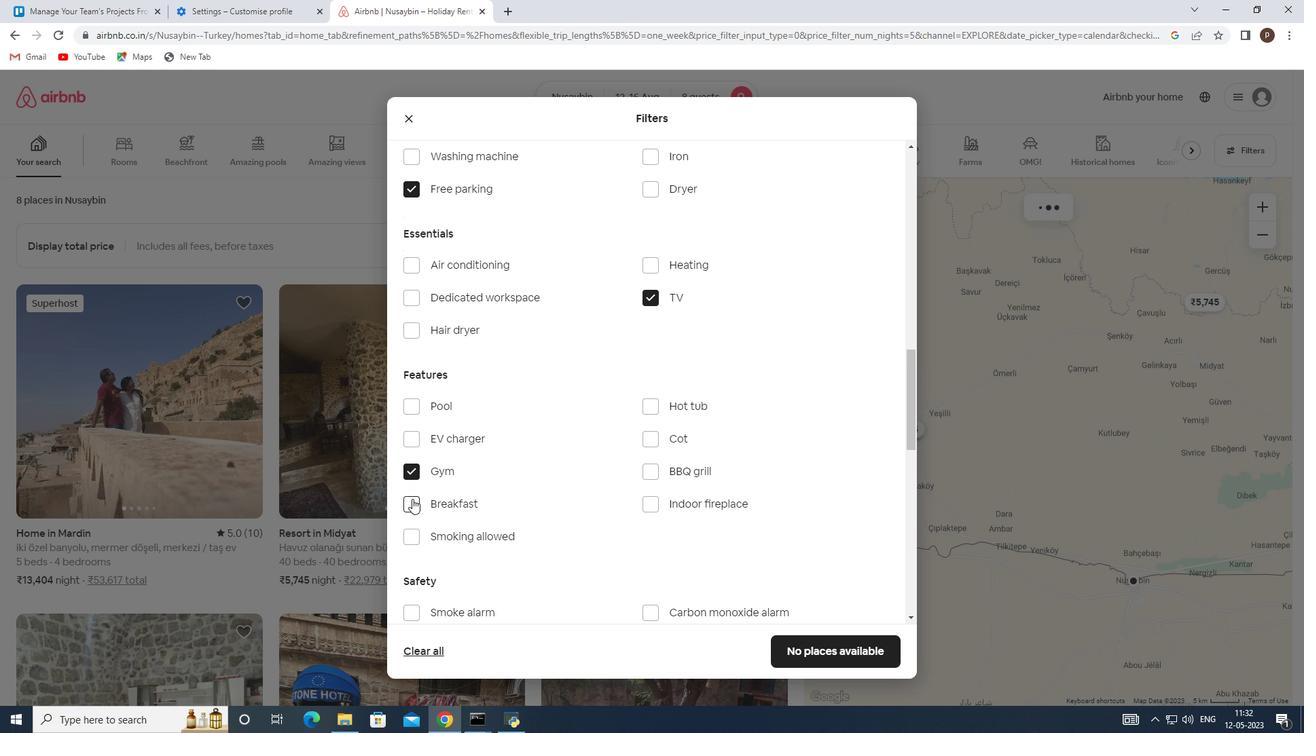 
Action: Mouse pressed left at (413, 502)
Screenshot: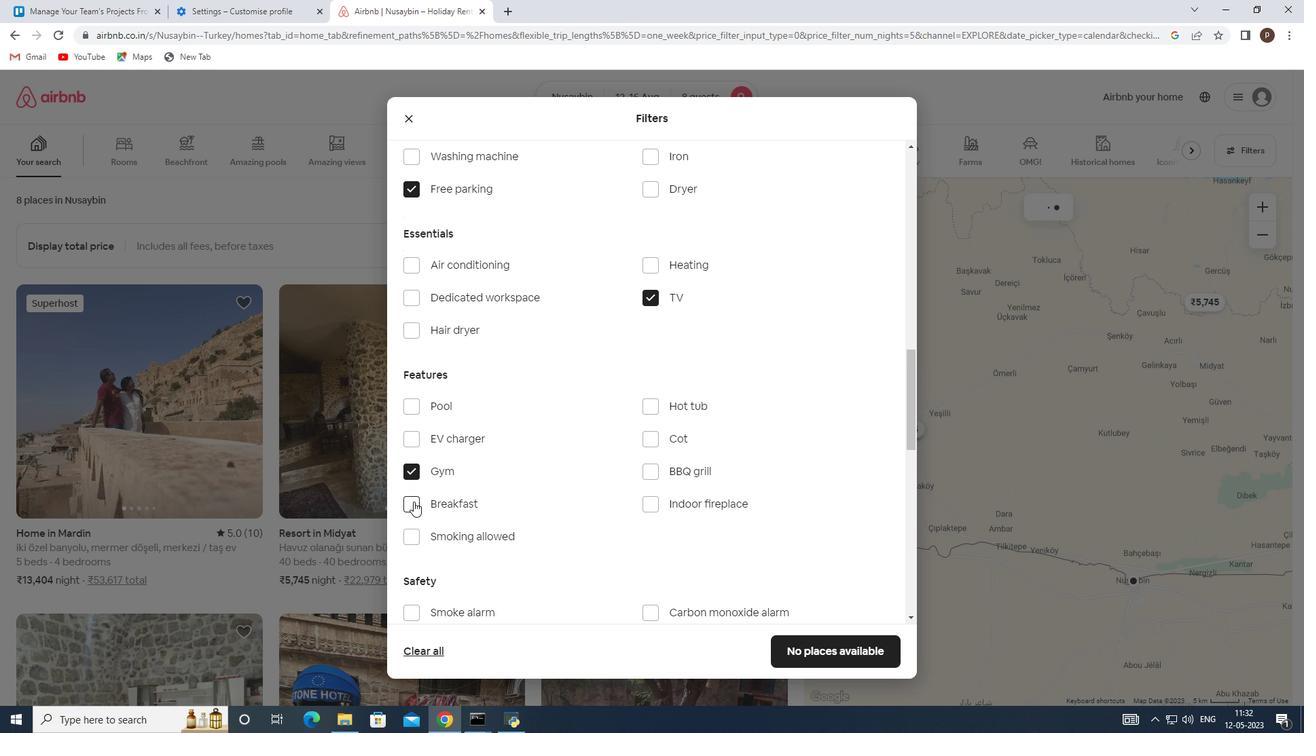 
Action: Mouse moved to (551, 502)
Screenshot: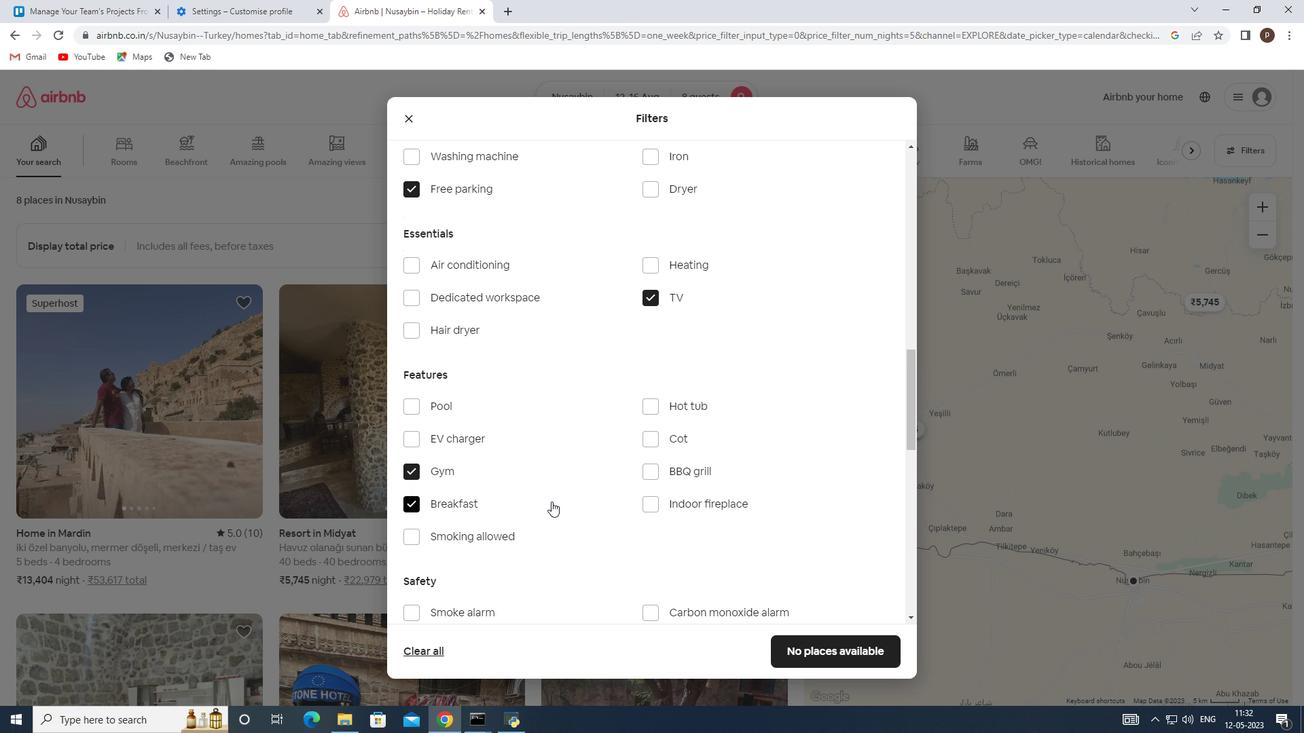
Action: Mouse scrolled (551, 501) with delta (0, 0)
Screenshot: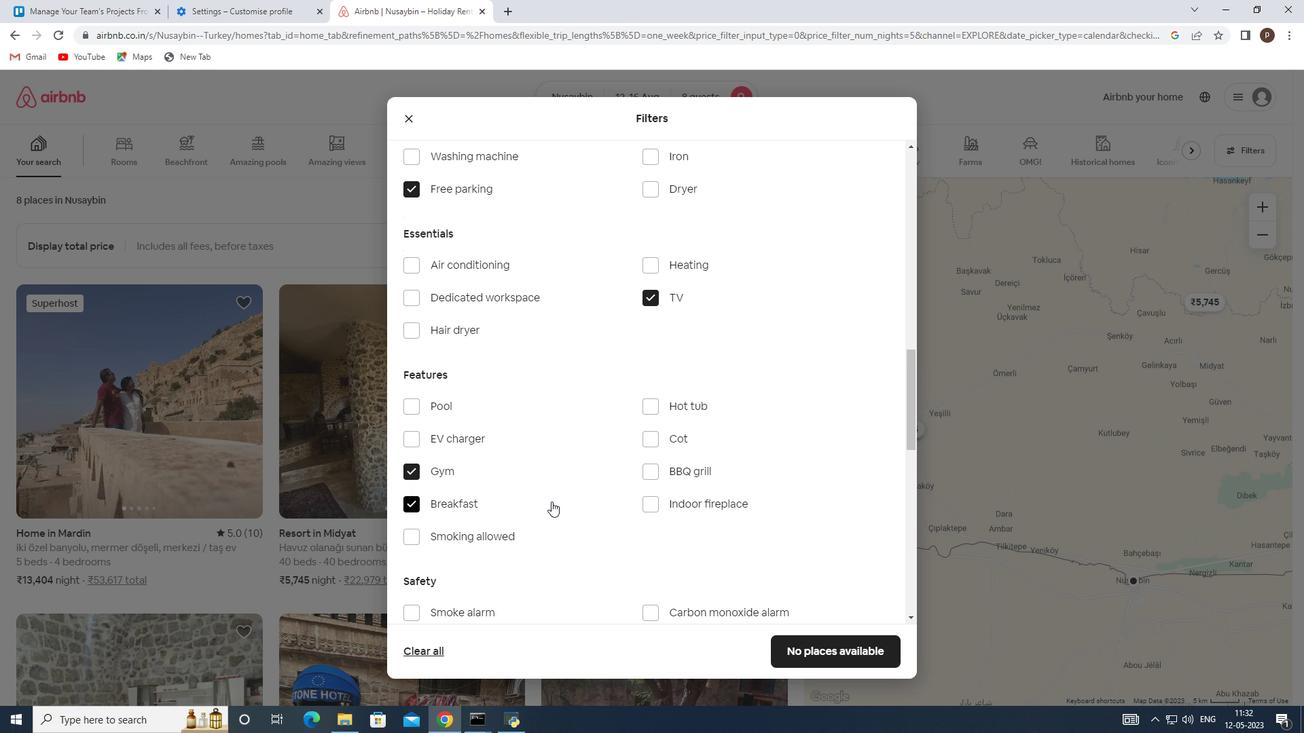 
Action: Mouse scrolled (551, 501) with delta (0, 0)
Screenshot: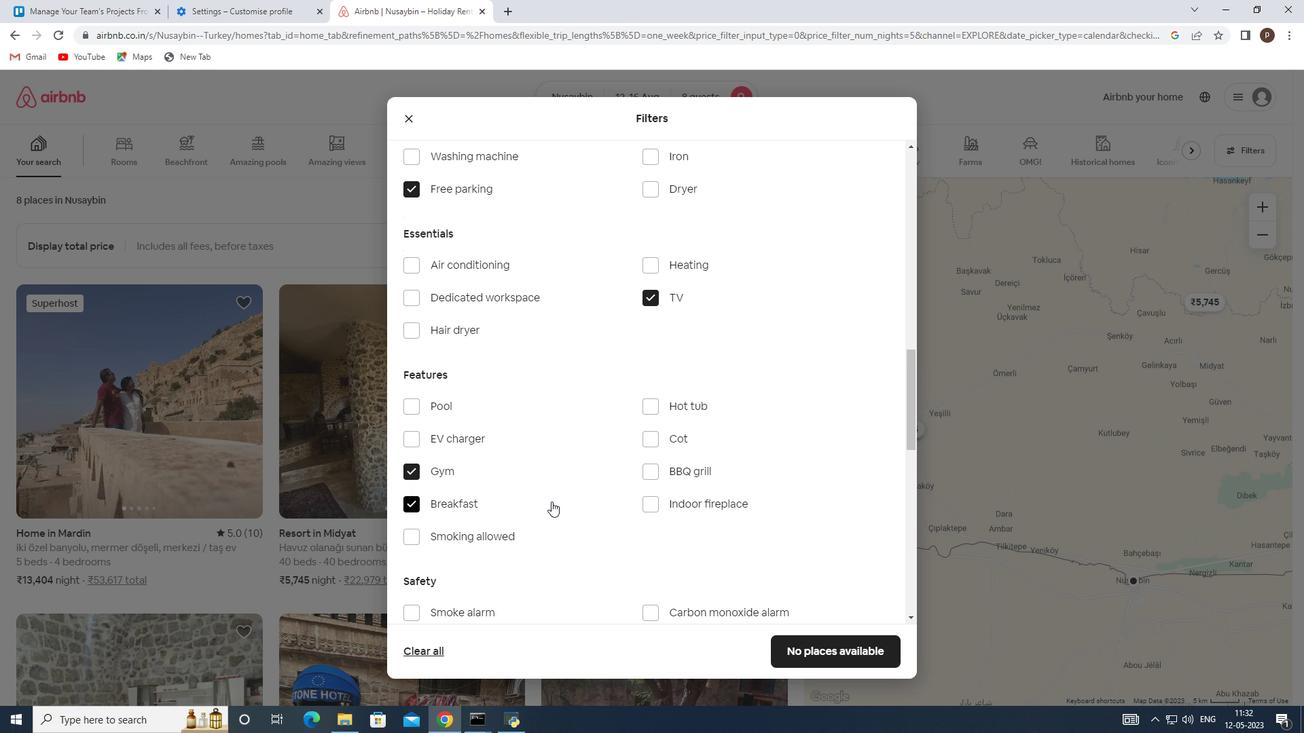 
Action: Mouse moved to (567, 502)
Screenshot: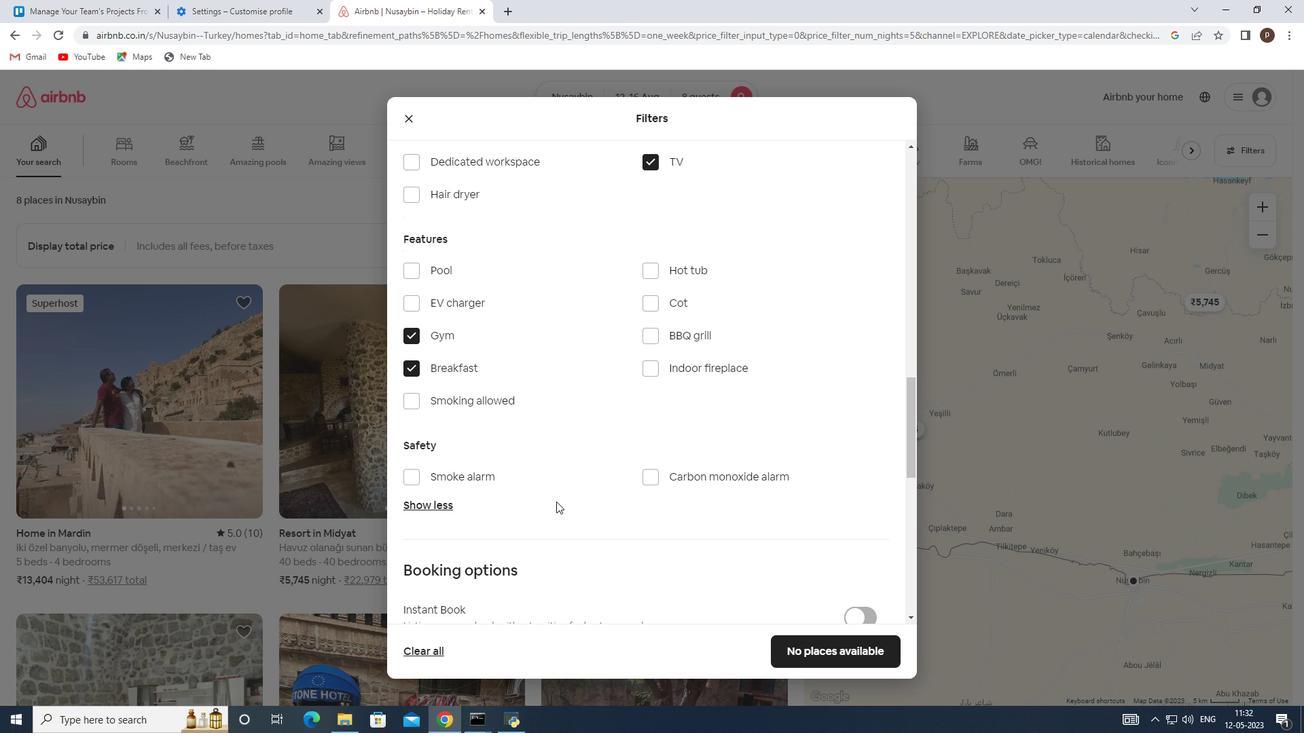 
Action: Mouse scrolled (567, 501) with delta (0, 0)
Screenshot: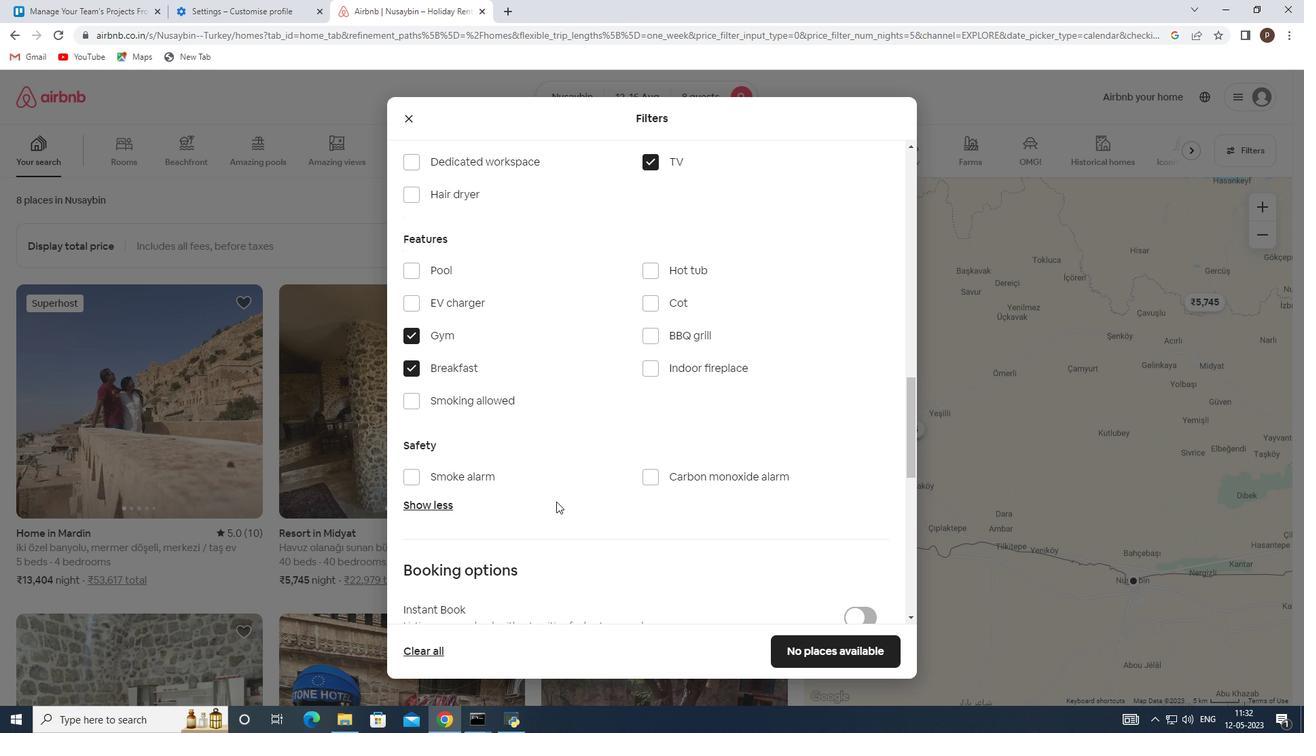 
Action: Mouse moved to (569, 503)
Screenshot: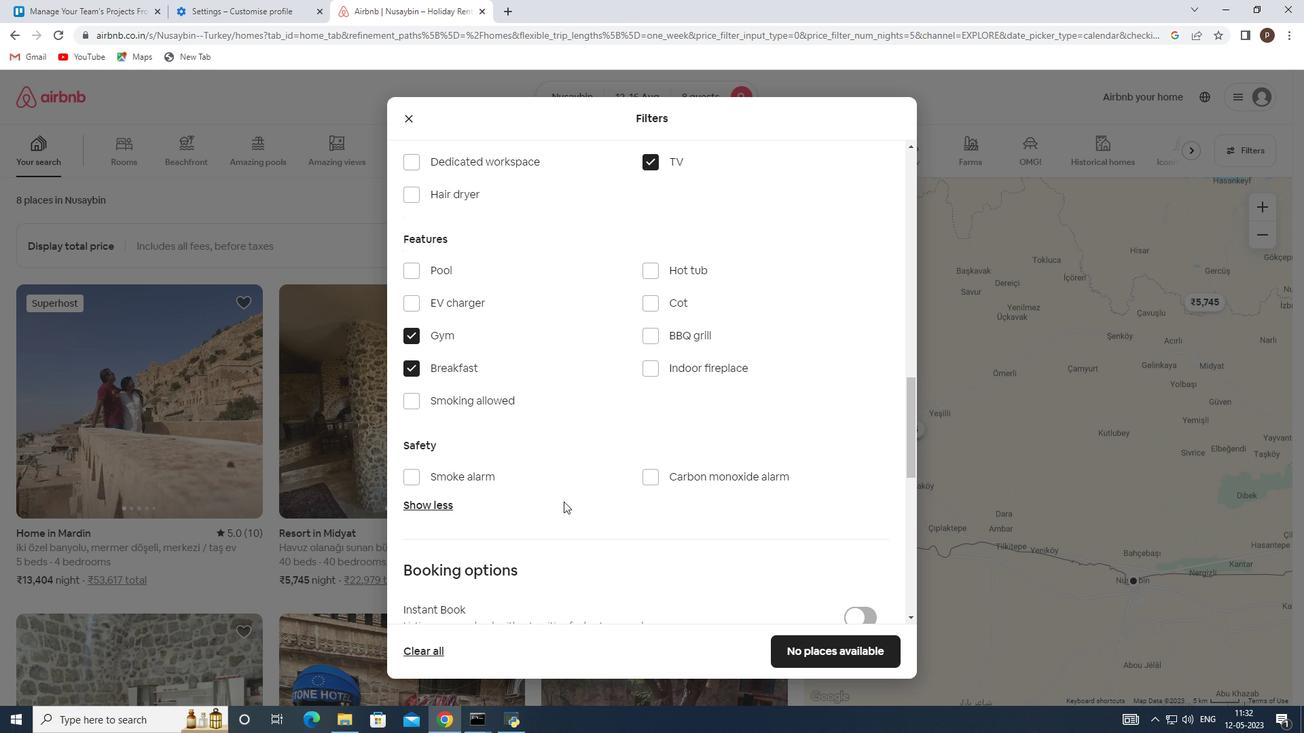 
Action: Mouse scrolled (569, 502) with delta (0, 0)
Screenshot: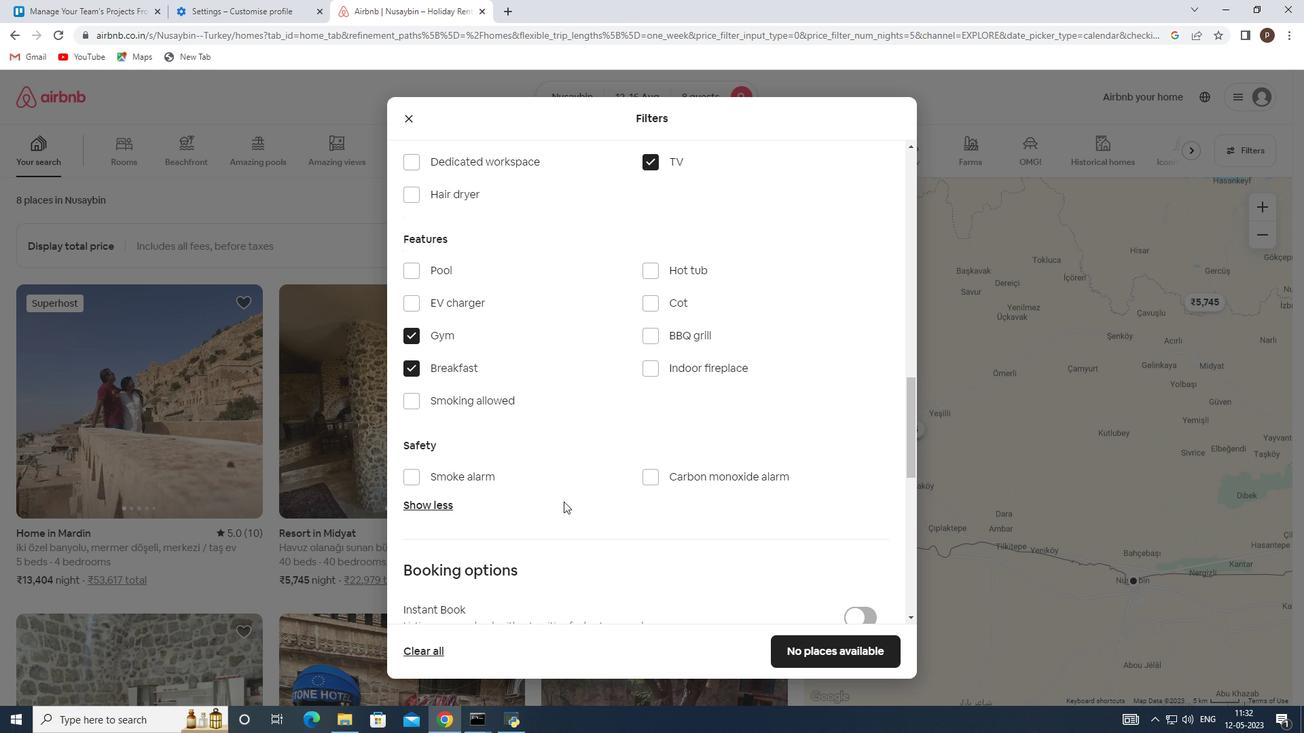 
Action: Mouse moved to (853, 519)
Screenshot: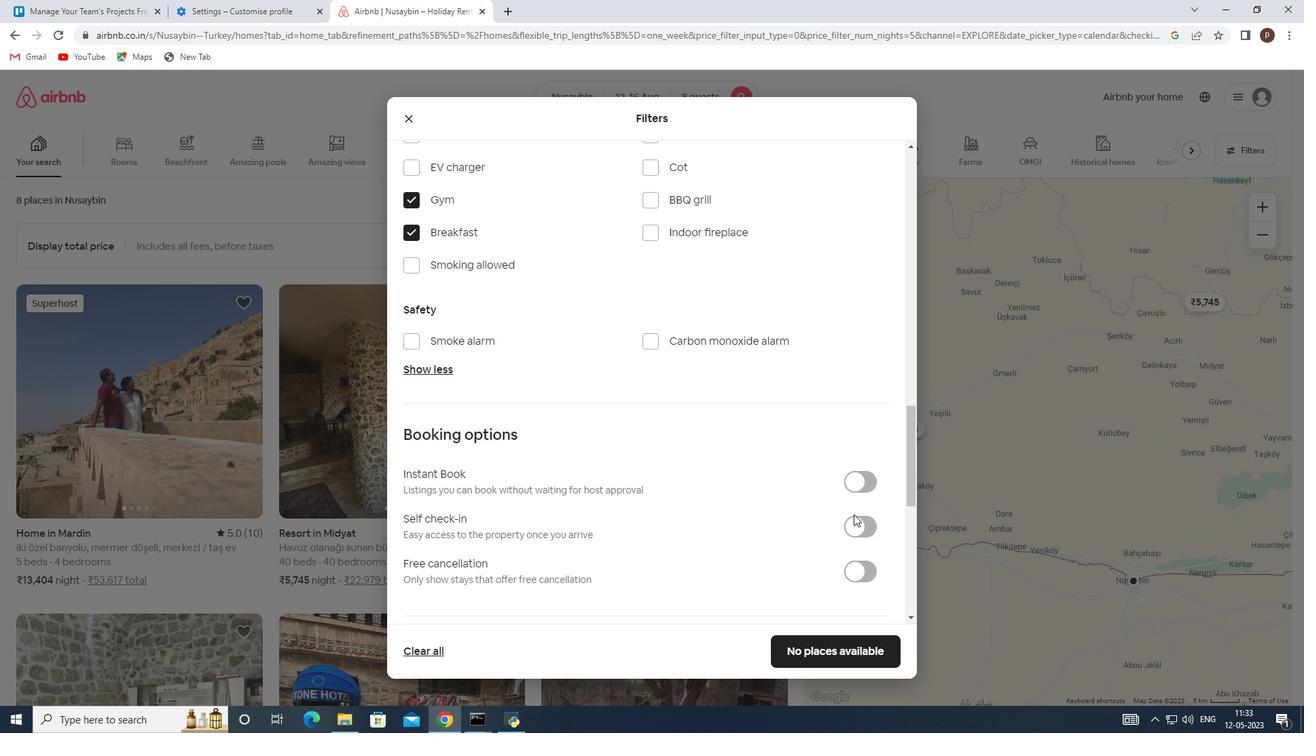 
Action: Mouse pressed left at (853, 519)
Screenshot: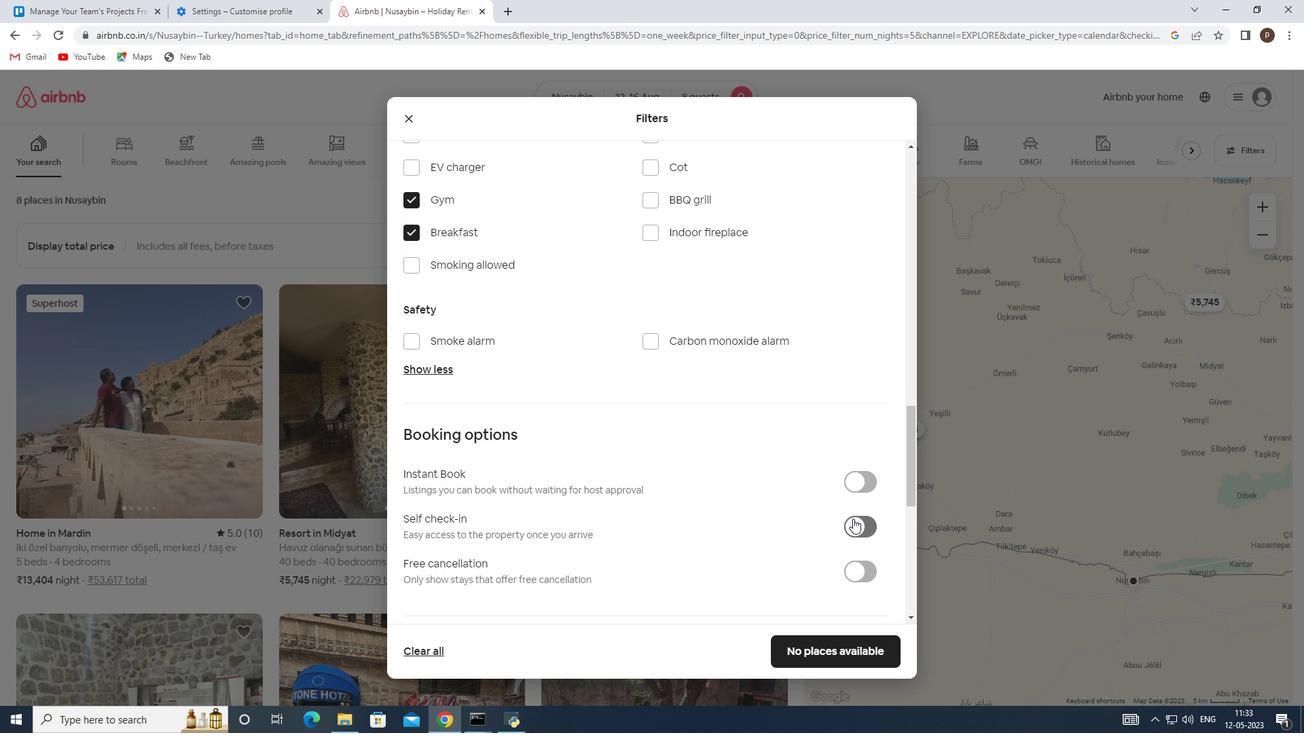 
Action: Mouse moved to (736, 508)
Screenshot: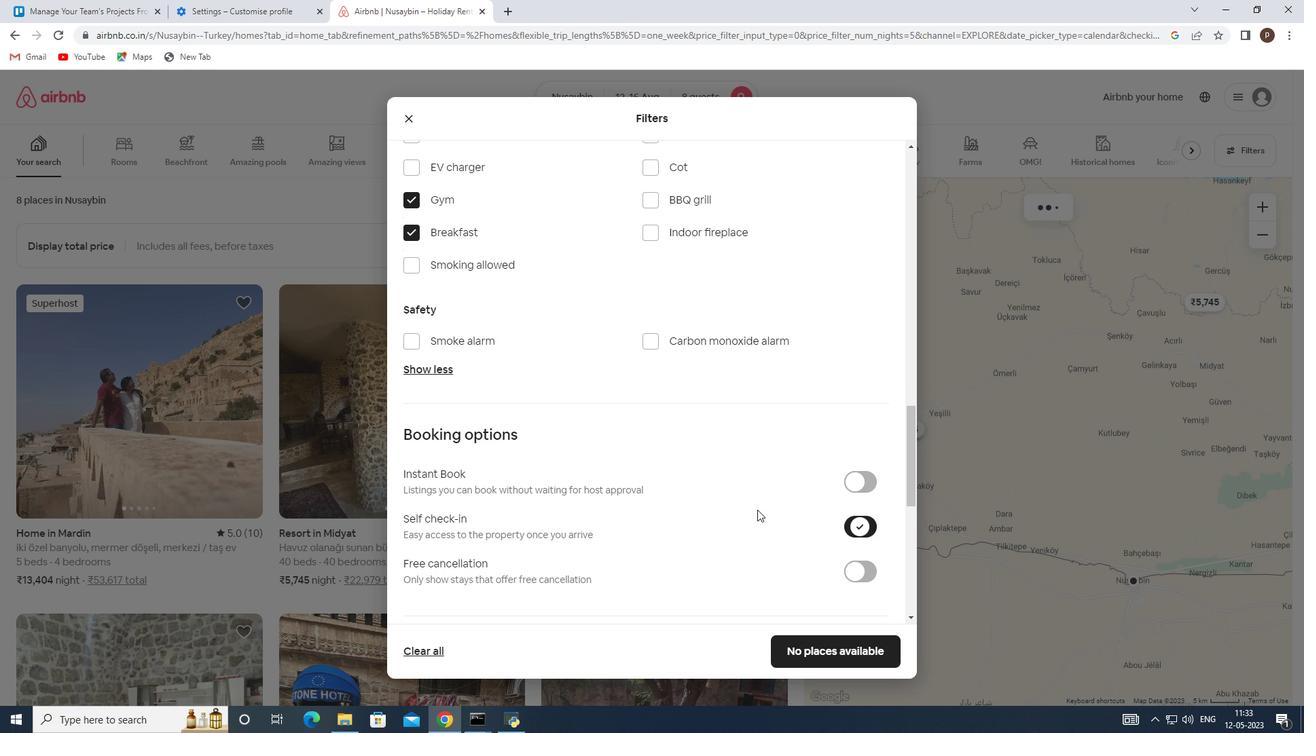 
Action: Mouse scrolled (736, 507) with delta (0, 0)
Screenshot: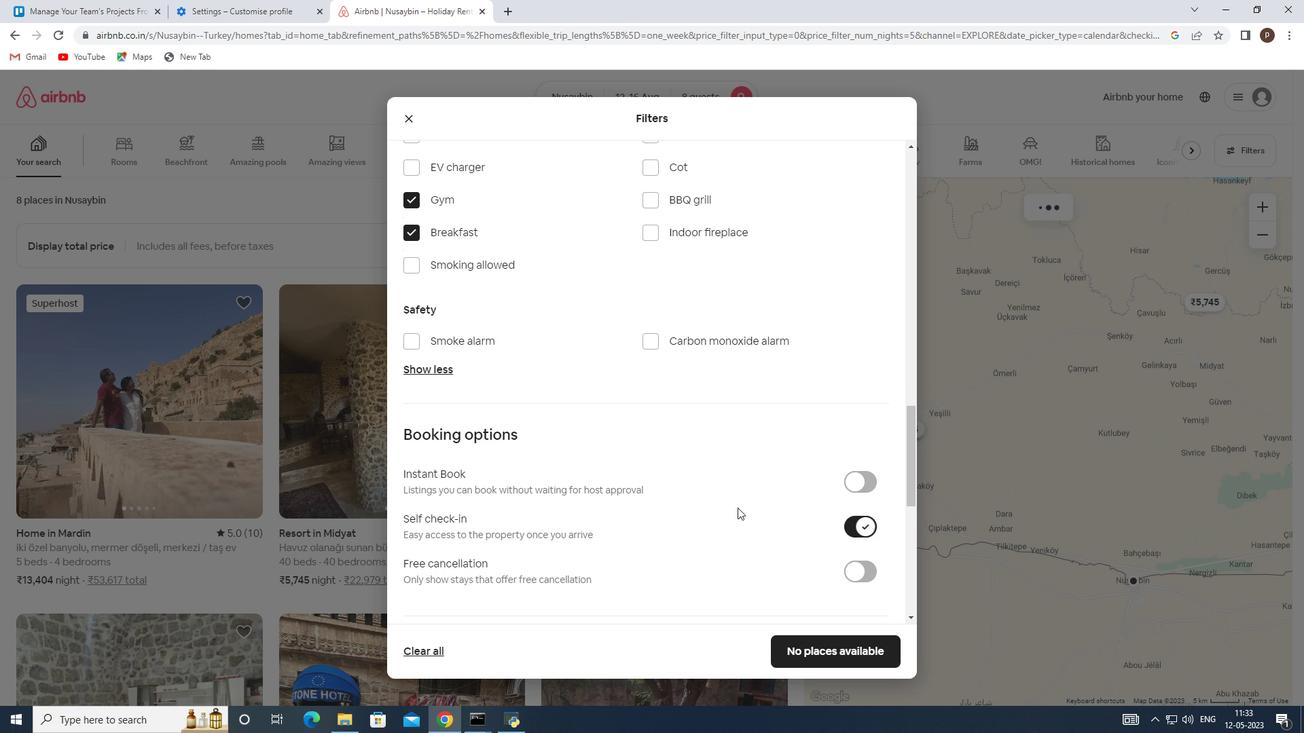 
Action: Mouse scrolled (736, 507) with delta (0, 0)
Screenshot: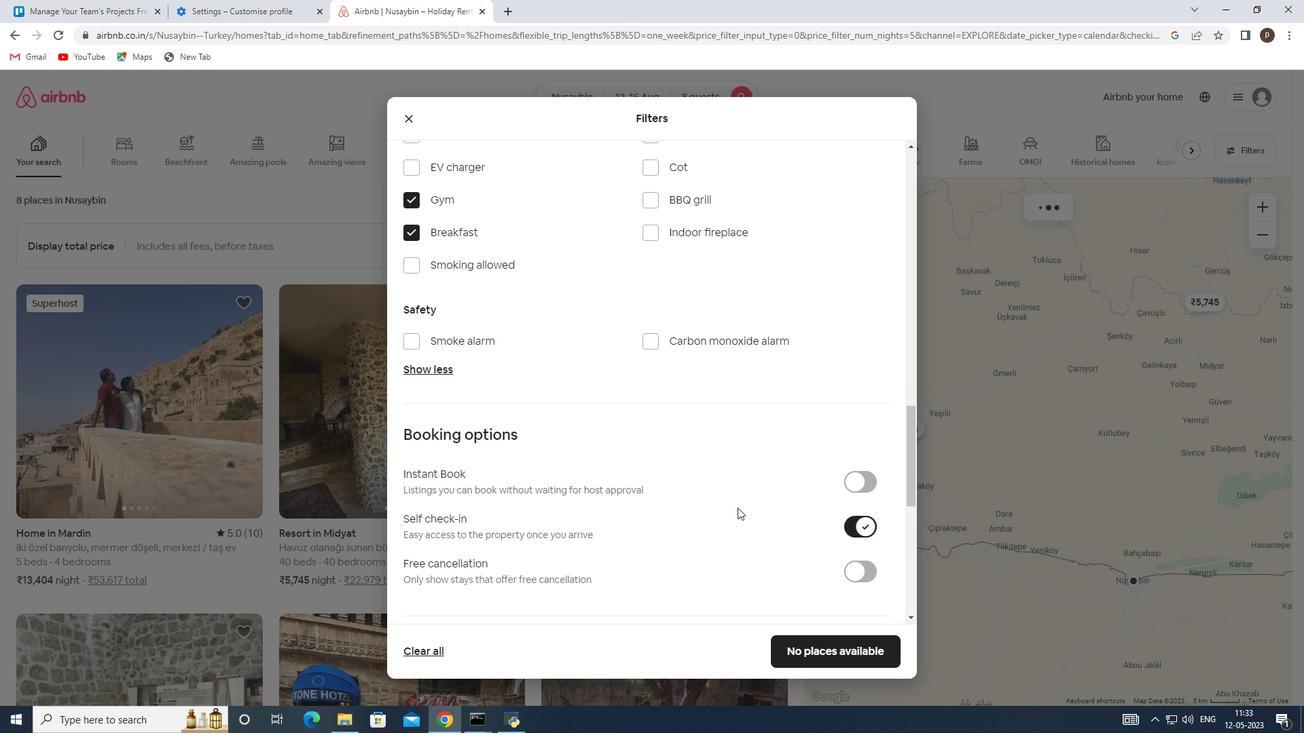 
Action: Mouse scrolled (736, 507) with delta (0, 0)
Screenshot: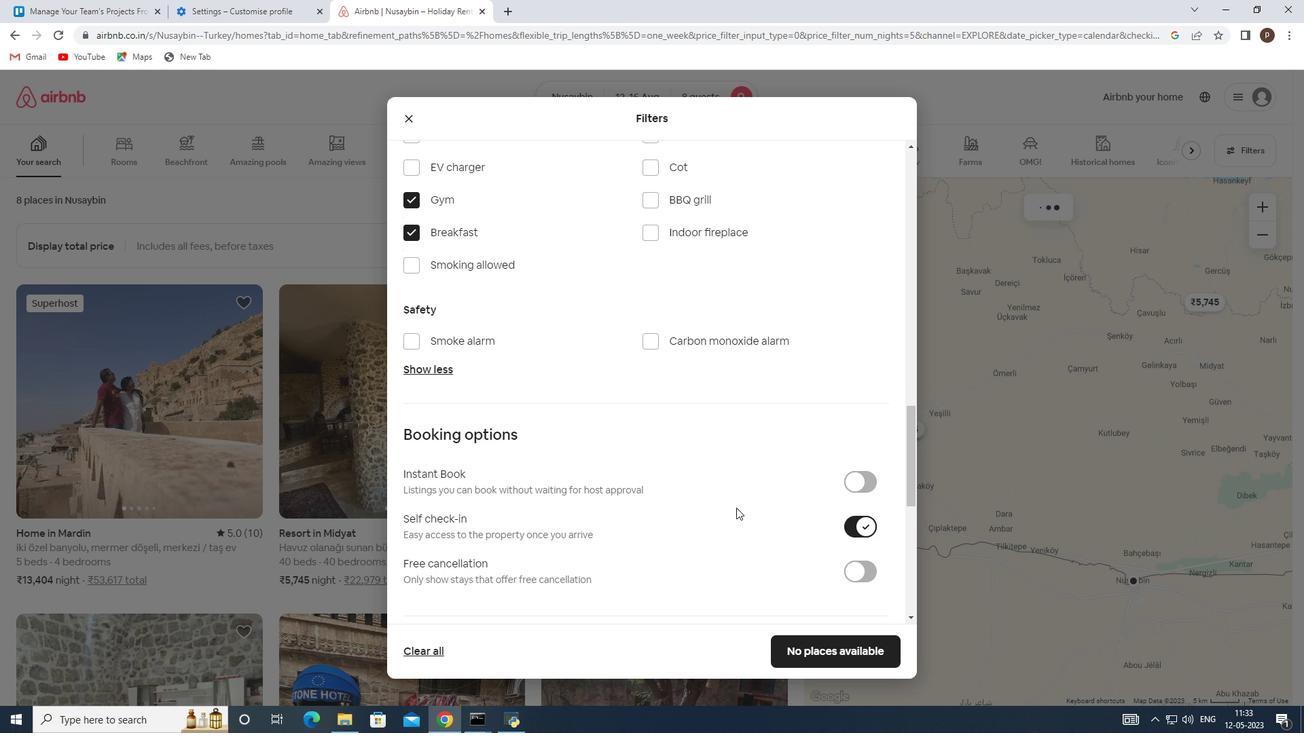 
Action: Mouse scrolled (736, 507) with delta (0, 0)
Screenshot: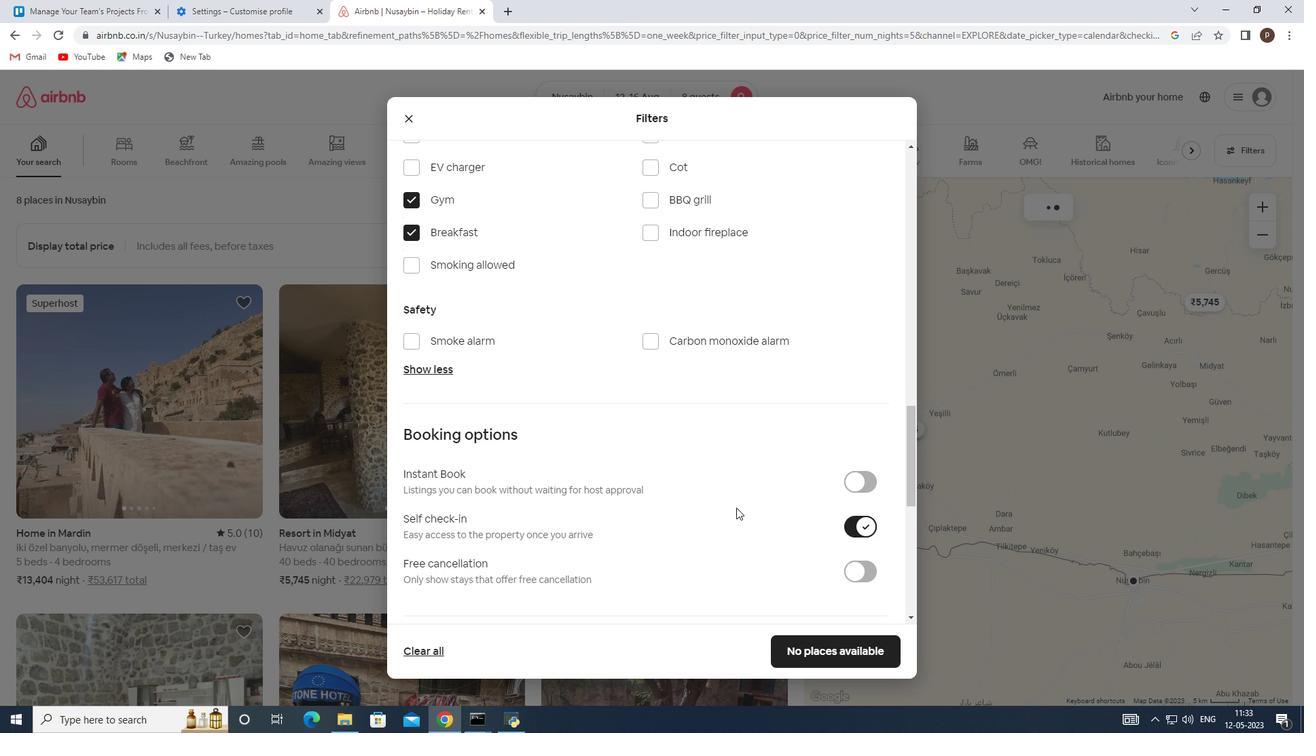 
Action: Mouse scrolled (736, 507) with delta (0, 0)
Screenshot: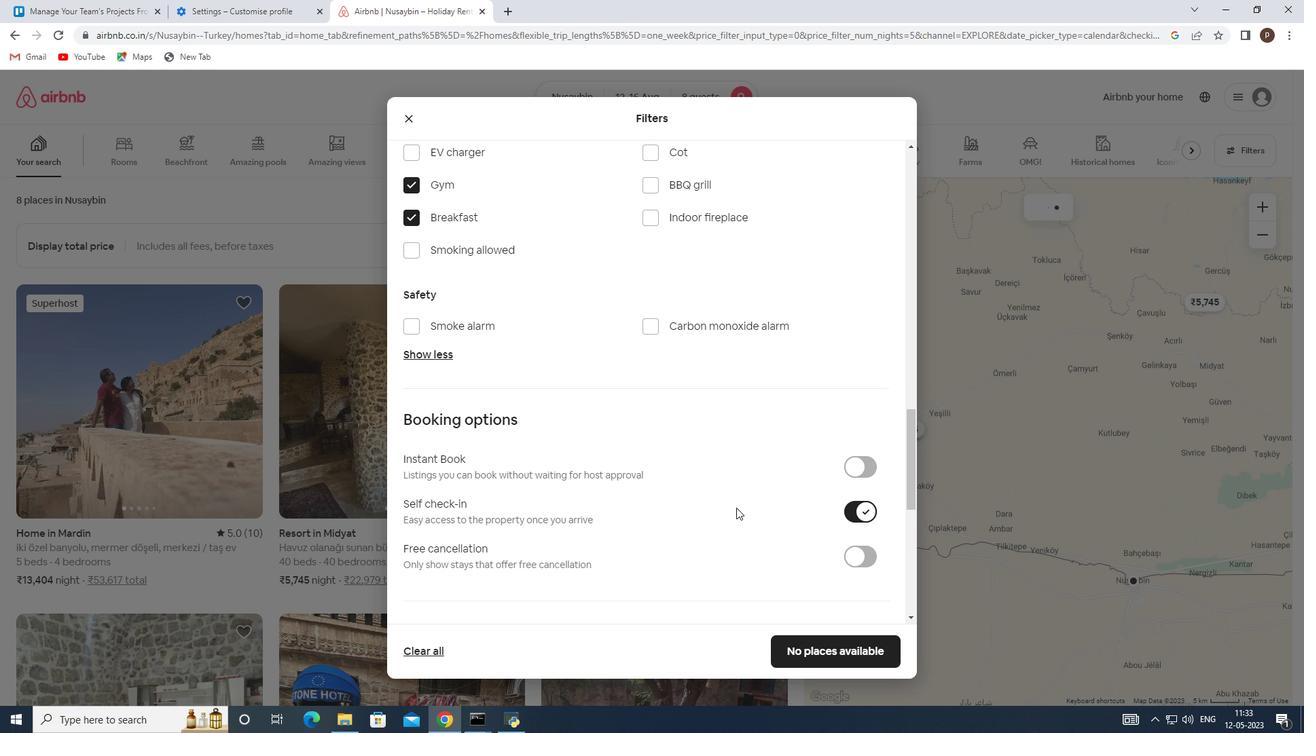 
Action: Mouse moved to (701, 502)
Screenshot: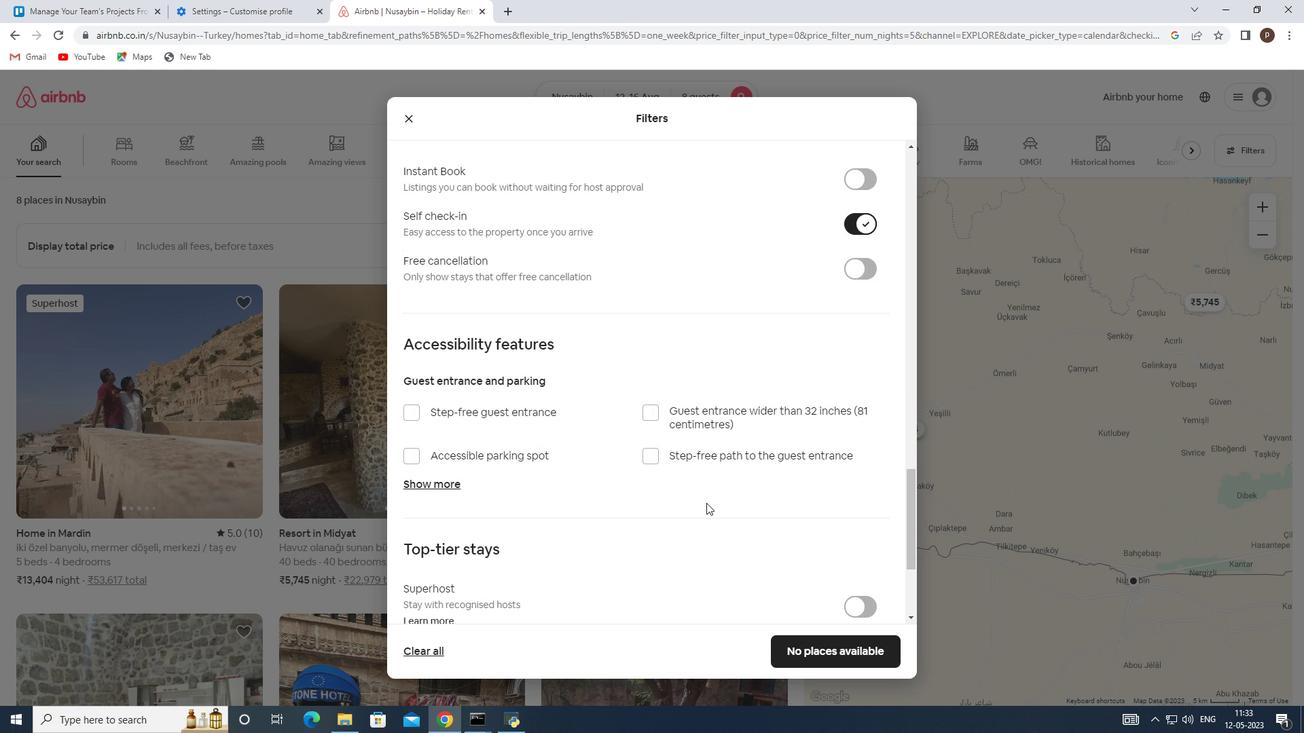 
Action: Mouse scrolled (701, 502) with delta (0, 0)
Screenshot: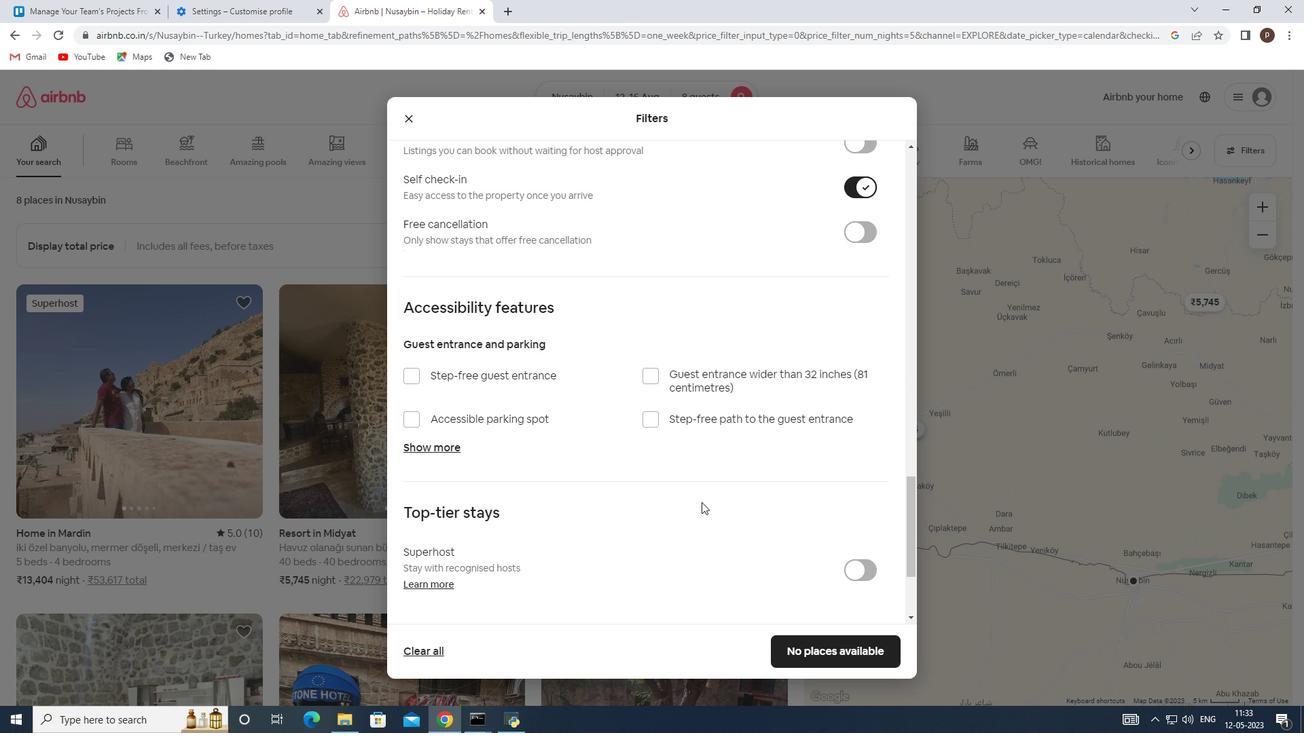 
Action: Mouse scrolled (701, 502) with delta (0, 0)
Screenshot: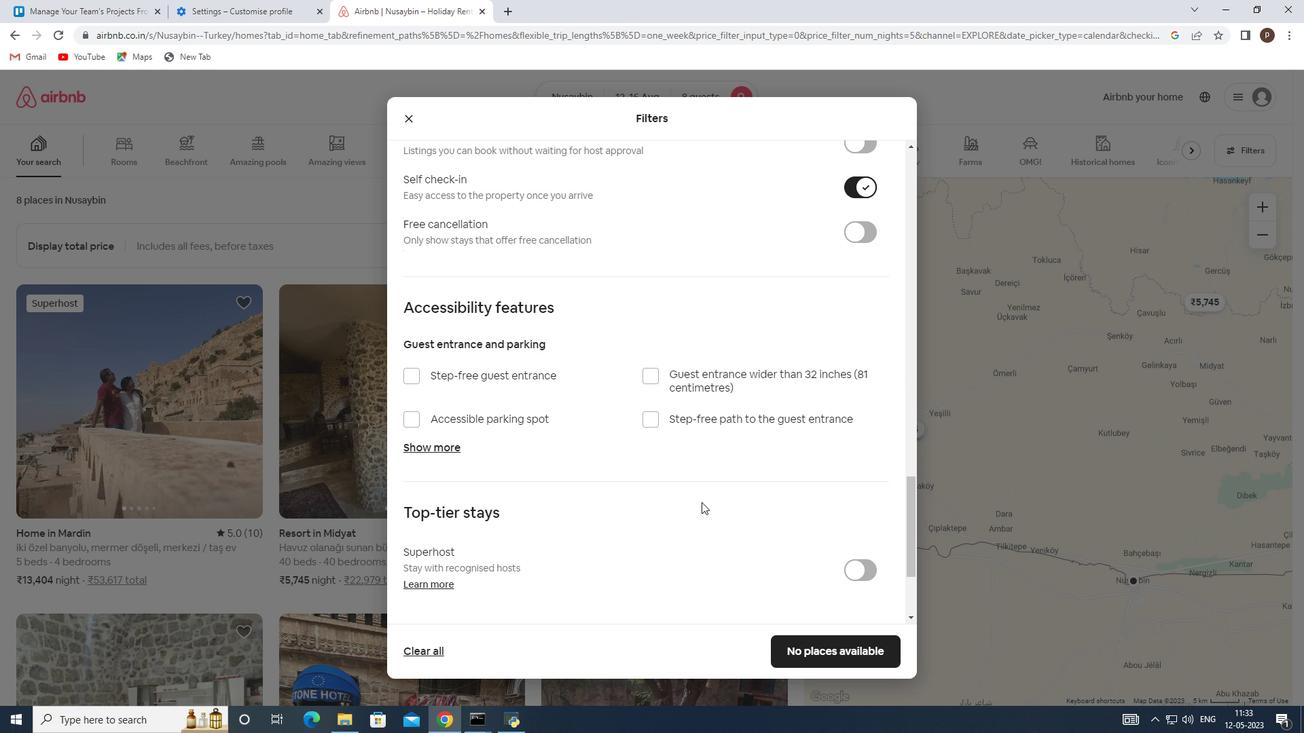 
Action: Mouse scrolled (701, 502) with delta (0, 0)
Screenshot: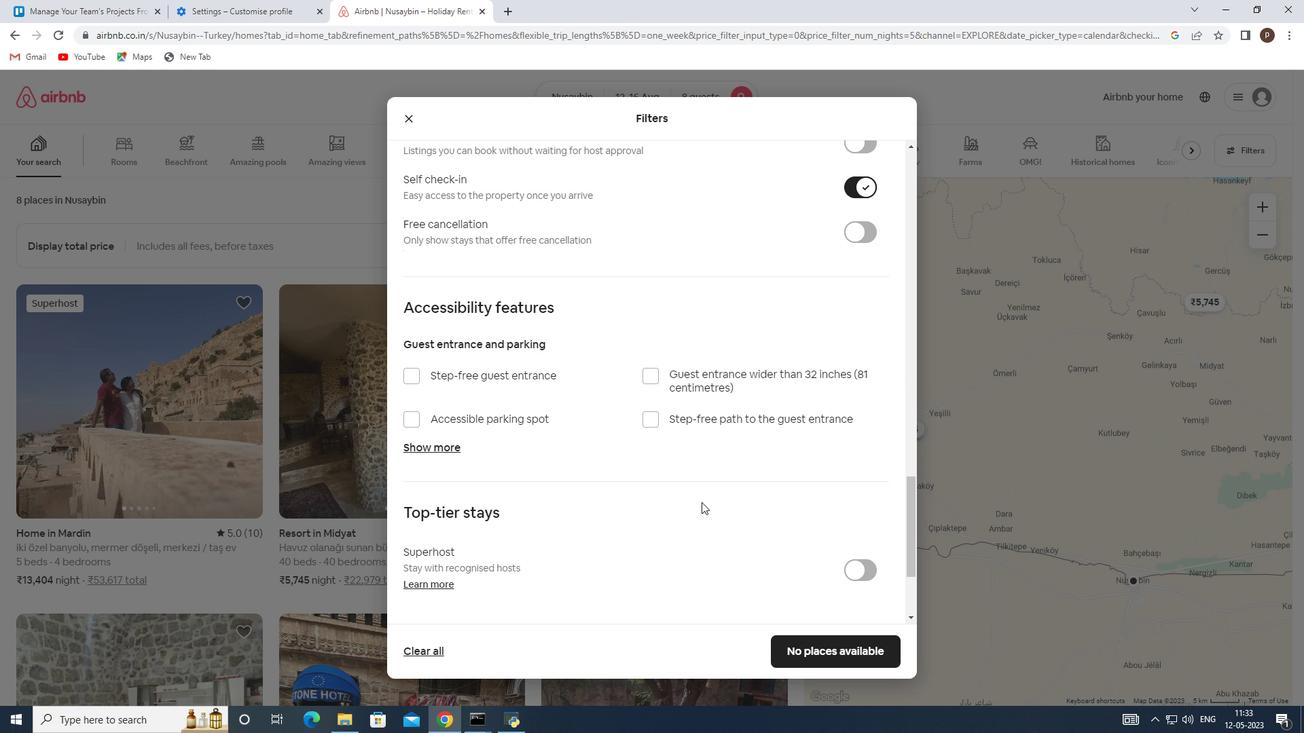 
Action: Mouse scrolled (701, 502) with delta (0, 0)
Screenshot: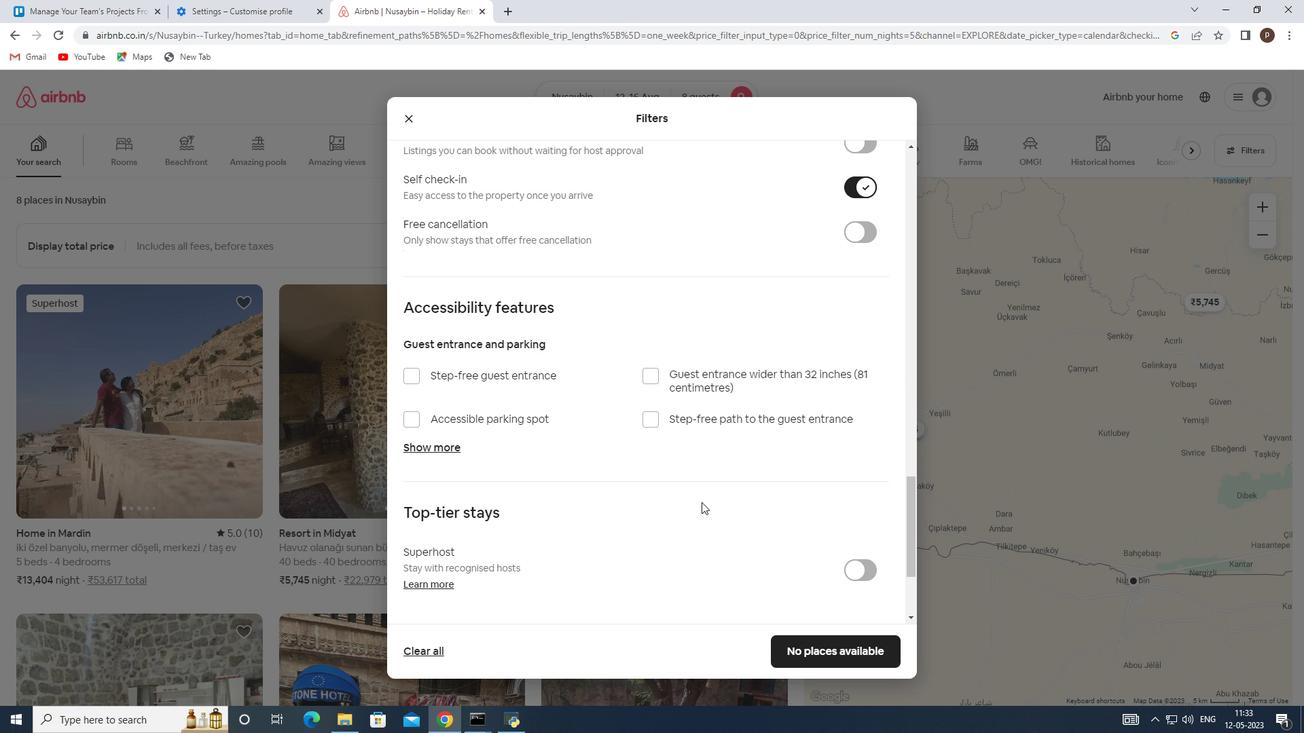 
Action: Mouse moved to (411, 526)
Screenshot: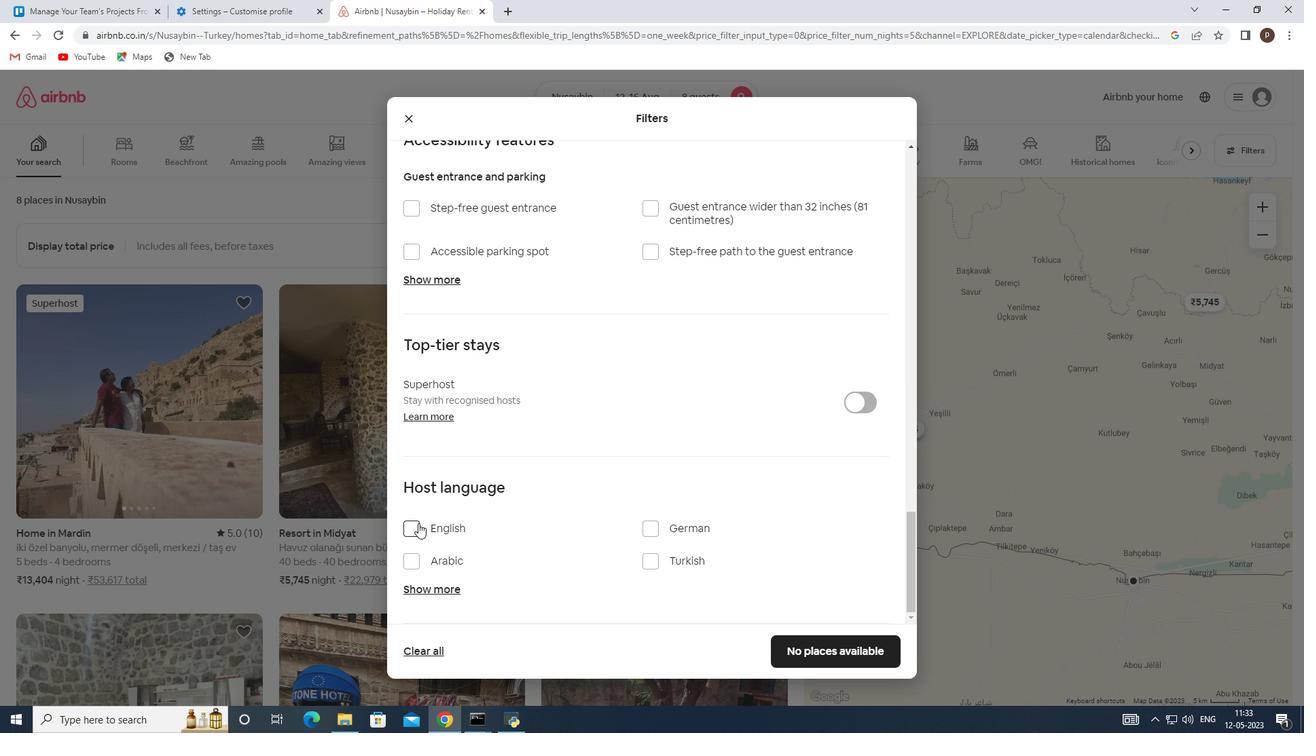 
Action: Mouse pressed left at (411, 526)
Screenshot: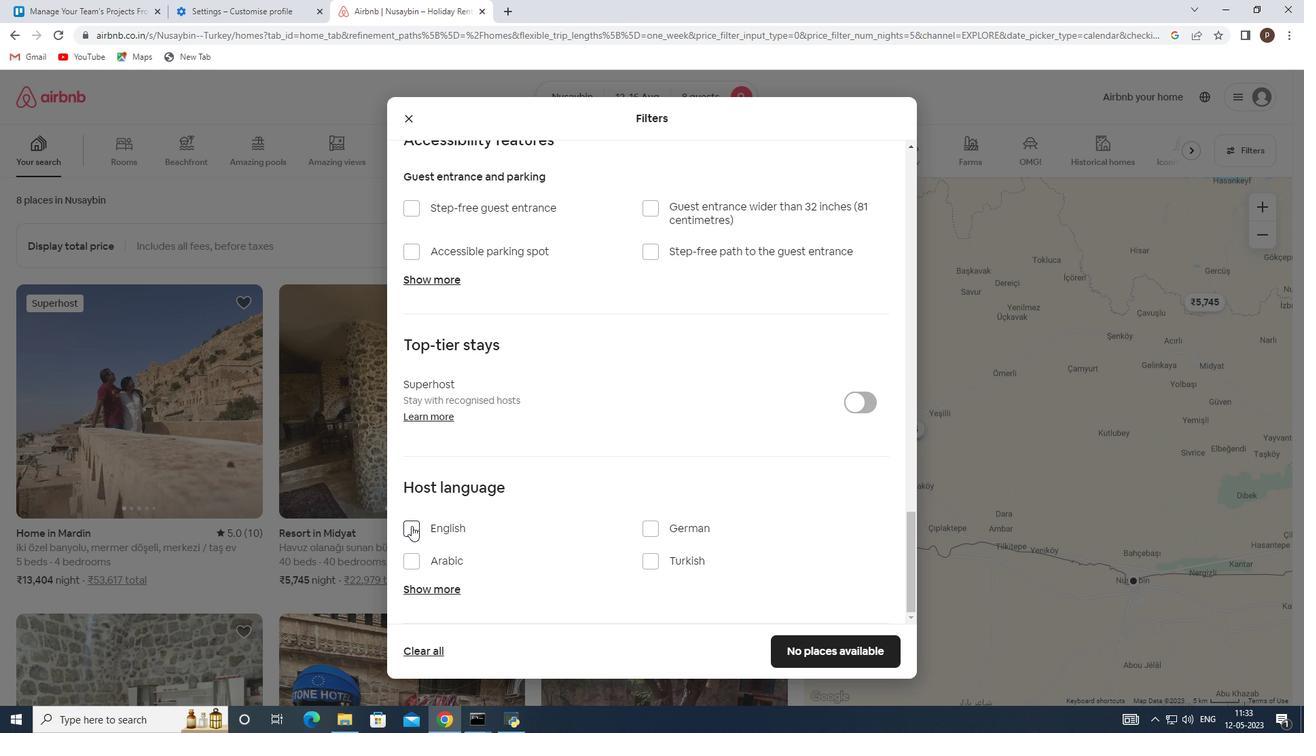 
Action: Mouse moved to (807, 645)
Screenshot: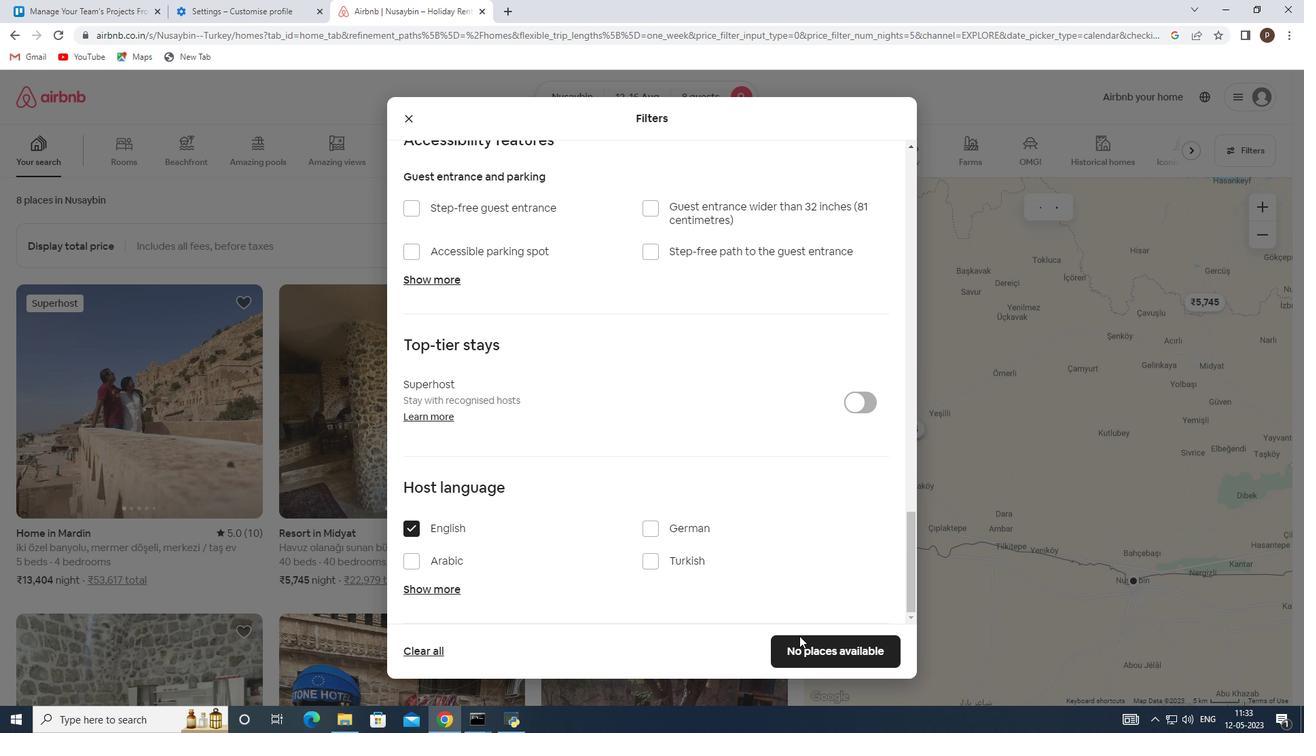 
Action: Mouse pressed left at (807, 645)
Screenshot: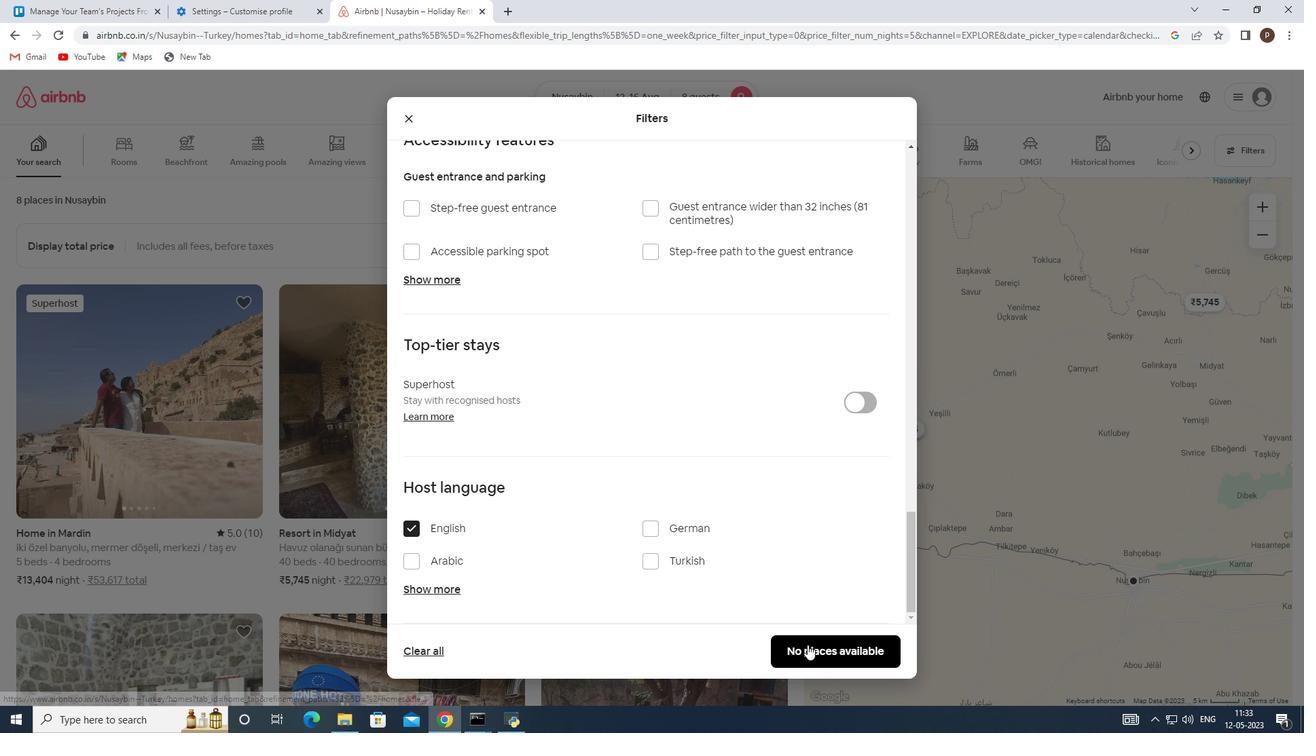 
